 Task:  Click on Hockey In the Cross-Check Hockey League click on  Pick Sheet Your name Lucas Anderson Team name Charlotte Rush - X and  Email softage.5@softage.net Period 1 - 3 Point Game Carolina Hurricanes Period 1 - 2 Point Game Buffalo Sabres Period 1 - 1 Point Game Boston Bruins Period 2 - 3 Point Game Arizona Coyotes Period 2 - 2 Point Game Anaheim Ducks Period 2 - 1 Point Game New York Islanders Period 3 - 3 Point Game New Jersey Devils Period 3 - 2 Point Game Nashville Predators Period 3 - 1 Point Game Montreal Canadiens Submit pick sheet
Action: Mouse moved to (703, 269)
Screenshot: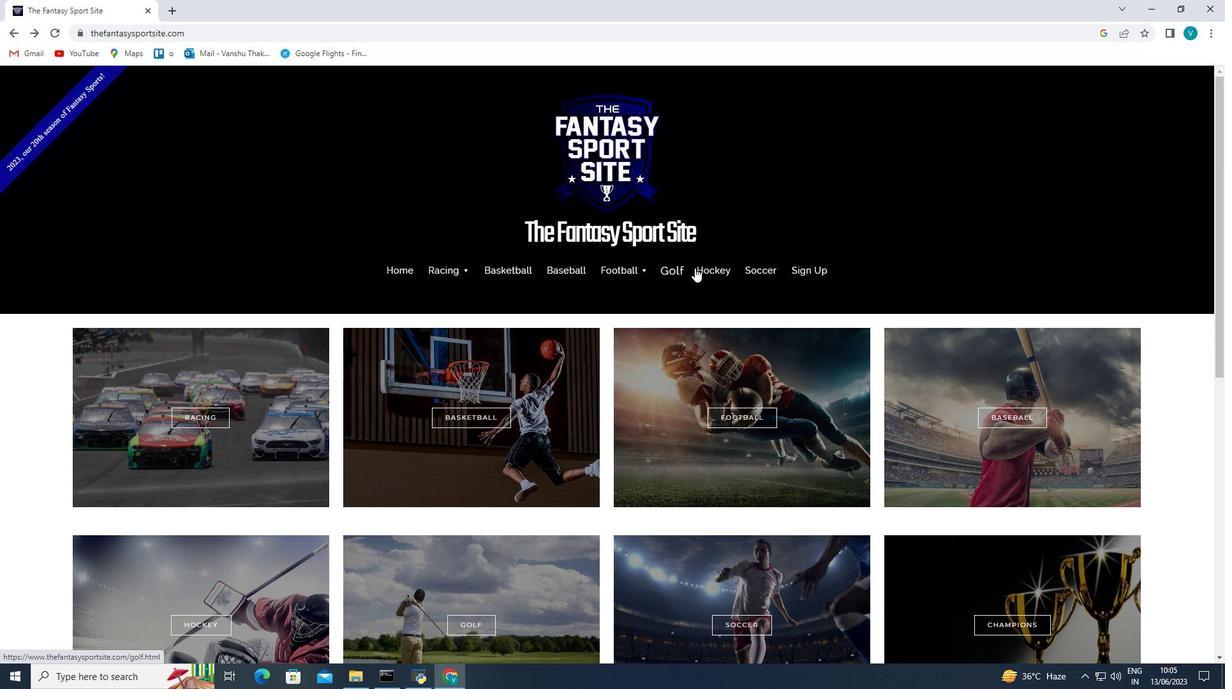
Action: Mouse pressed left at (703, 269)
Screenshot: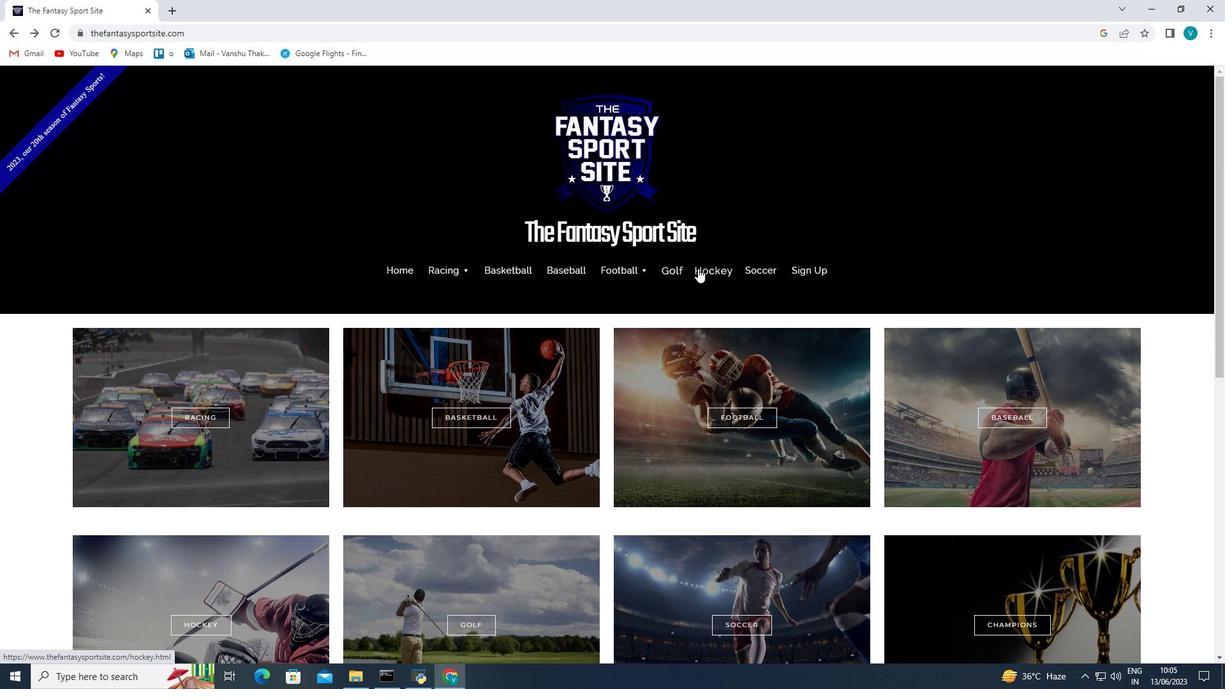 
Action: Mouse moved to (710, 269)
Screenshot: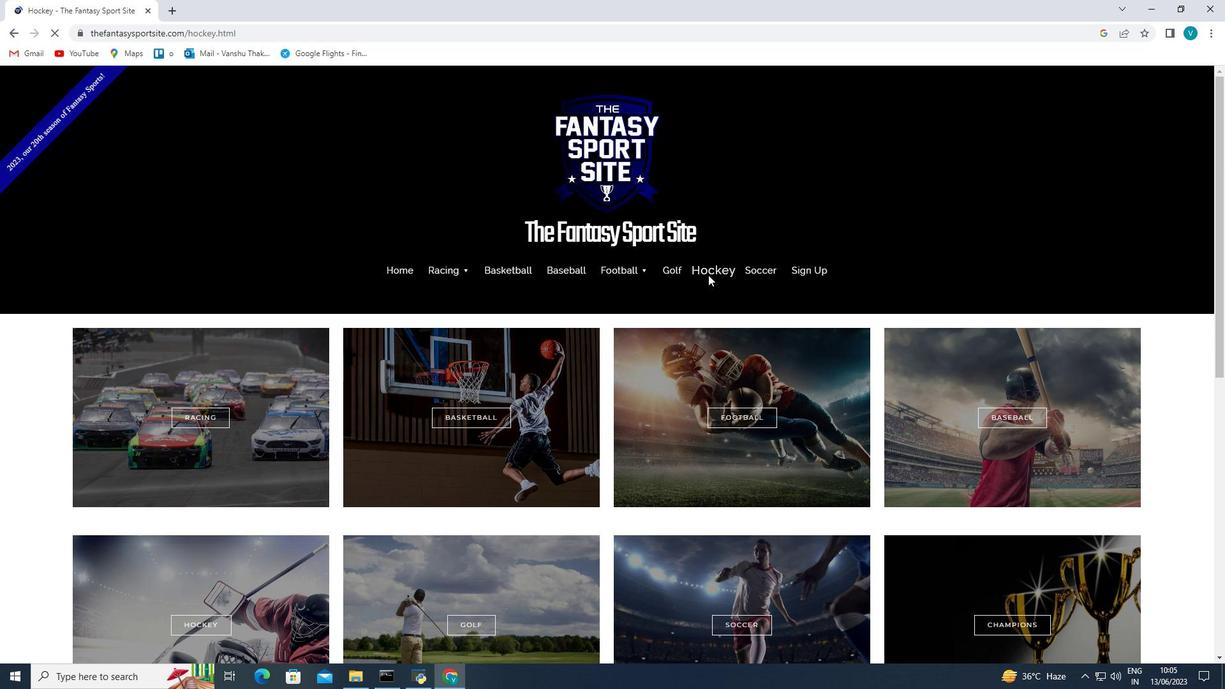 
Action: Mouse pressed left at (710, 269)
Screenshot: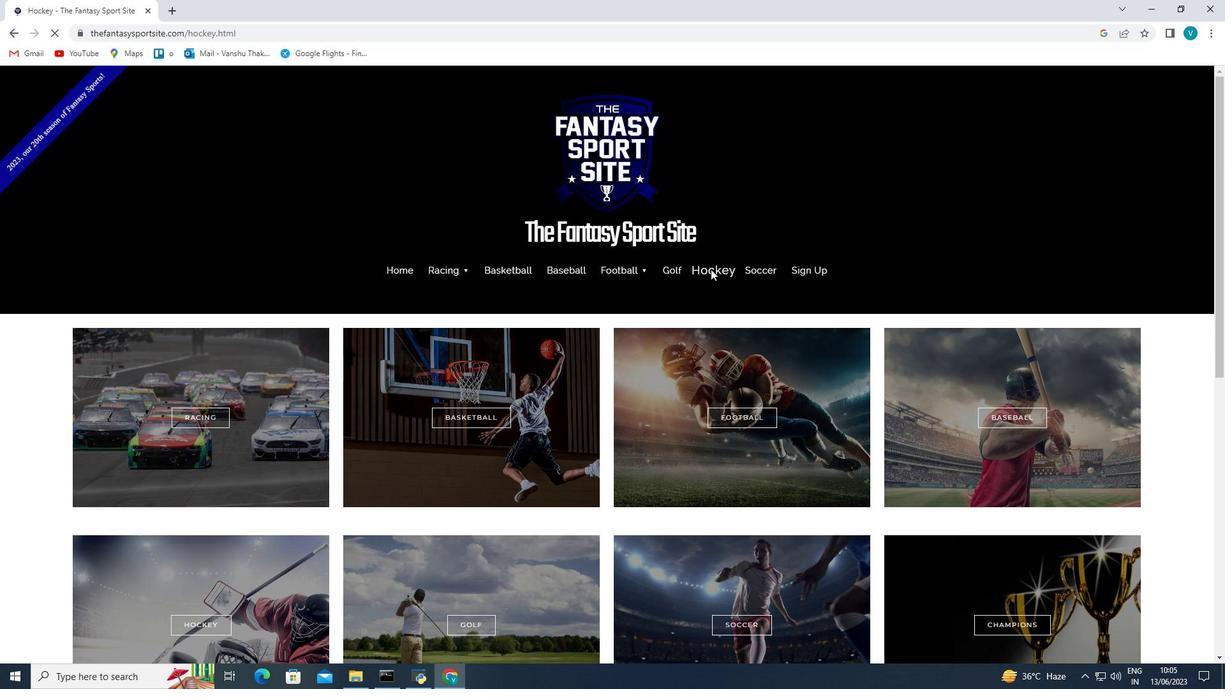 
Action: Mouse moved to (711, 266)
Screenshot: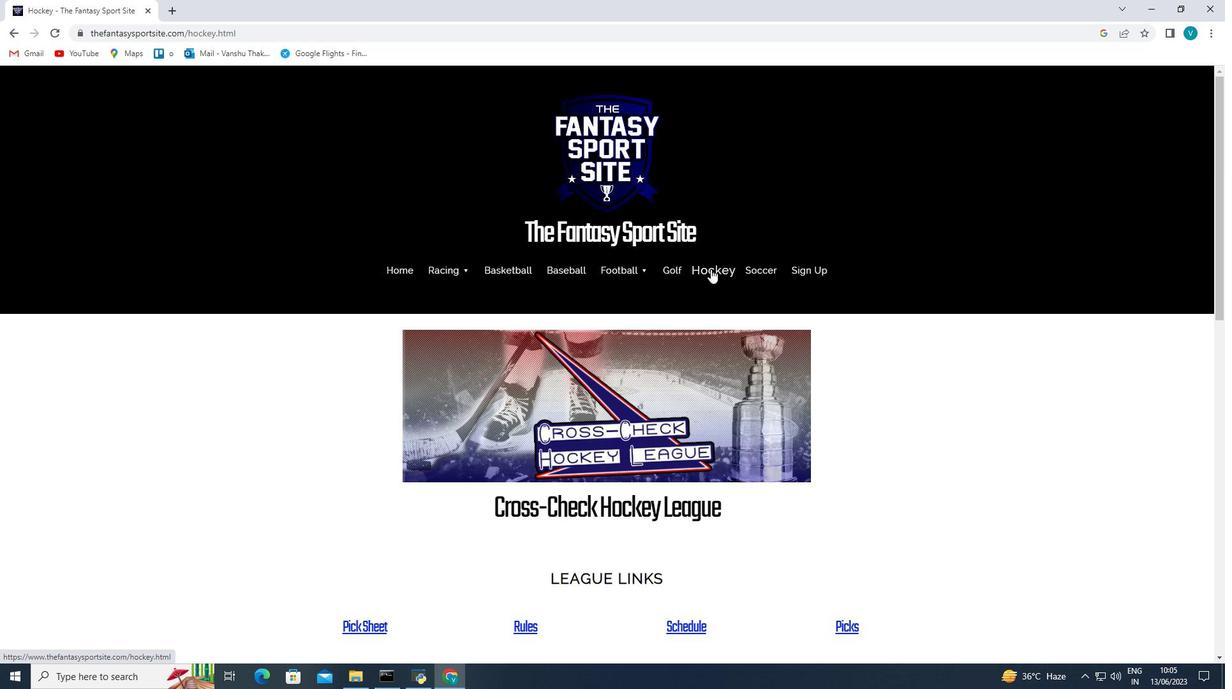 
Action: Mouse scrolled (711, 265) with delta (0, 0)
Screenshot: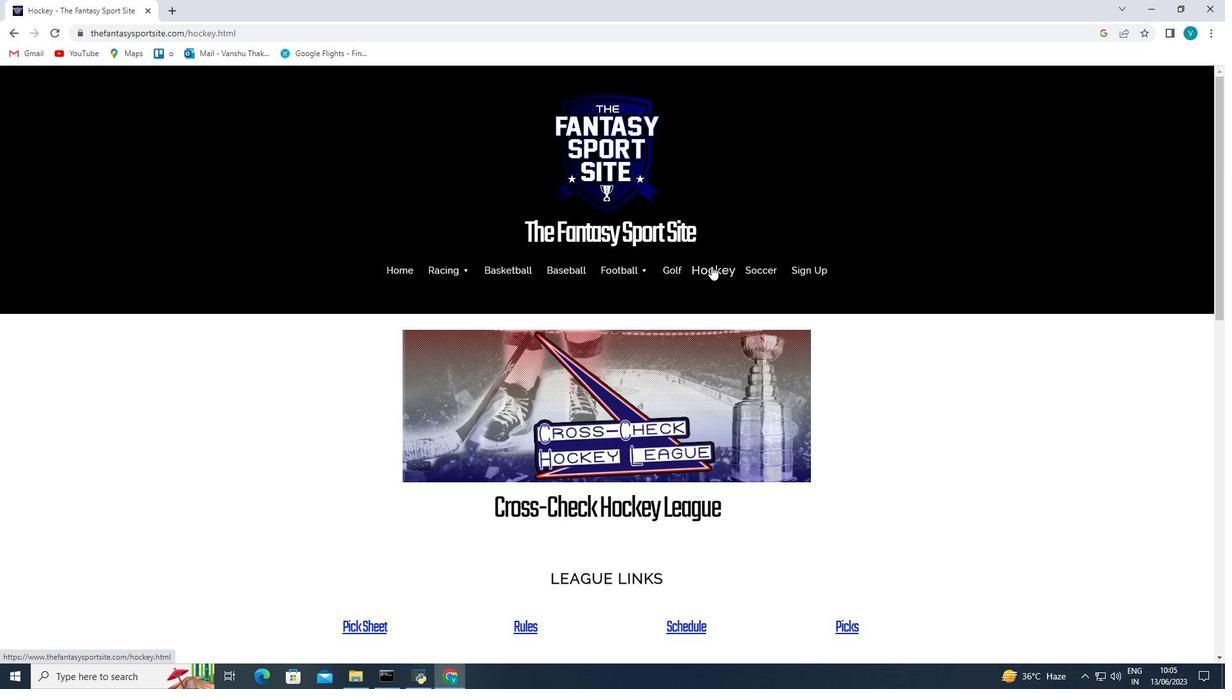 
Action: Mouse moved to (711, 267)
Screenshot: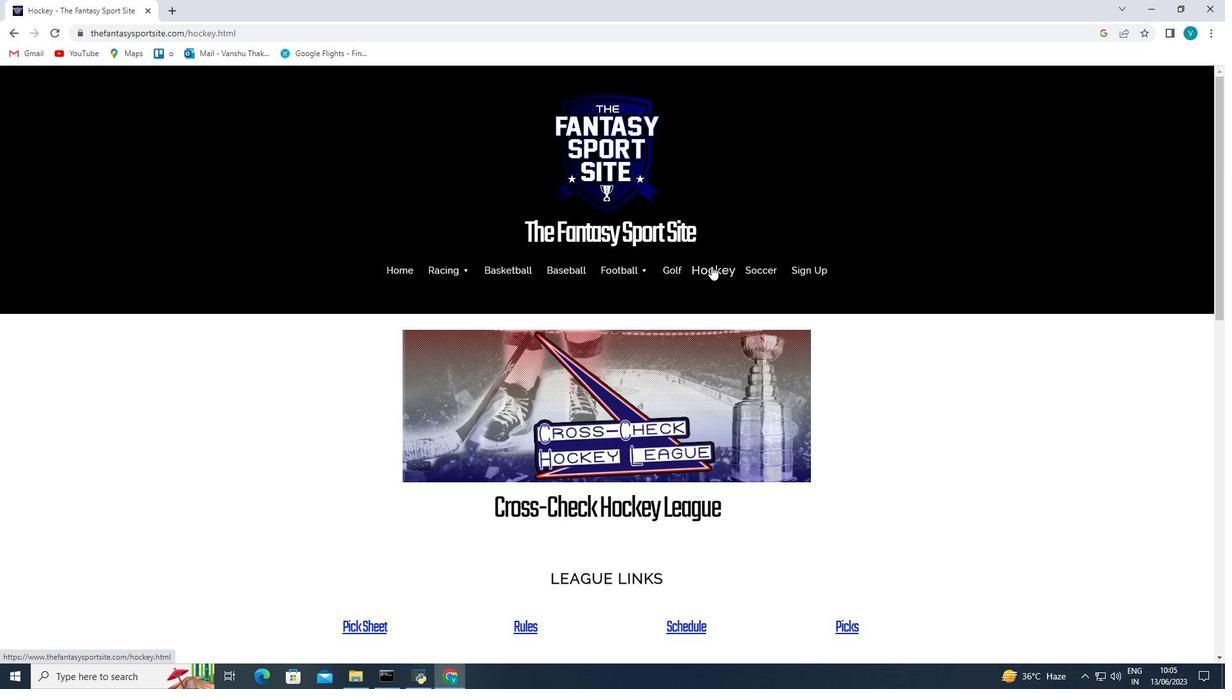 
Action: Mouse scrolled (711, 267) with delta (0, 0)
Screenshot: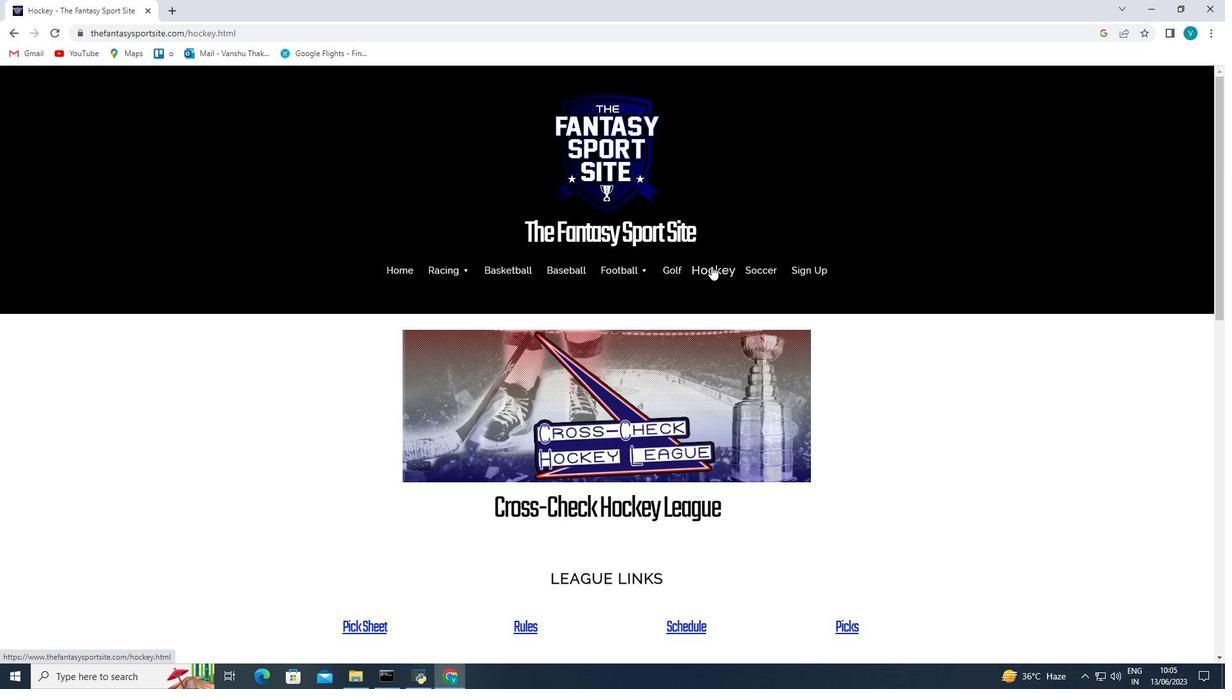 
Action: Mouse moved to (664, 302)
Screenshot: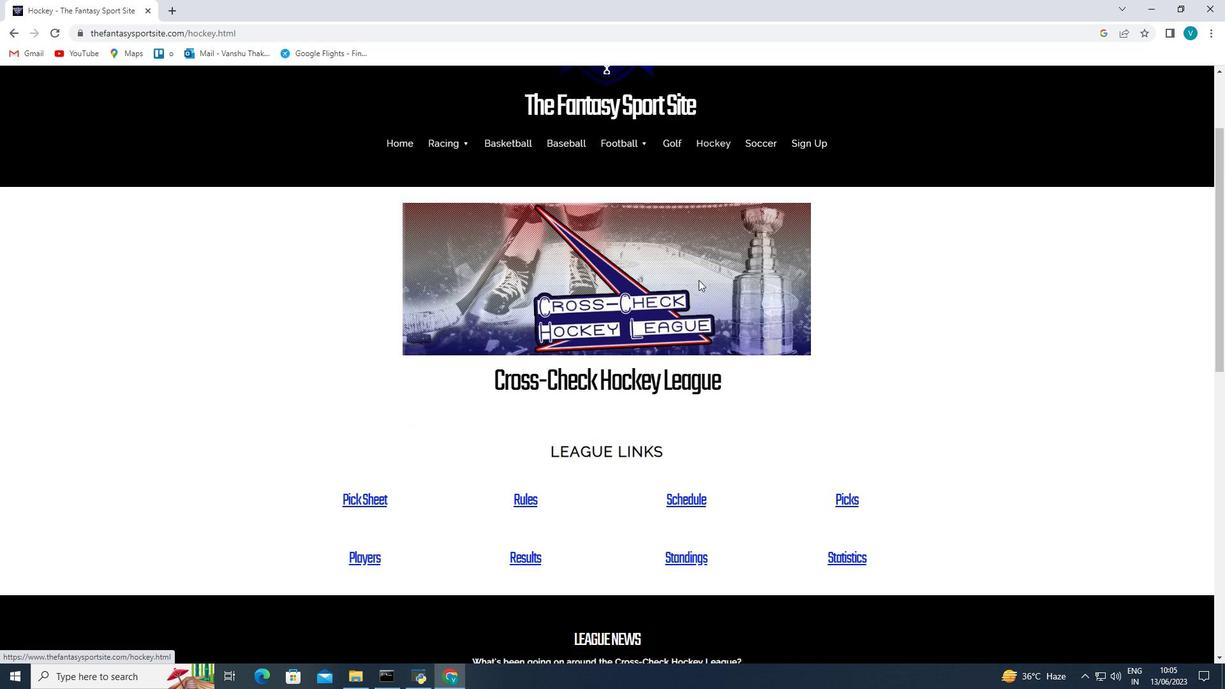 
Action: Mouse scrolled (688, 287) with delta (0, 0)
Screenshot: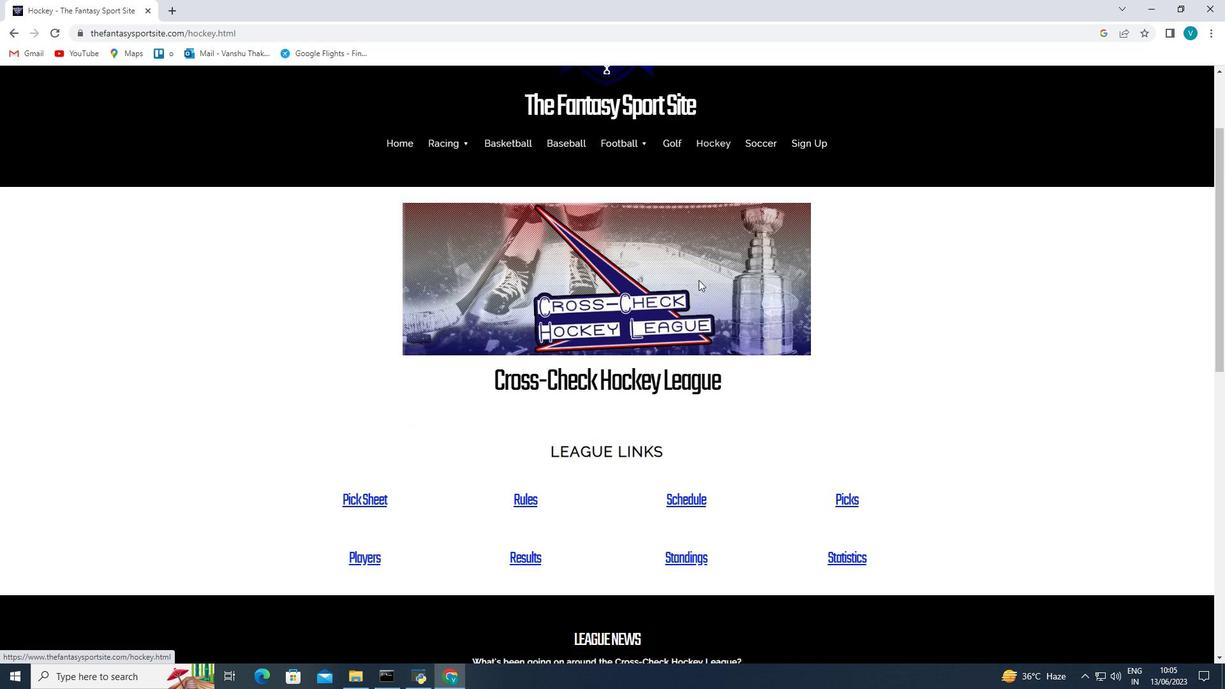 
Action: Mouse moved to (657, 307)
Screenshot: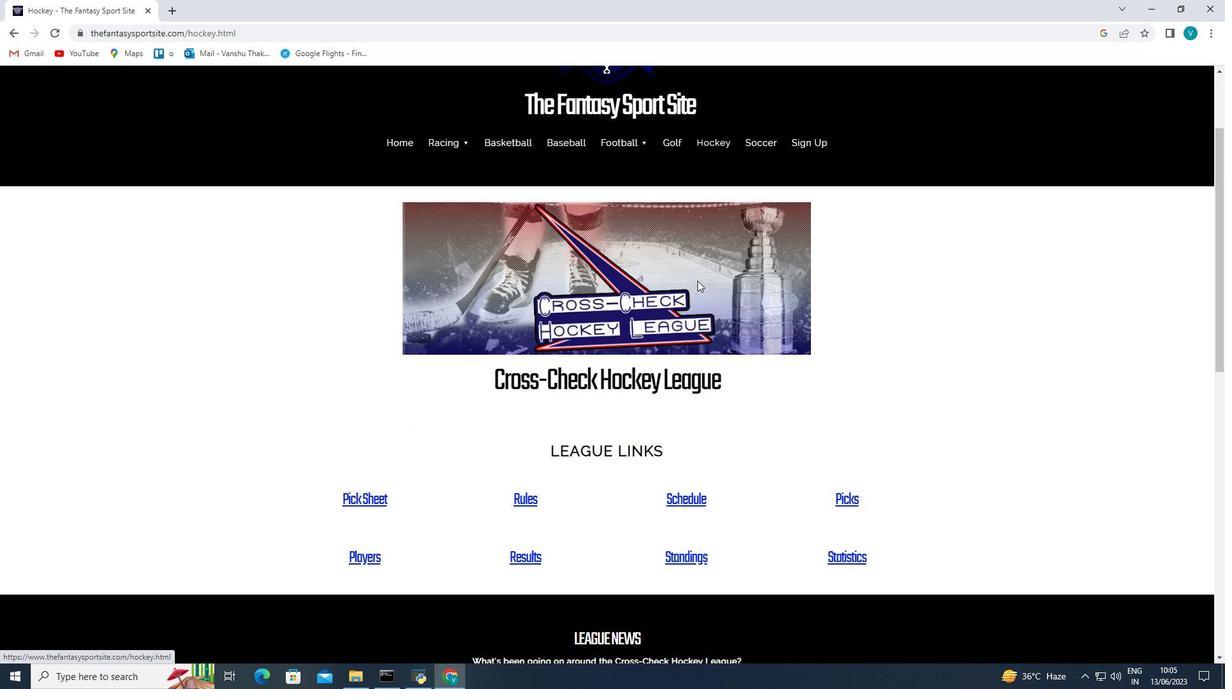 
Action: Mouse scrolled (657, 306) with delta (0, 0)
Screenshot: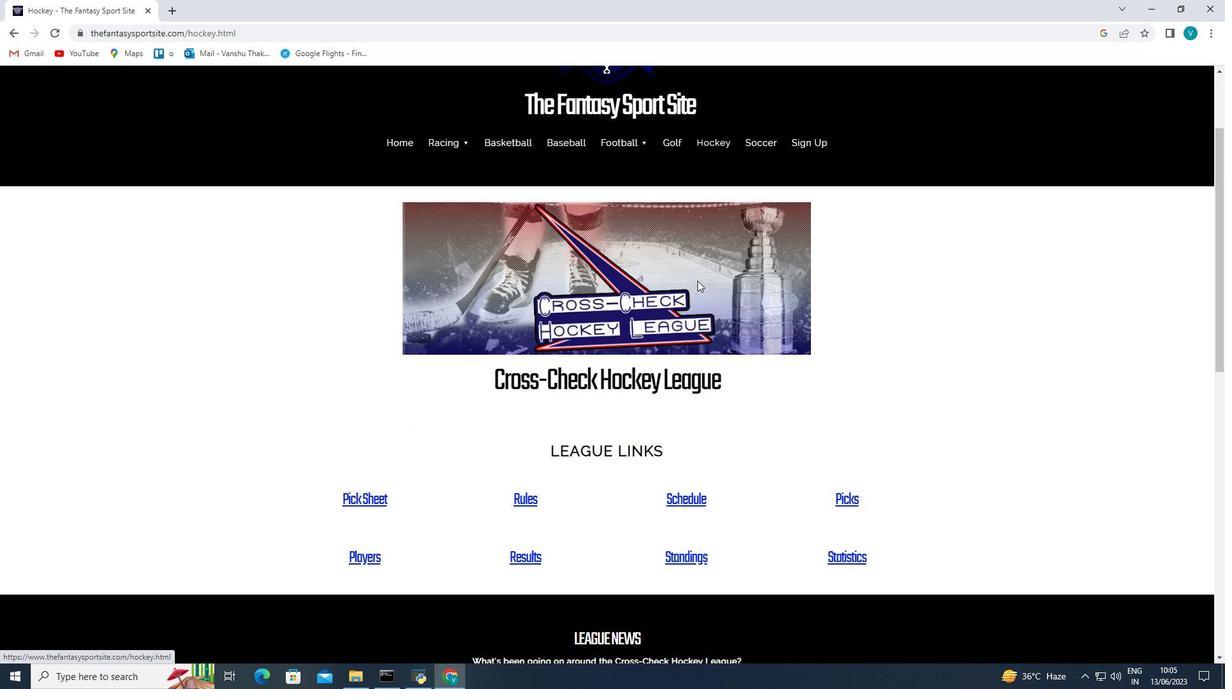 
Action: Mouse moved to (357, 372)
Screenshot: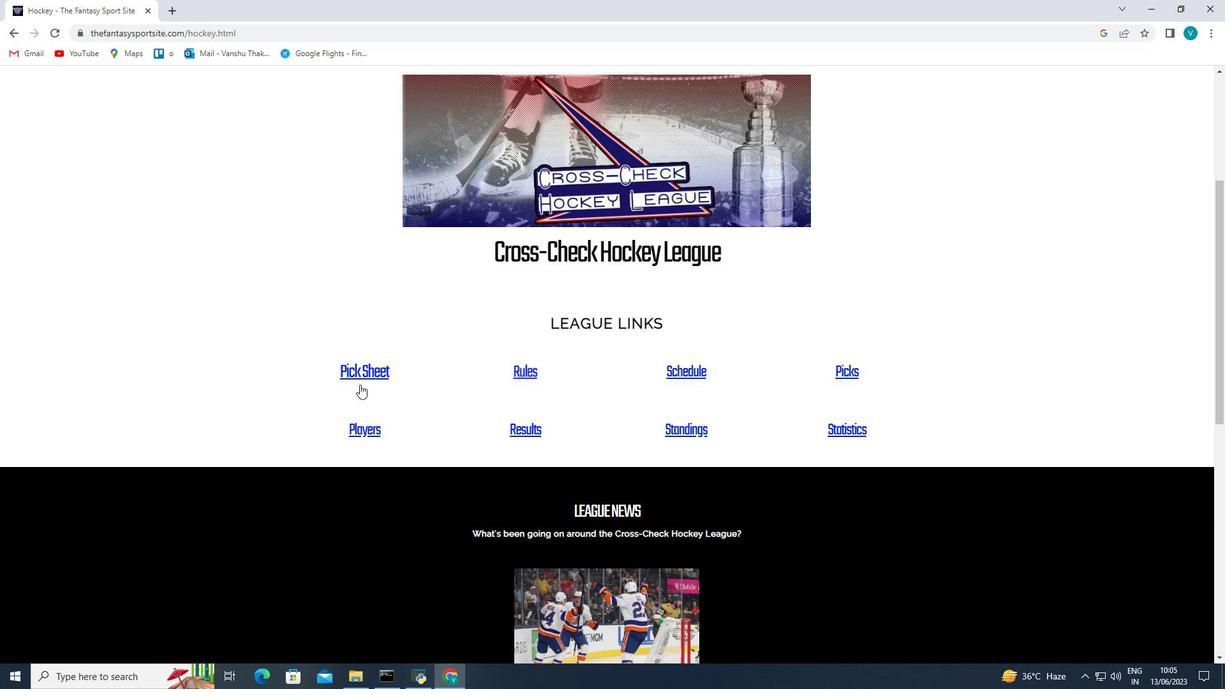 
Action: Mouse pressed left at (357, 372)
Screenshot: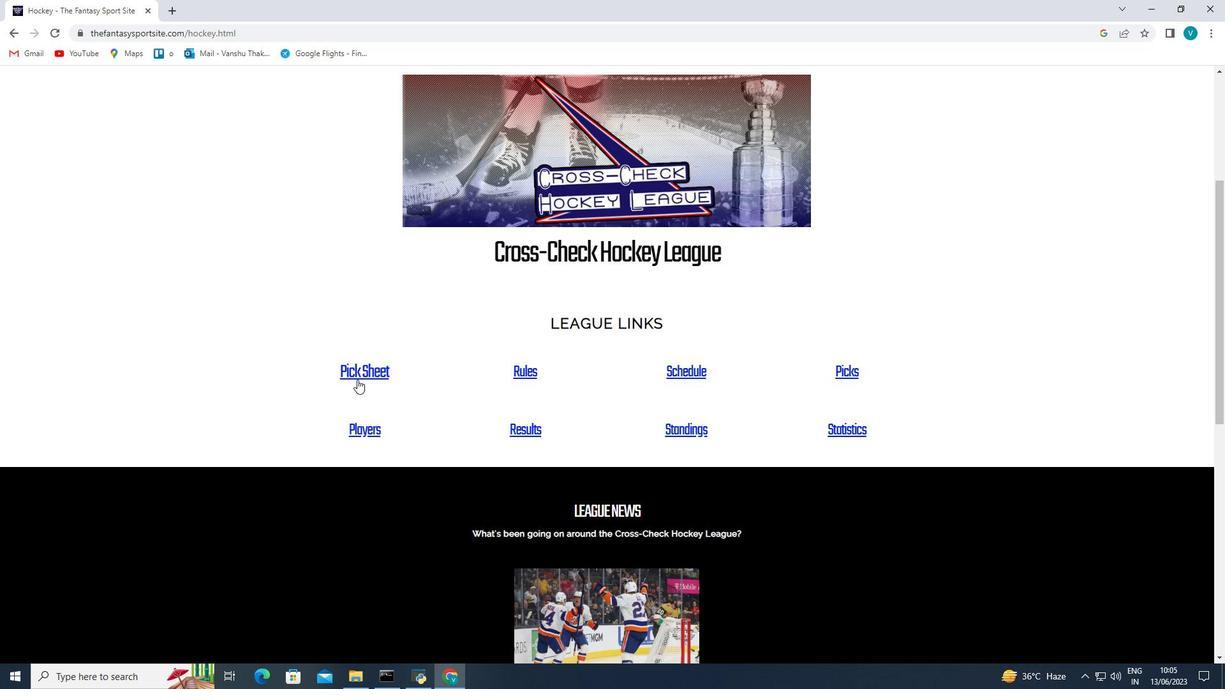 
Action: Mouse moved to (617, 421)
Screenshot: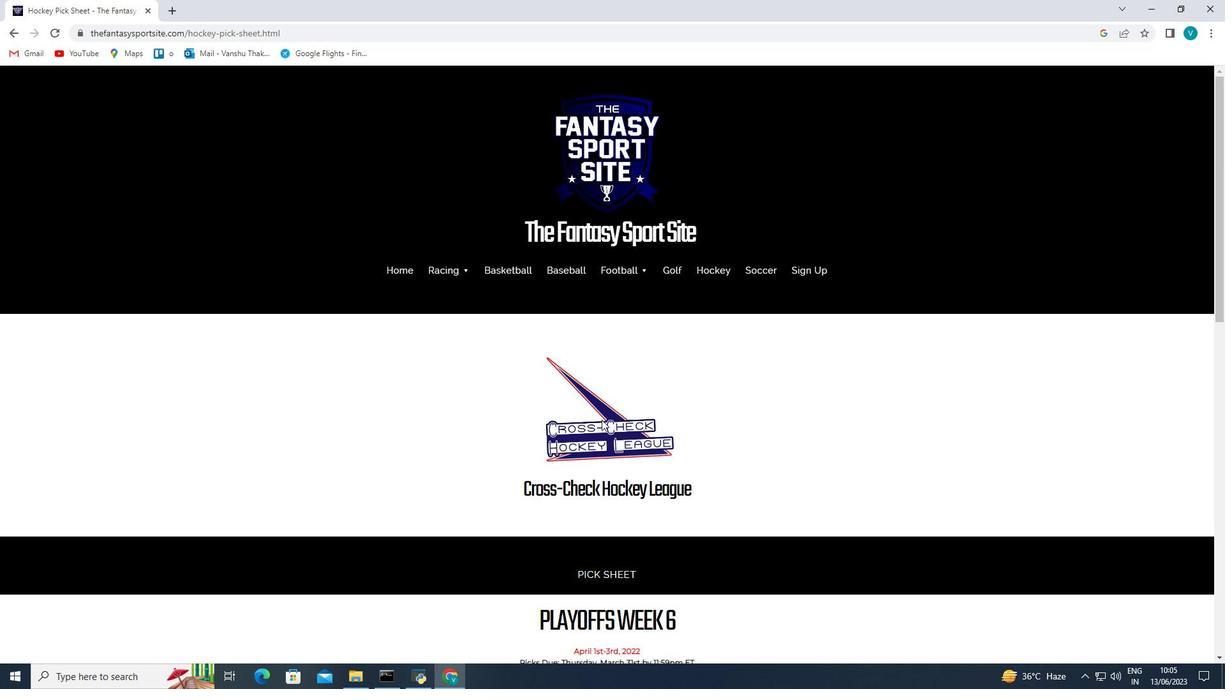 
Action: Mouse scrolled (617, 420) with delta (0, 0)
Screenshot: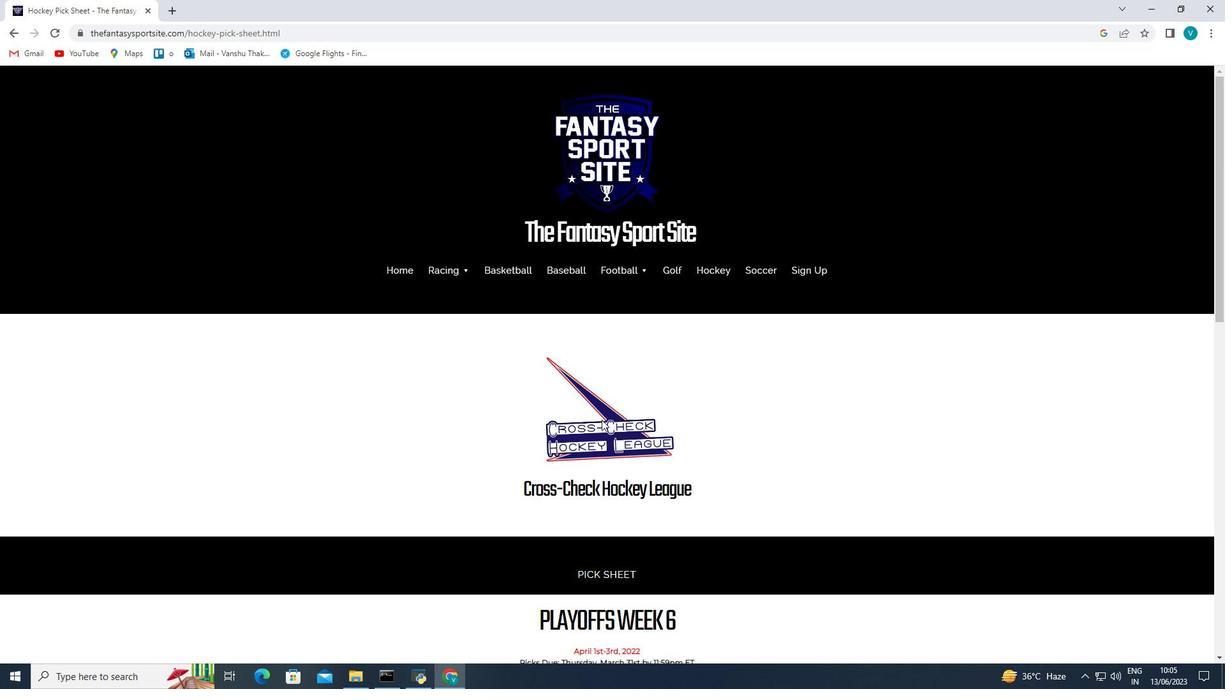 
Action: Mouse moved to (621, 421)
Screenshot: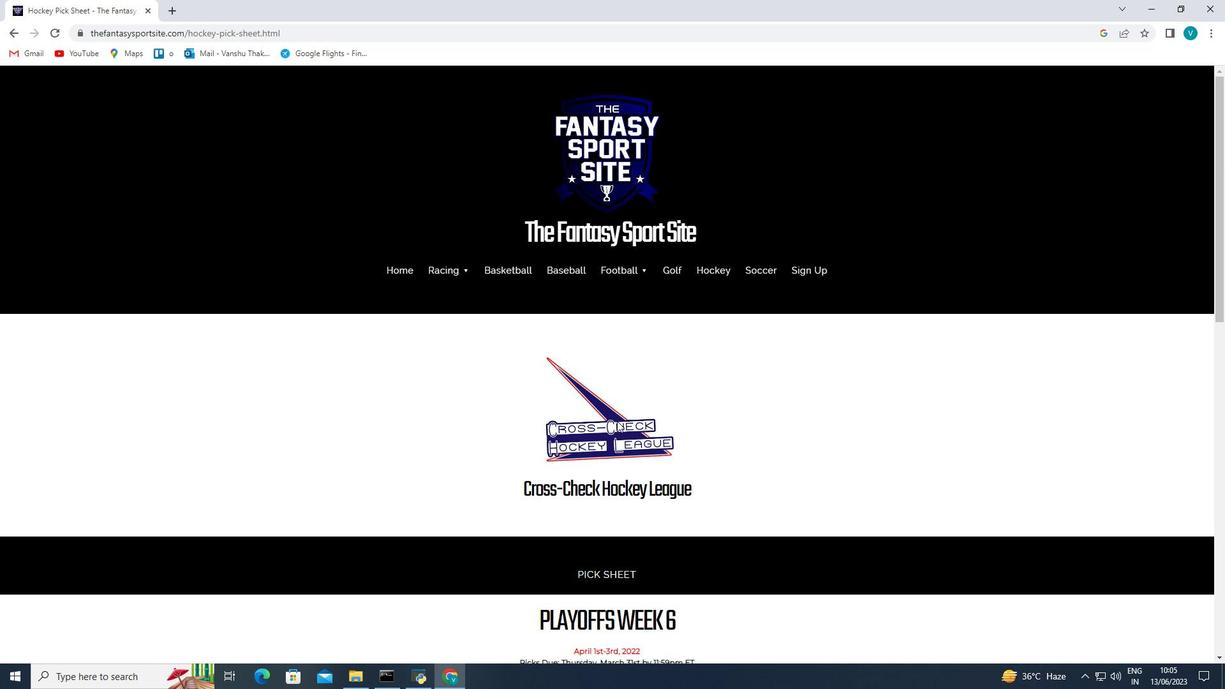 
Action: Mouse scrolled (621, 420) with delta (0, 0)
Screenshot: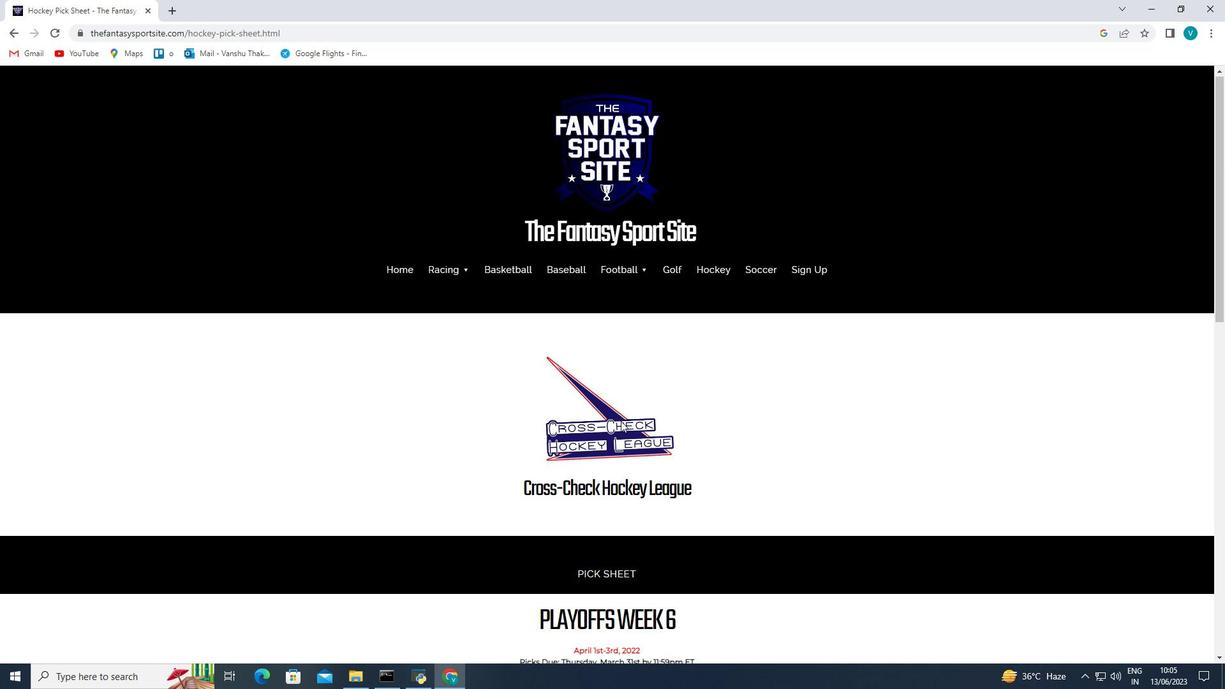 
Action: Mouse moved to (622, 420)
Screenshot: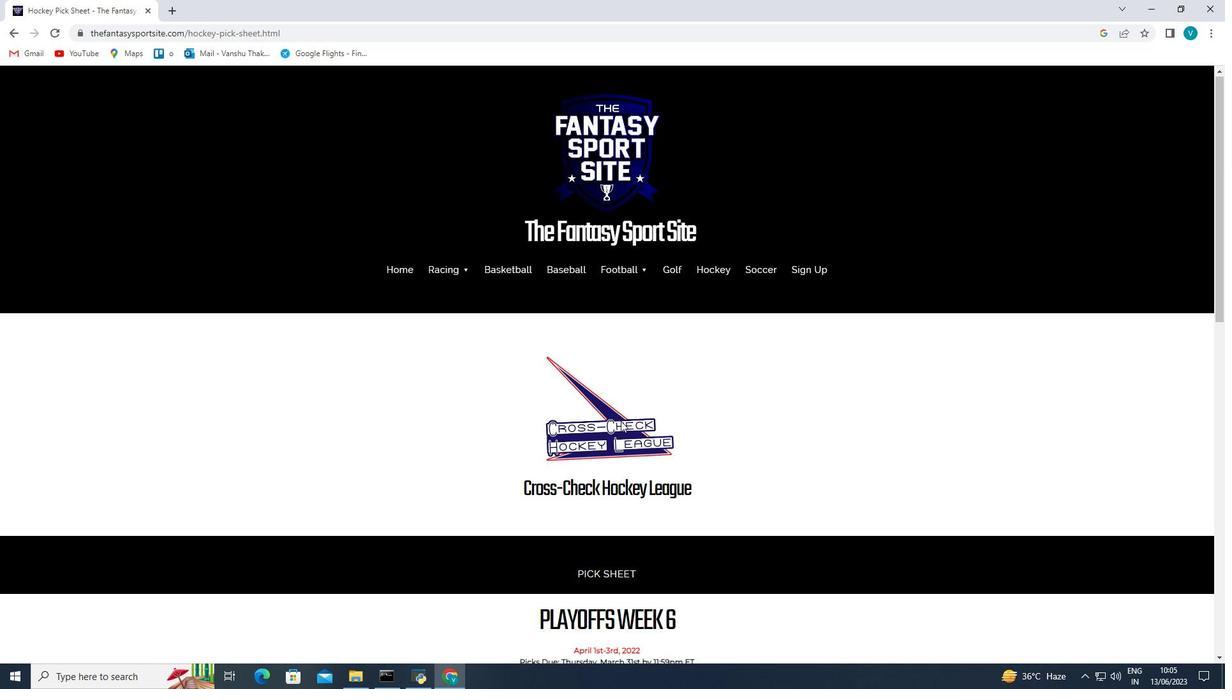 
Action: Mouse scrolled (622, 419) with delta (0, 0)
Screenshot: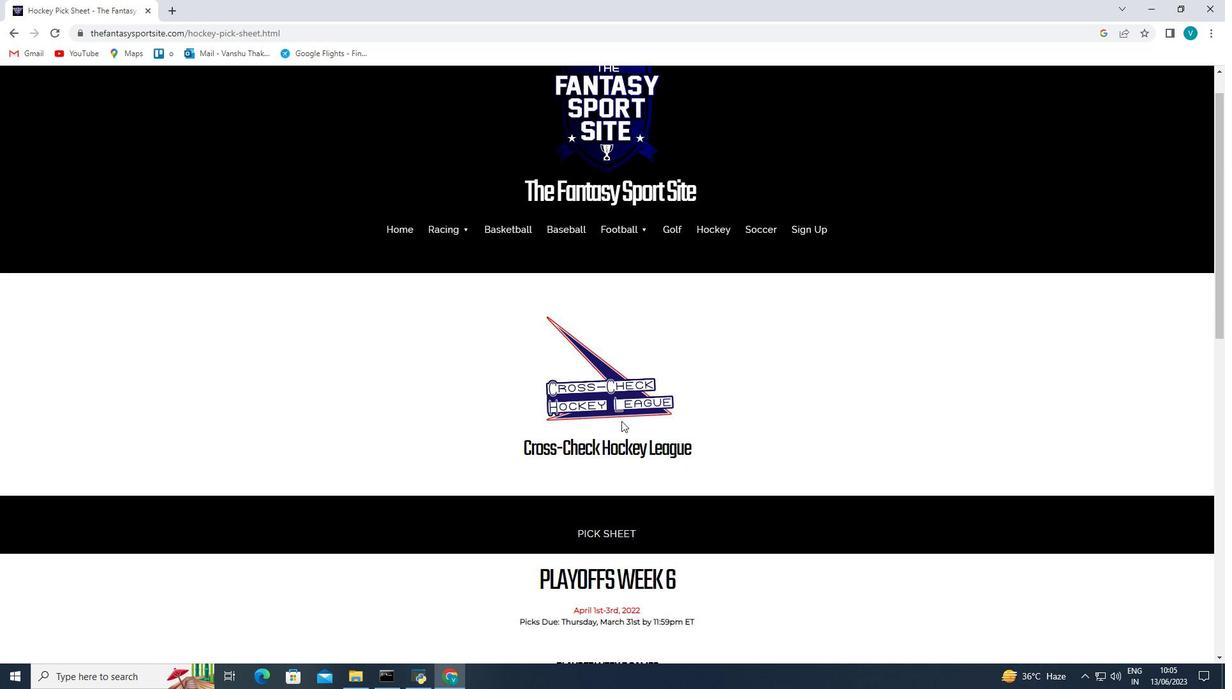 
Action: Mouse scrolled (622, 419) with delta (0, 0)
Screenshot: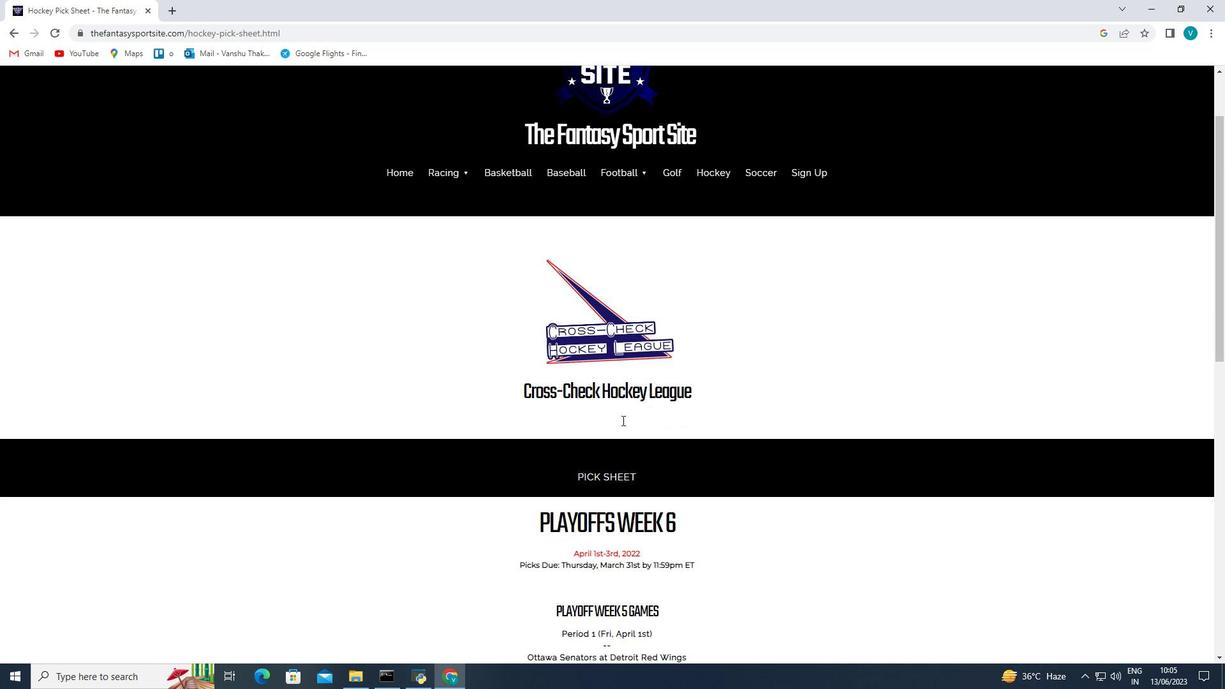 
Action: Mouse scrolled (622, 419) with delta (0, 0)
Screenshot: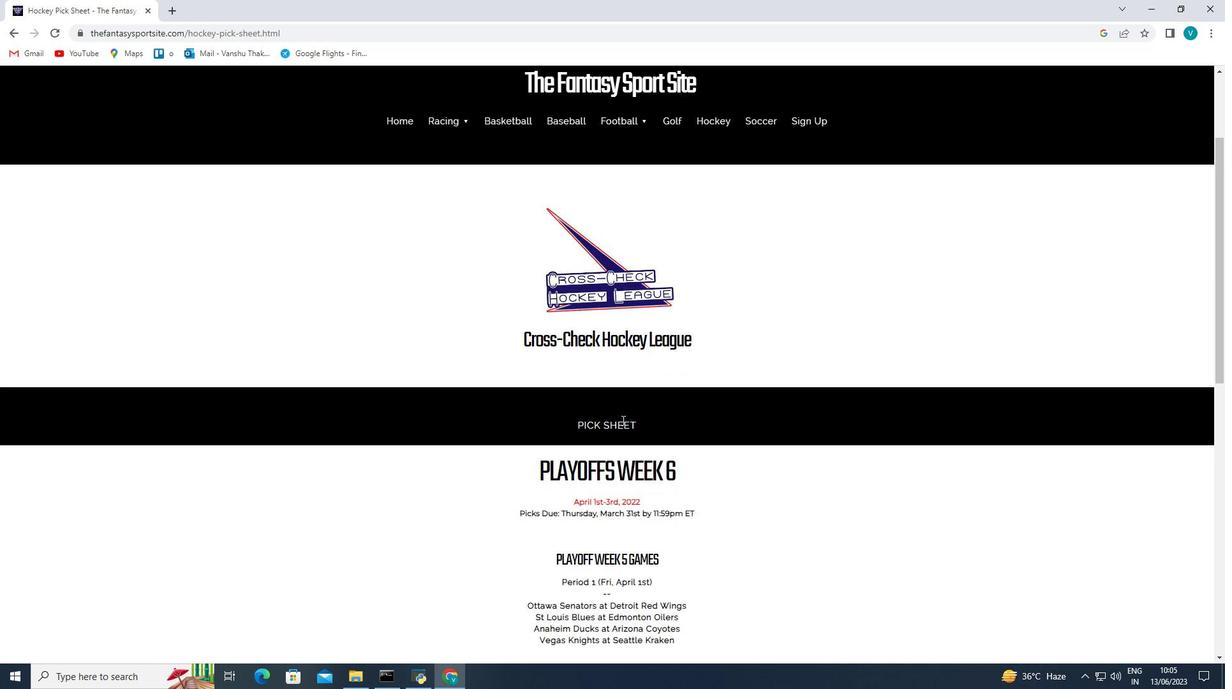 
Action: Mouse scrolled (622, 419) with delta (0, 0)
Screenshot: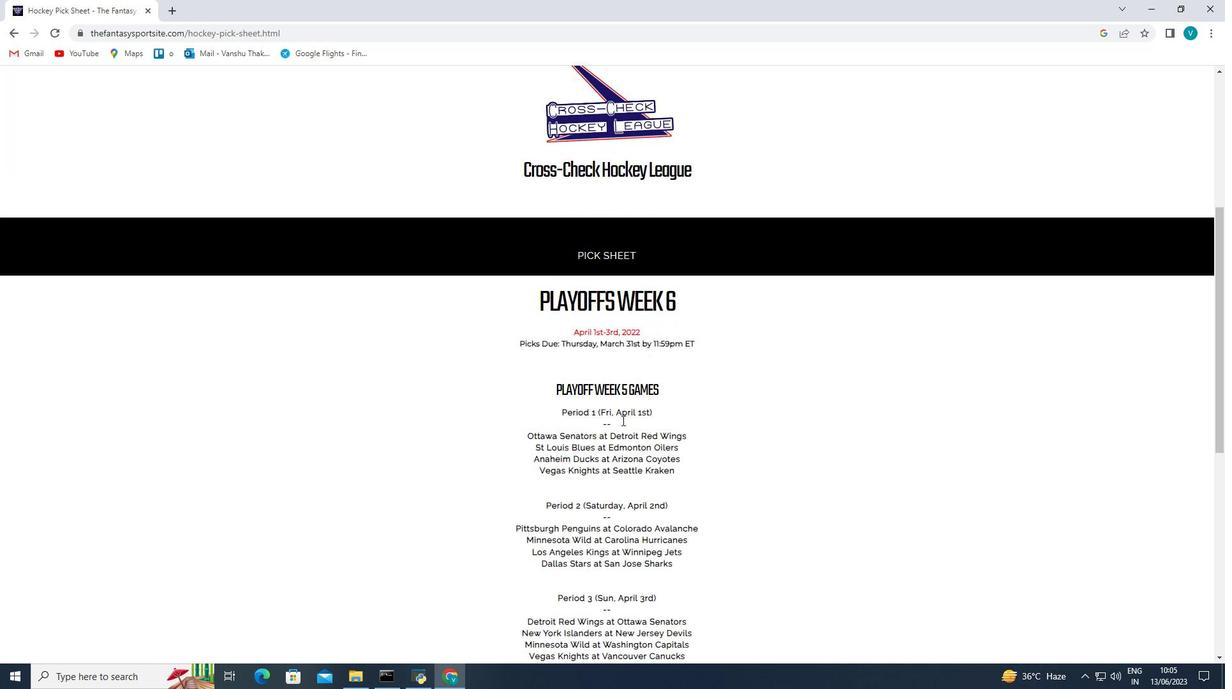 
Action: Mouse scrolled (622, 419) with delta (0, 0)
Screenshot: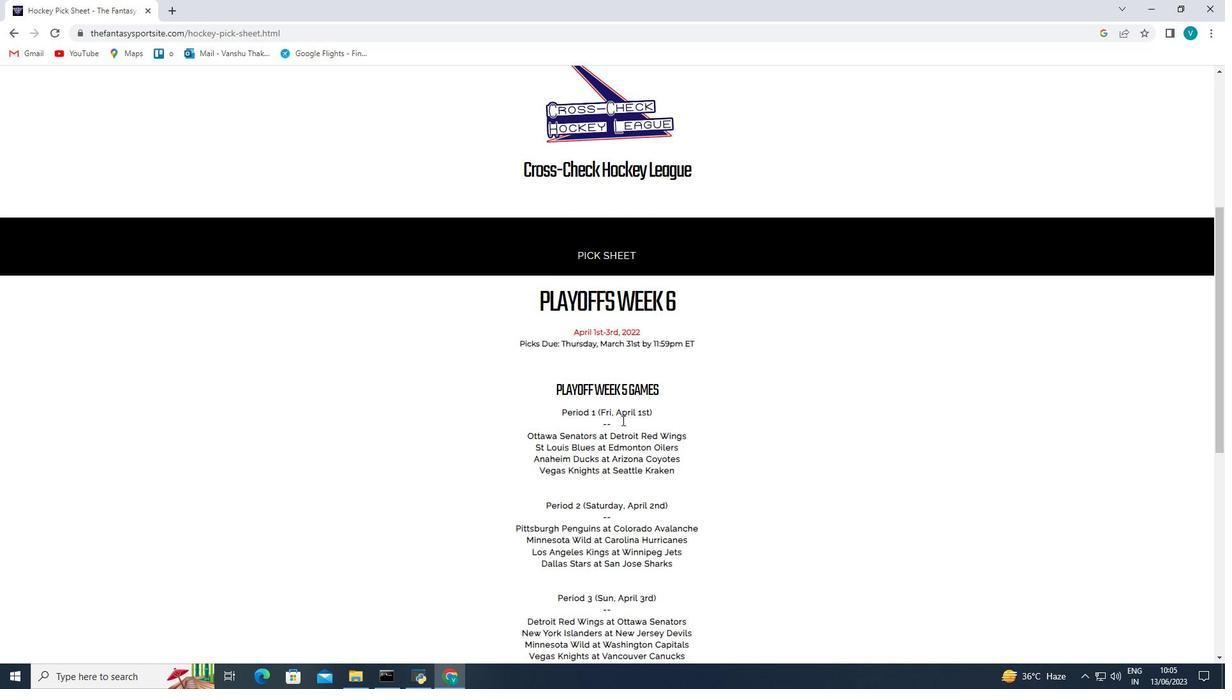 
Action: Mouse scrolled (622, 419) with delta (0, 0)
Screenshot: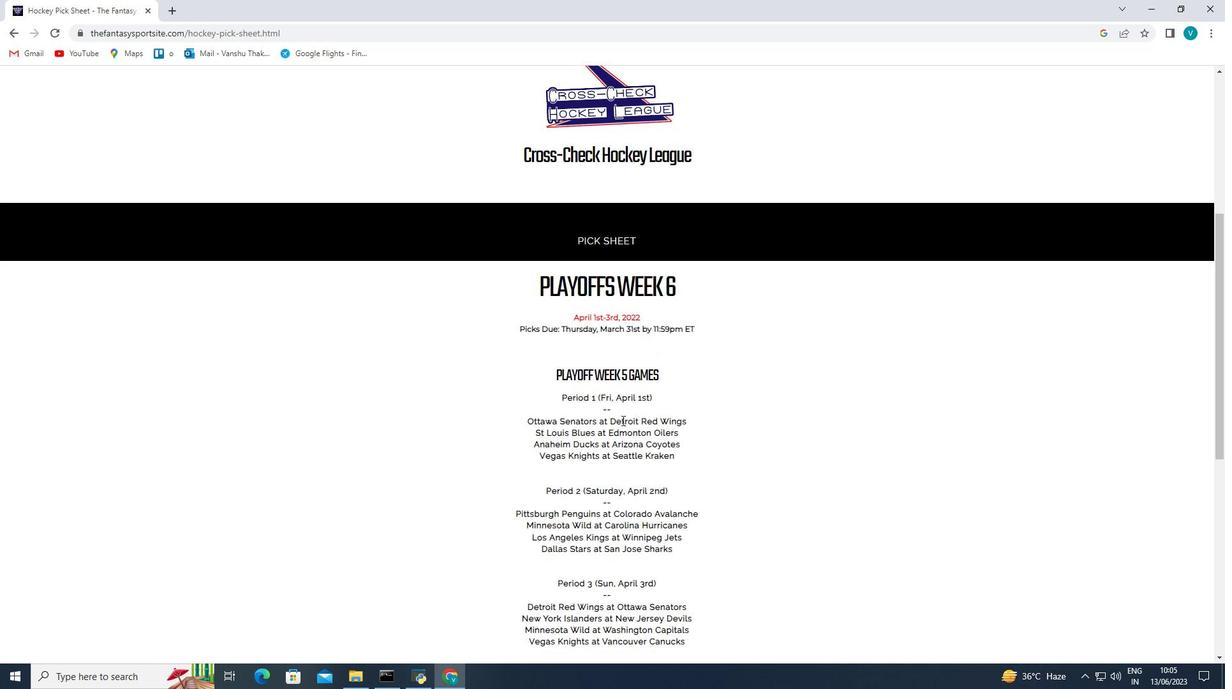 
Action: Mouse scrolled (622, 419) with delta (0, 0)
Screenshot: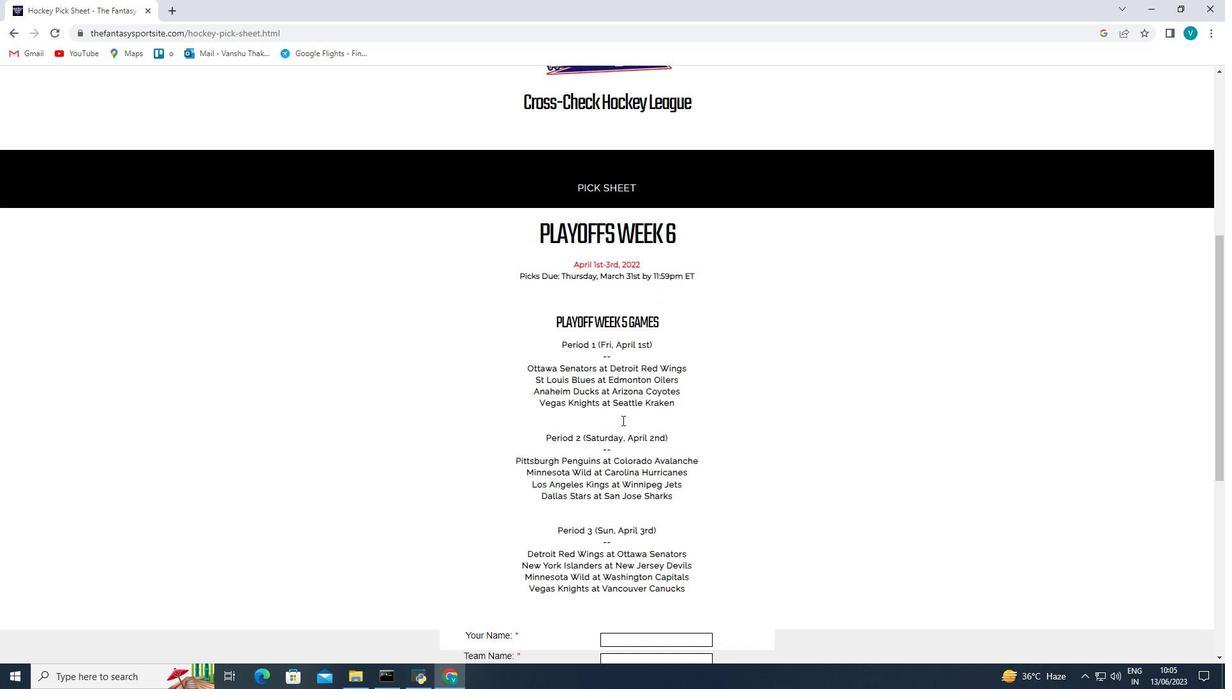 
Action: Mouse scrolled (622, 419) with delta (0, 0)
Screenshot: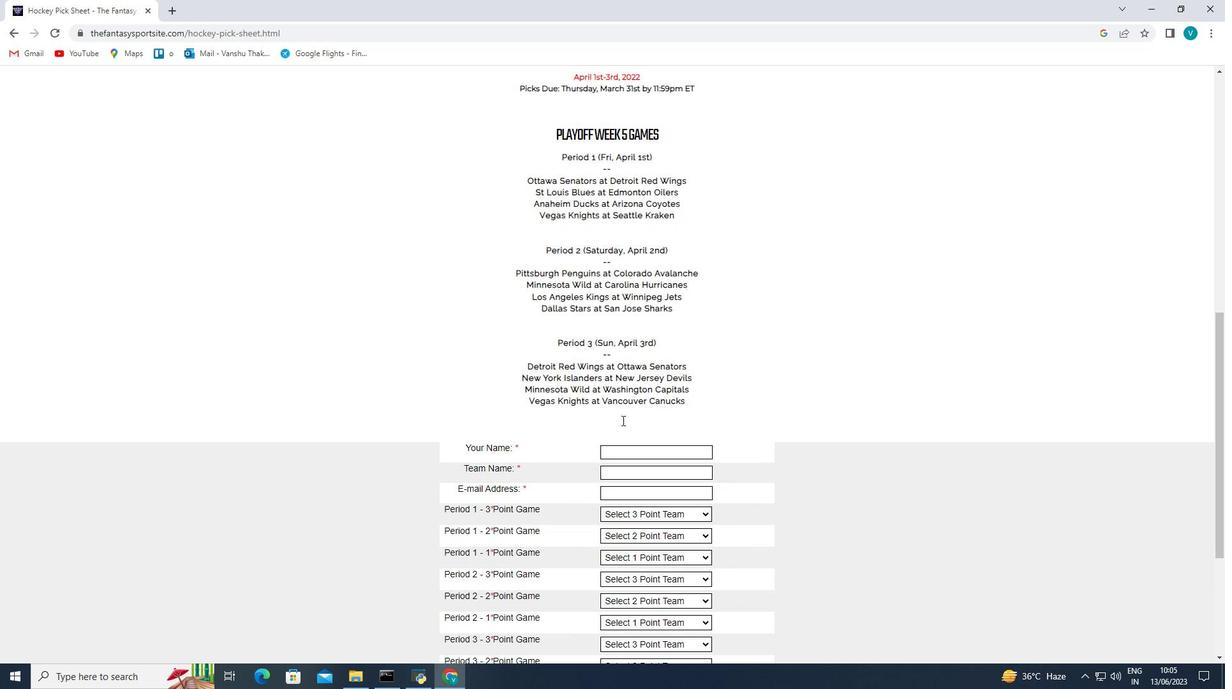 
Action: Mouse scrolled (622, 419) with delta (0, 0)
Screenshot: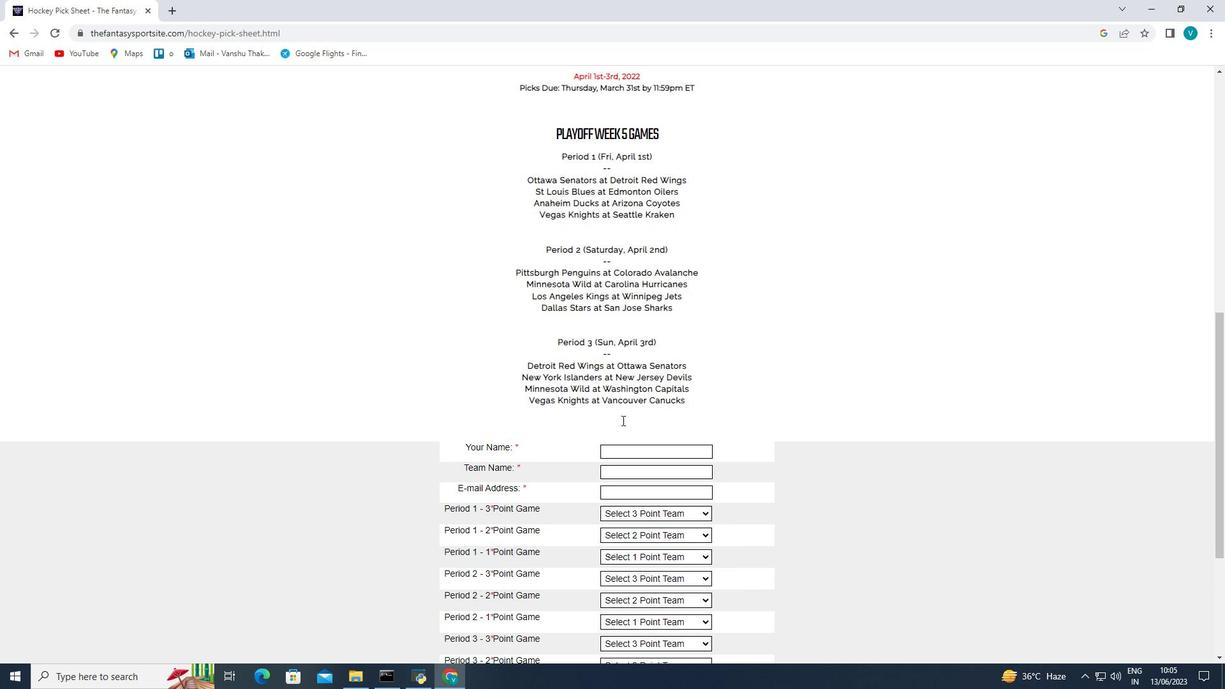 
Action: Mouse scrolled (622, 419) with delta (0, 0)
Screenshot: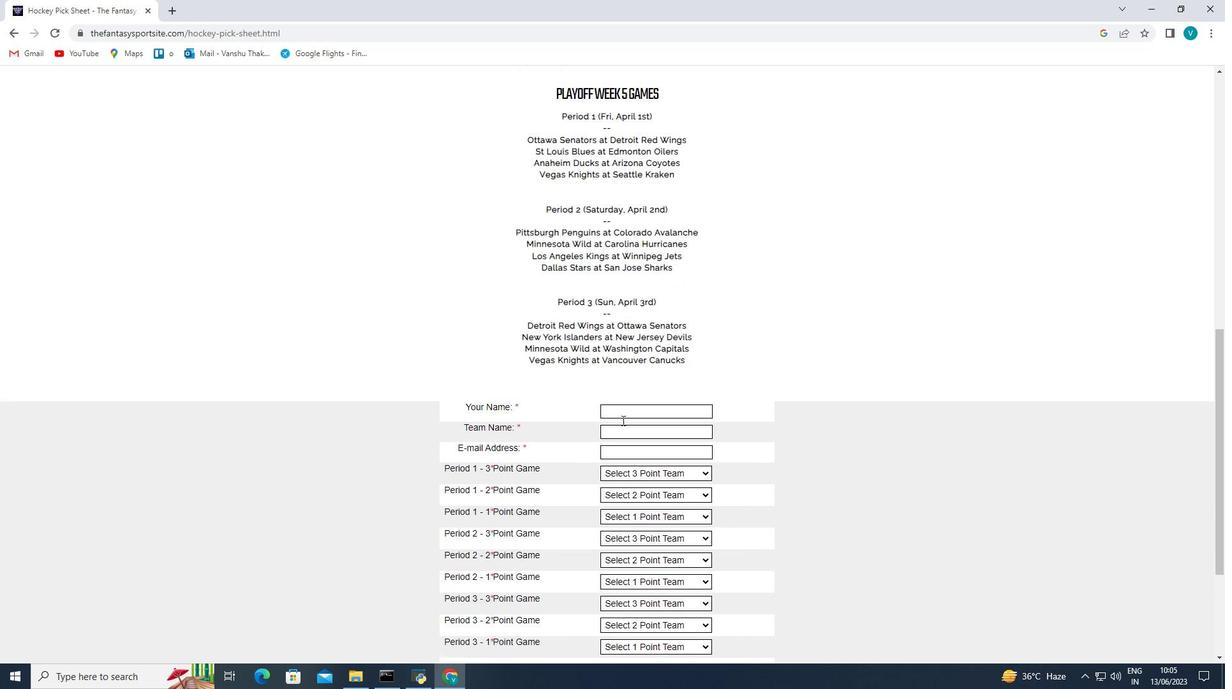 
Action: Mouse moved to (652, 259)
Screenshot: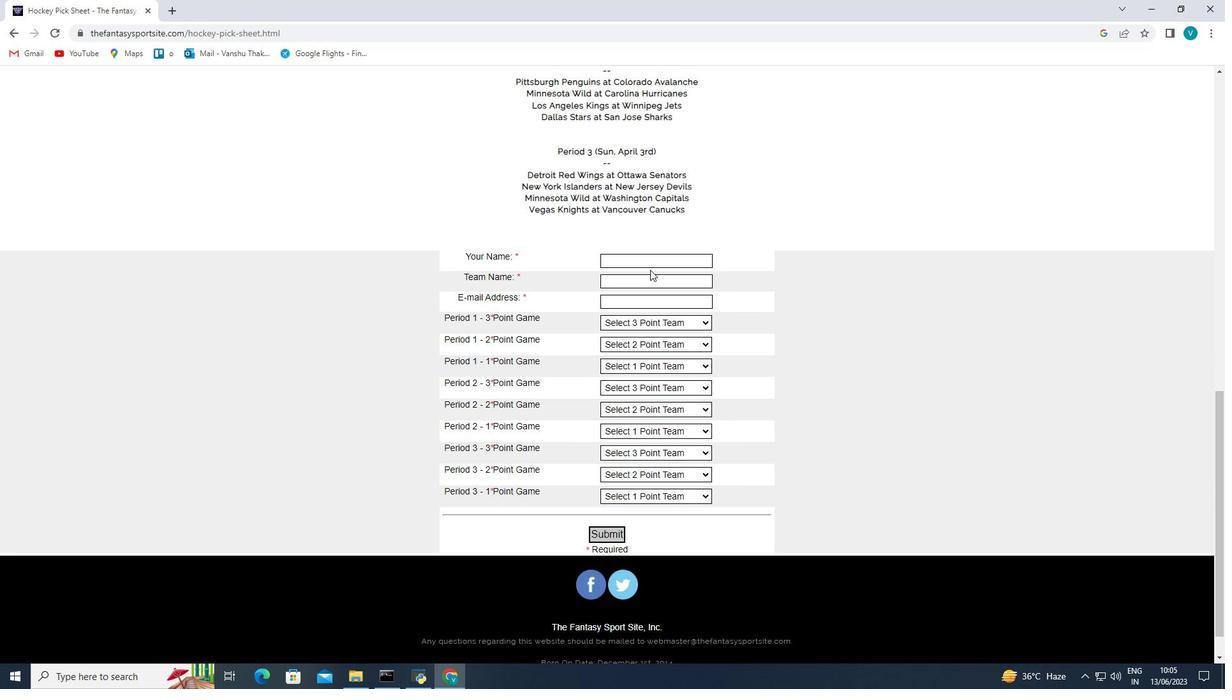 
Action: Mouse pressed left at (652, 259)
Screenshot: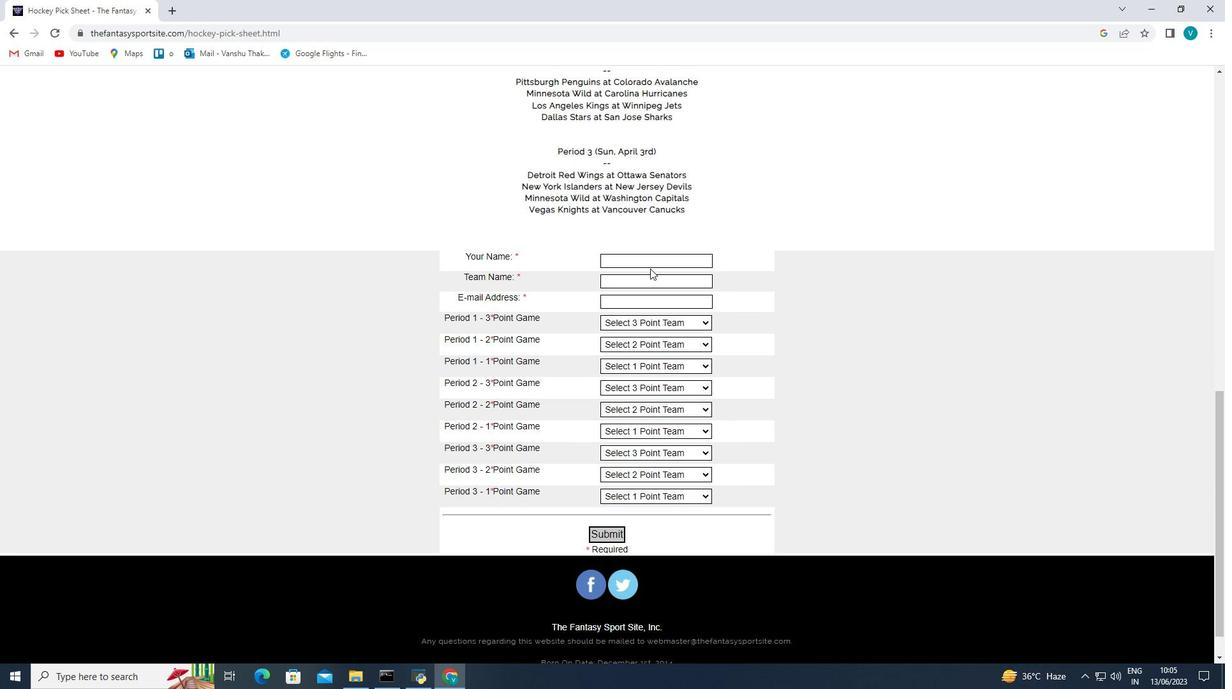 
Action: Key pressed <Key.shift>Luca
Screenshot: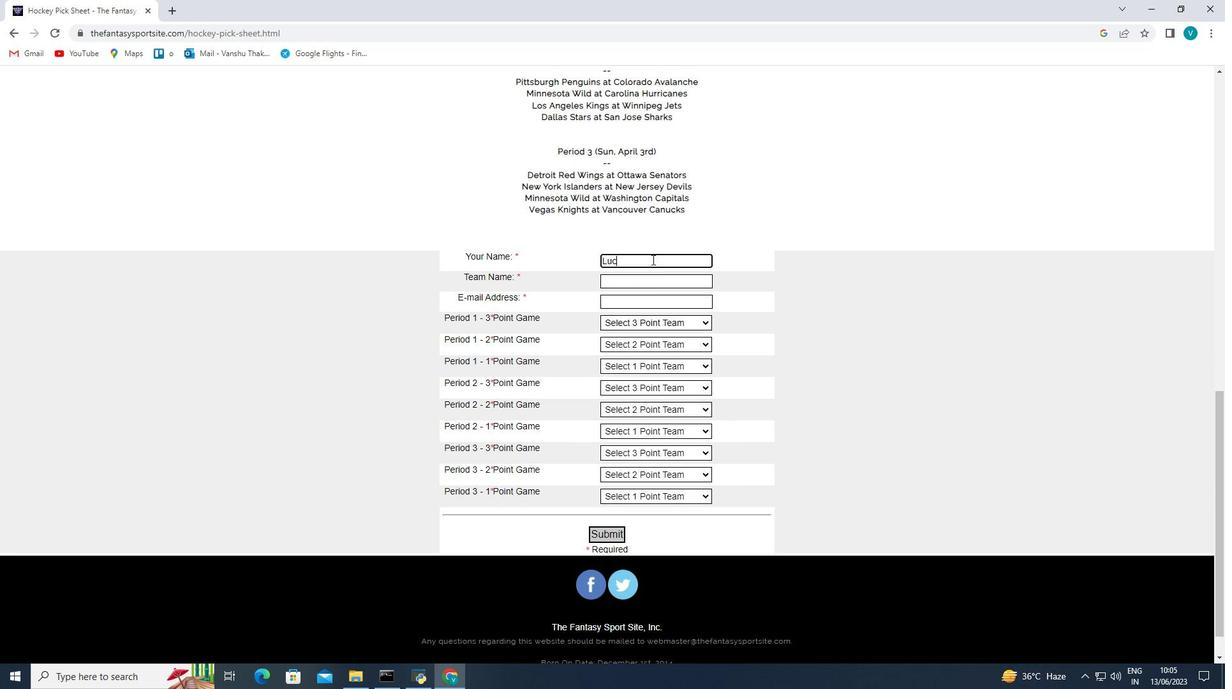 
Action: Mouse moved to (652, 259)
Screenshot: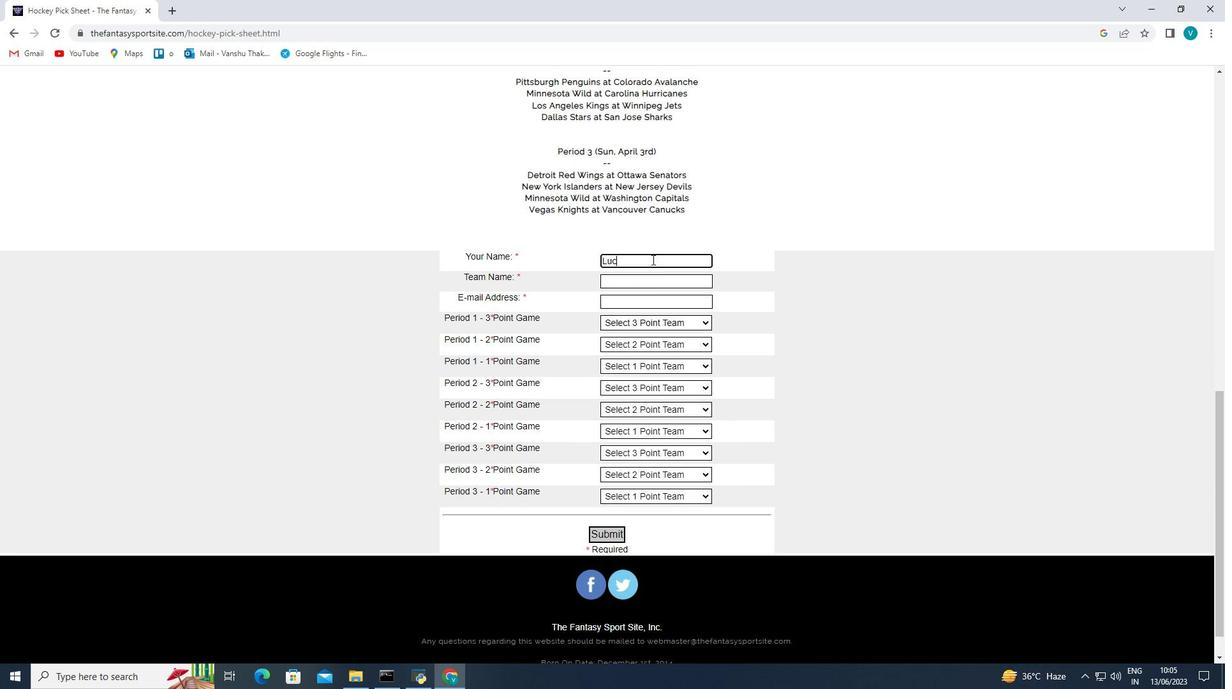 
Action: Key pressed s<Key.space><Key.shift>Anderson
Screenshot: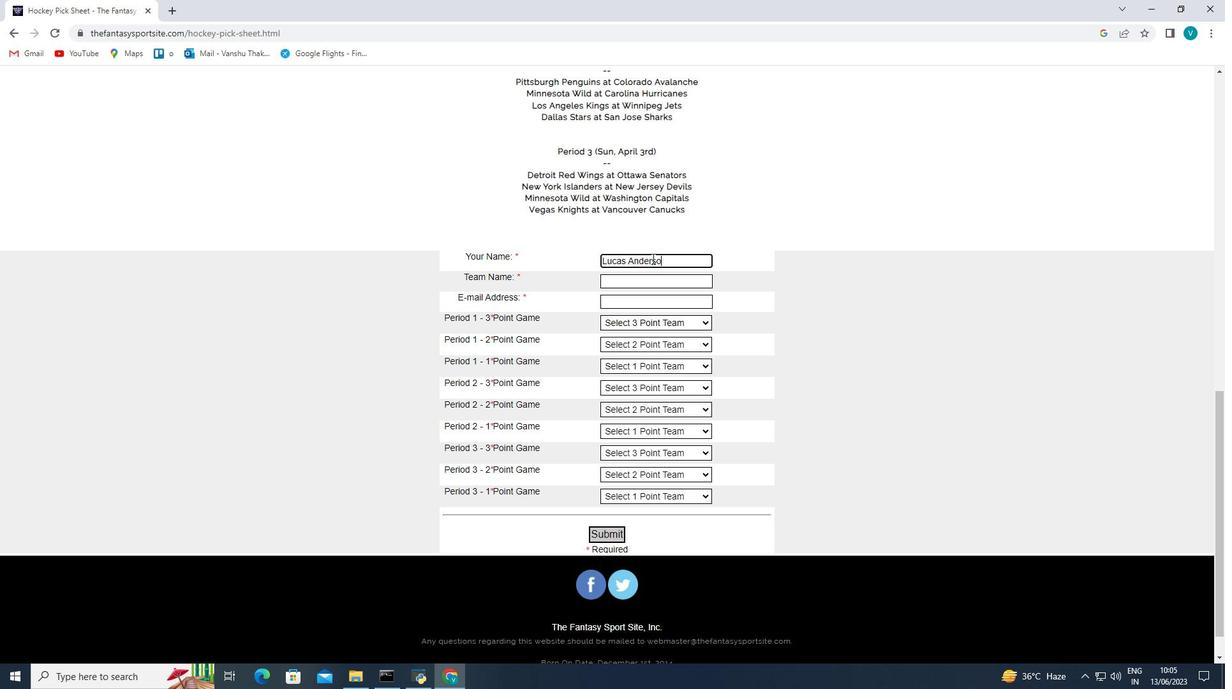 
Action: Mouse moved to (654, 278)
Screenshot: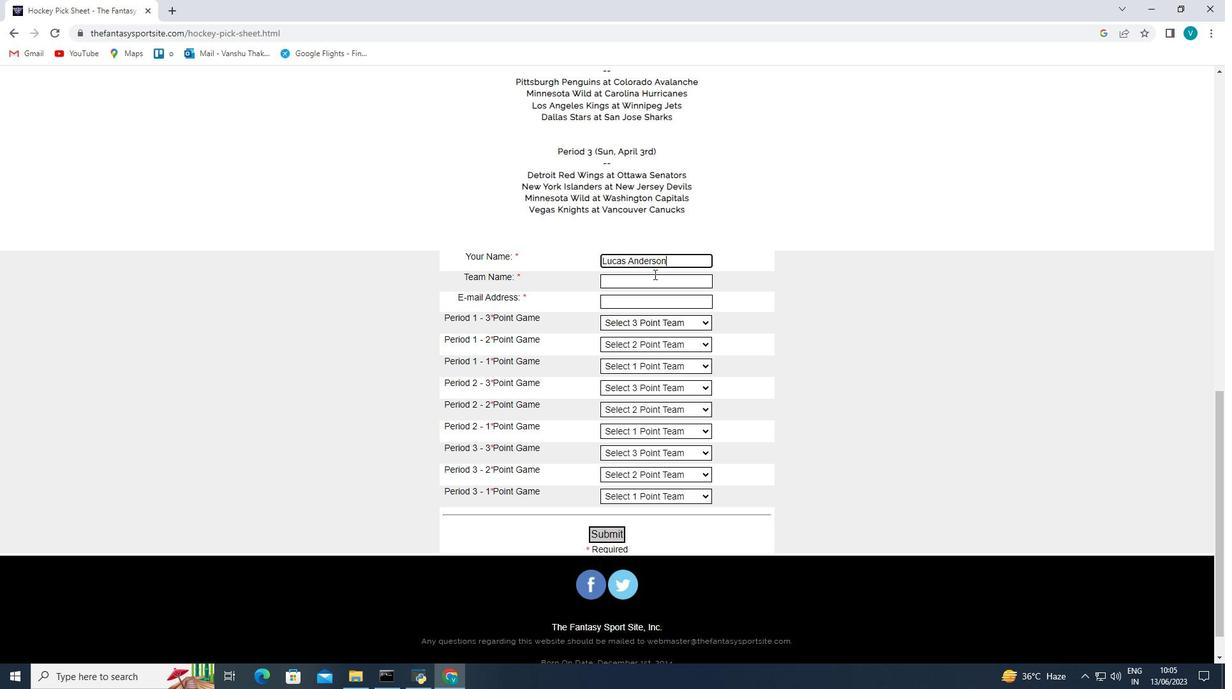 
Action: Mouse pressed left at (654, 278)
Screenshot: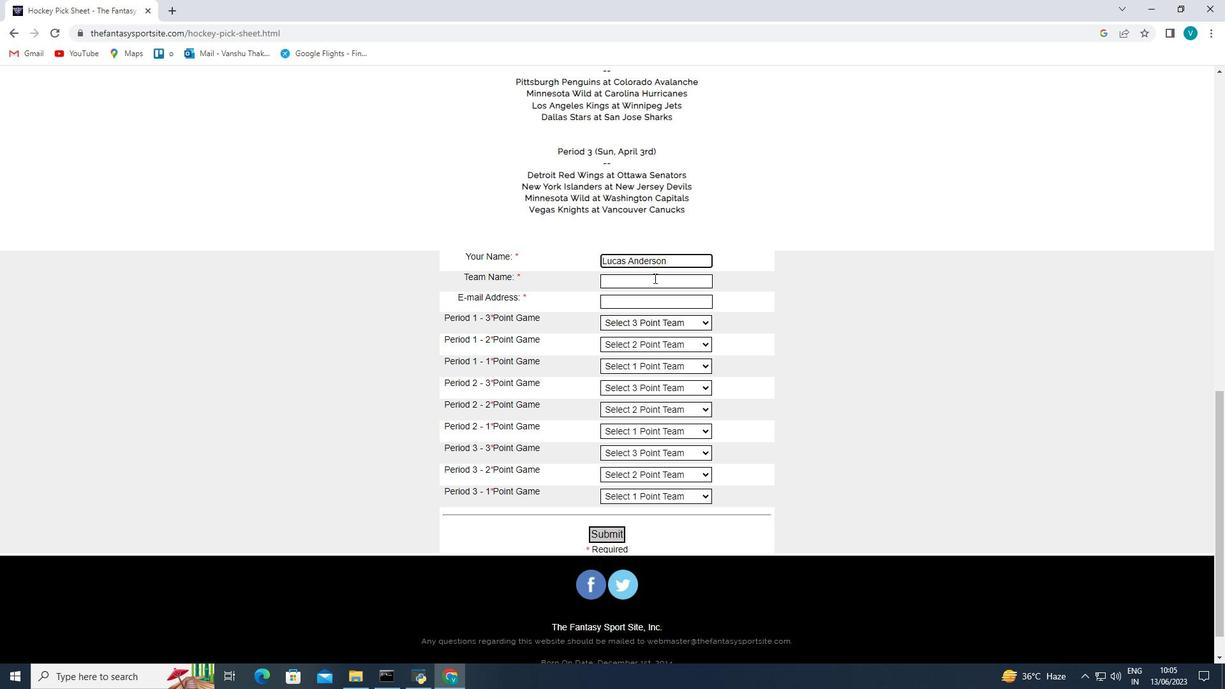 
Action: Key pressed <Key.shift><Key.shift><Key.shift><Key.shift><Key.shift>Charlotte<Key.space><Key.shift>Ruch
Screenshot: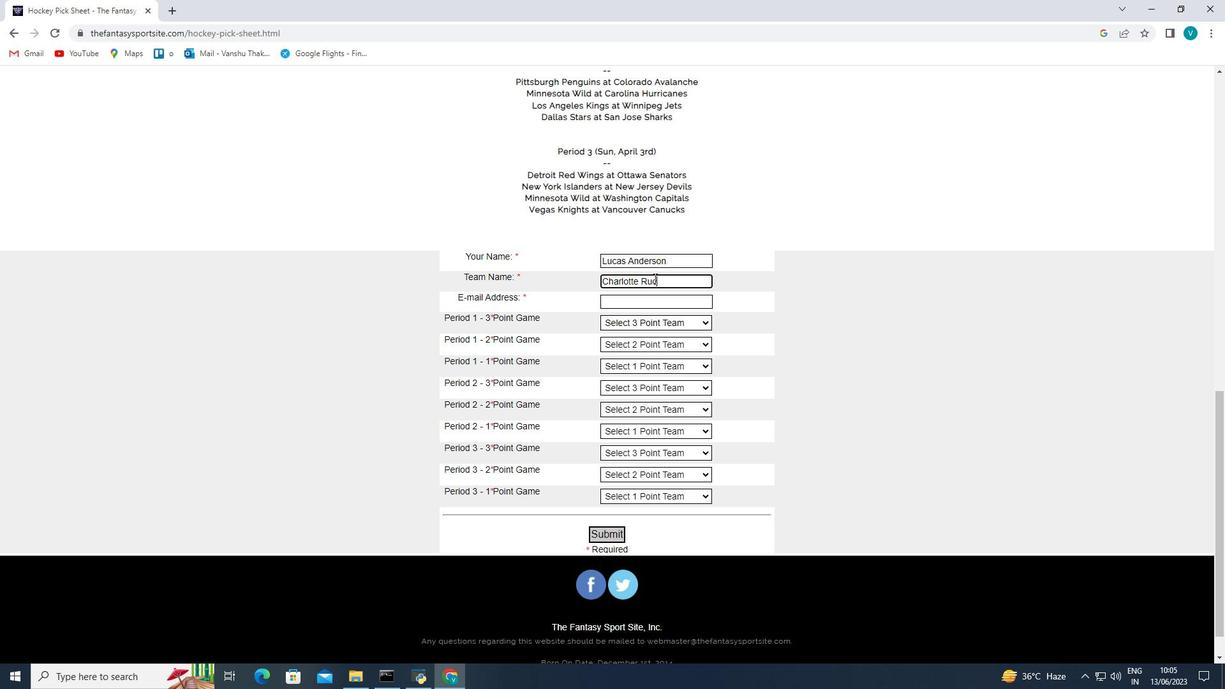 
Action: Mouse moved to (640, 289)
Screenshot: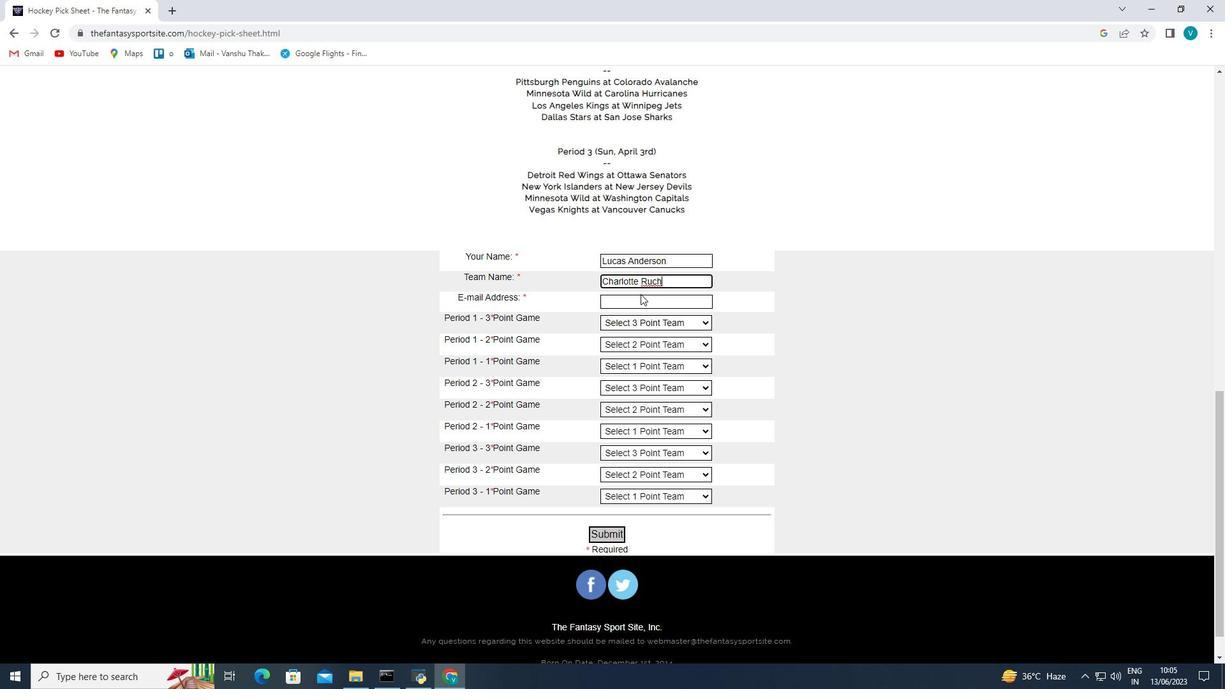 
Action: Key pressed <Key.backspace><Key.backspace>sh-<Key.shift><Key.shift><Key.shift>X
Screenshot: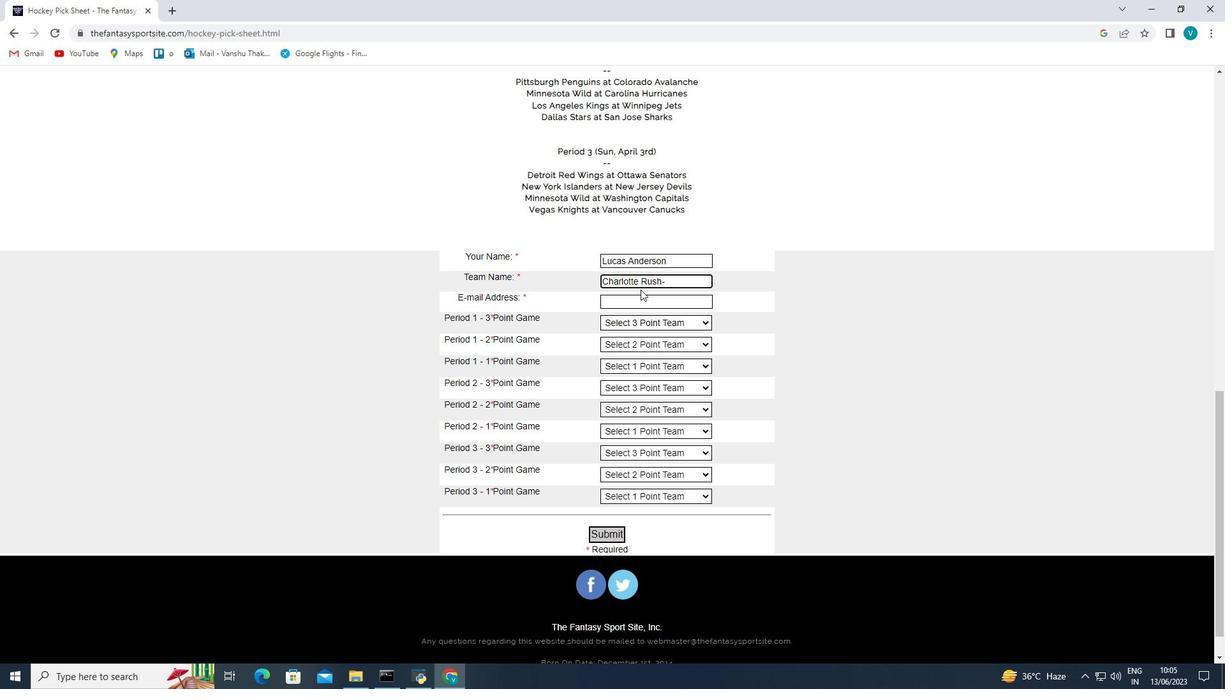 
Action: Mouse moved to (637, 297)
Screenshot: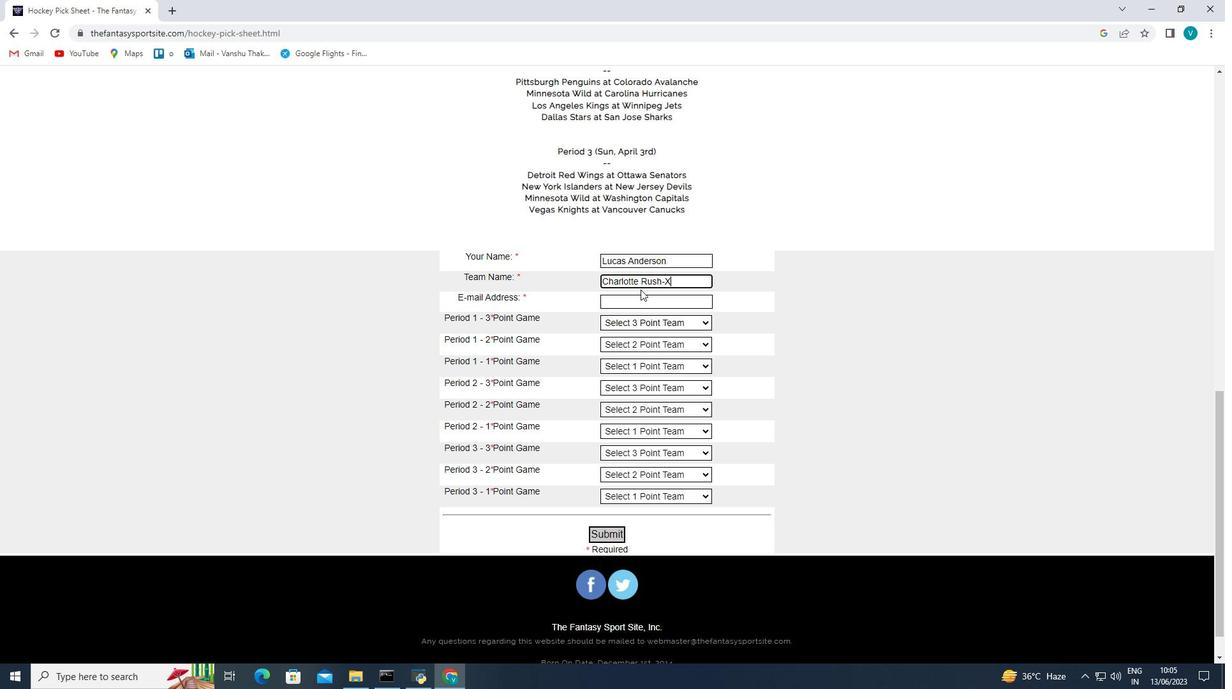 
Action: Mouse pressed left at (637, 297)
Screenshot: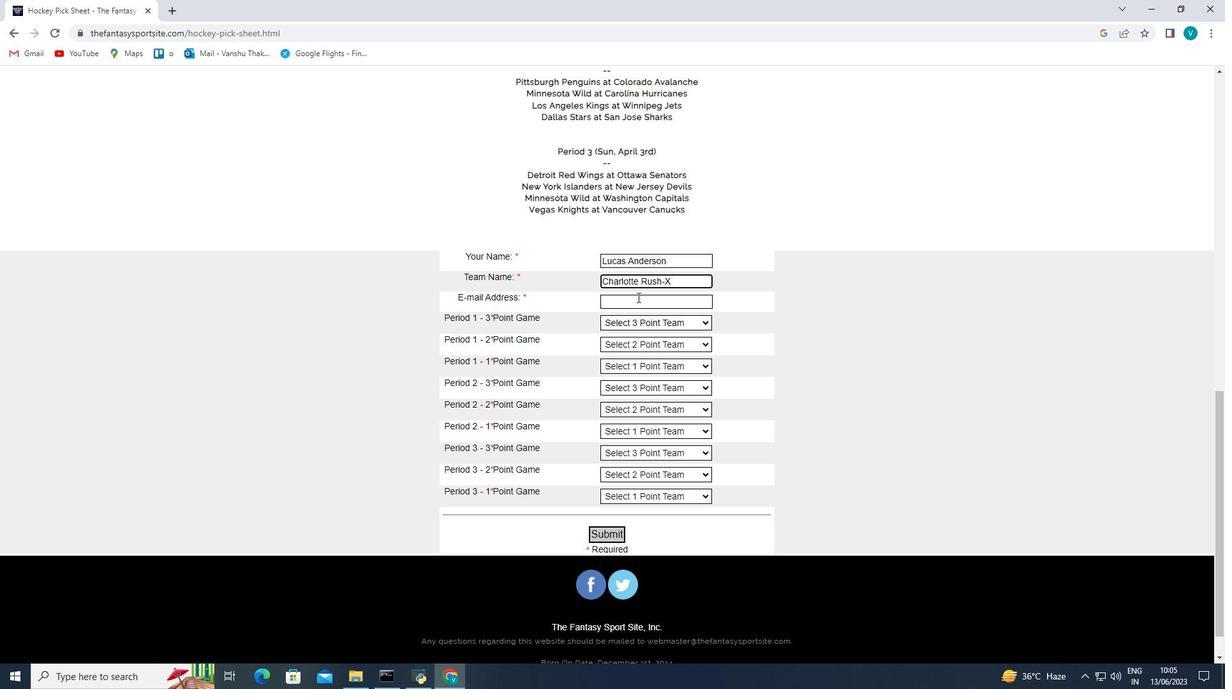 
Action: Key pressed softage.5<Key.shift><Key.shift>@softage.net
Screenshot: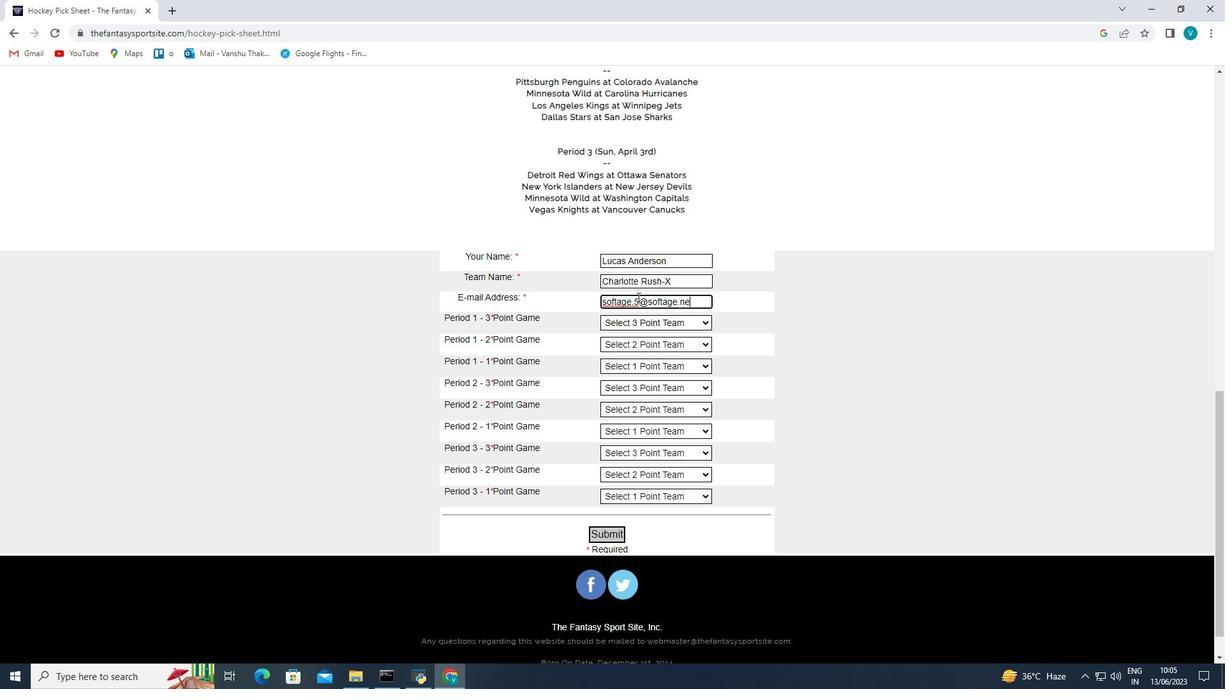 
Action: Mouse moved to (642, 320)
Screenshot: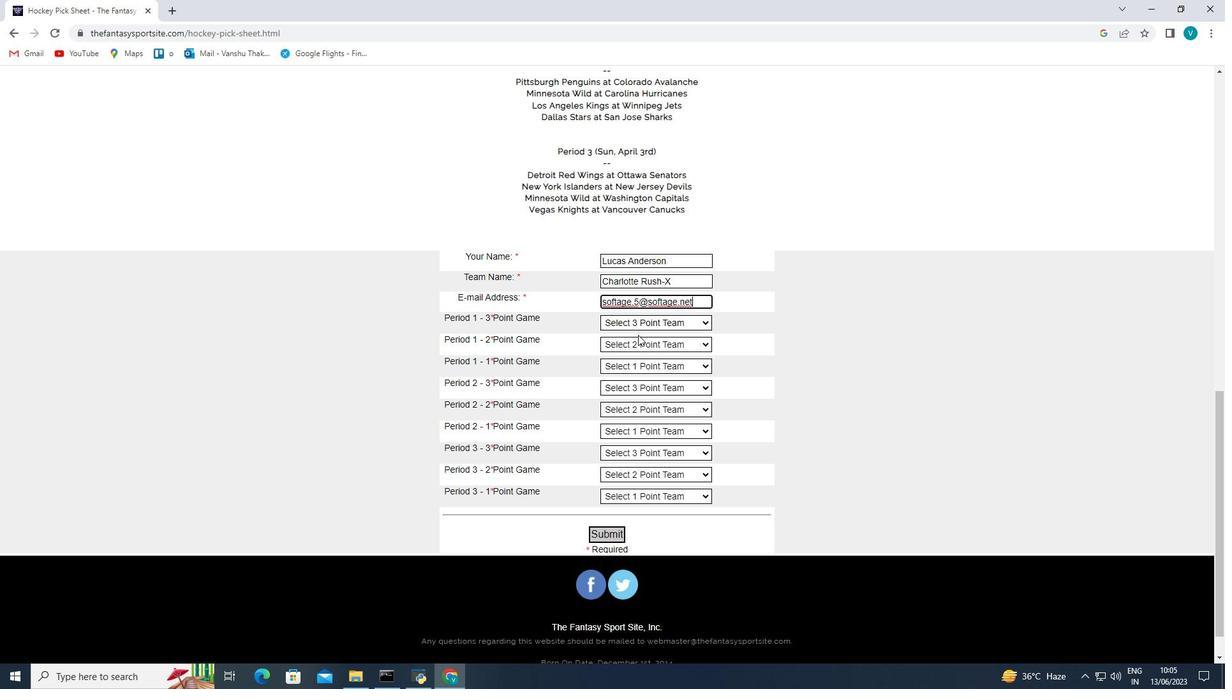 
Action: Mouse pressed left at (642, 320)
Screenshot: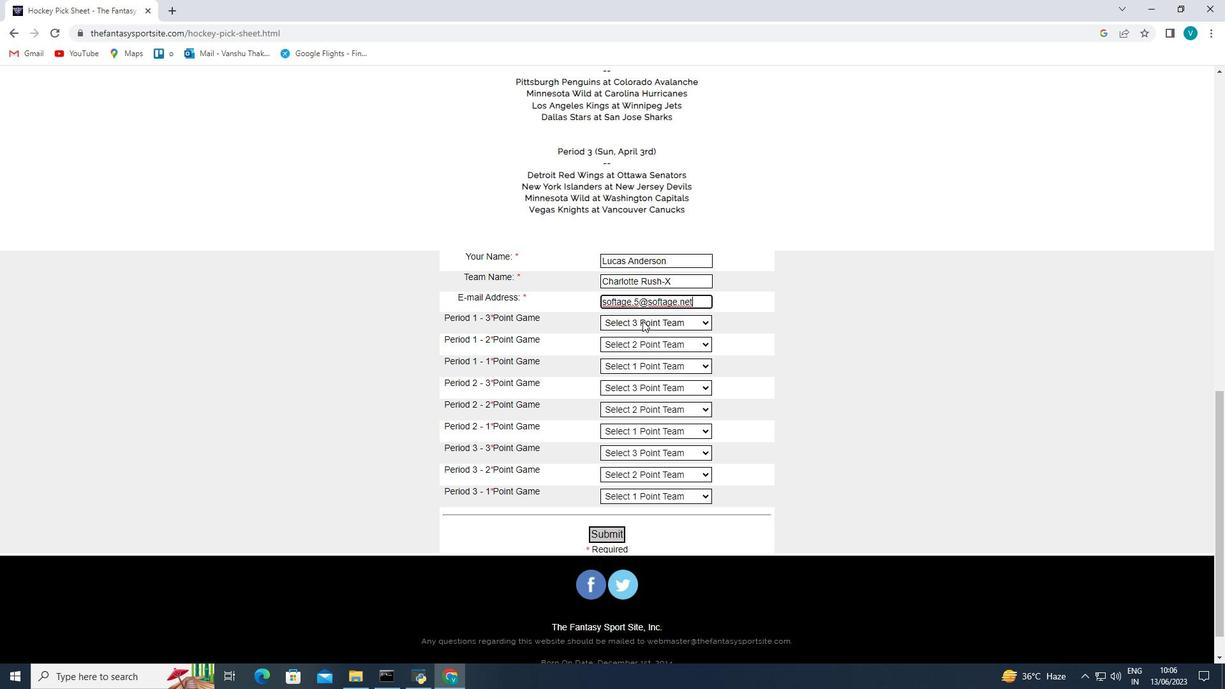 
Action: Mouse moved to (649, 399)
Screenshot: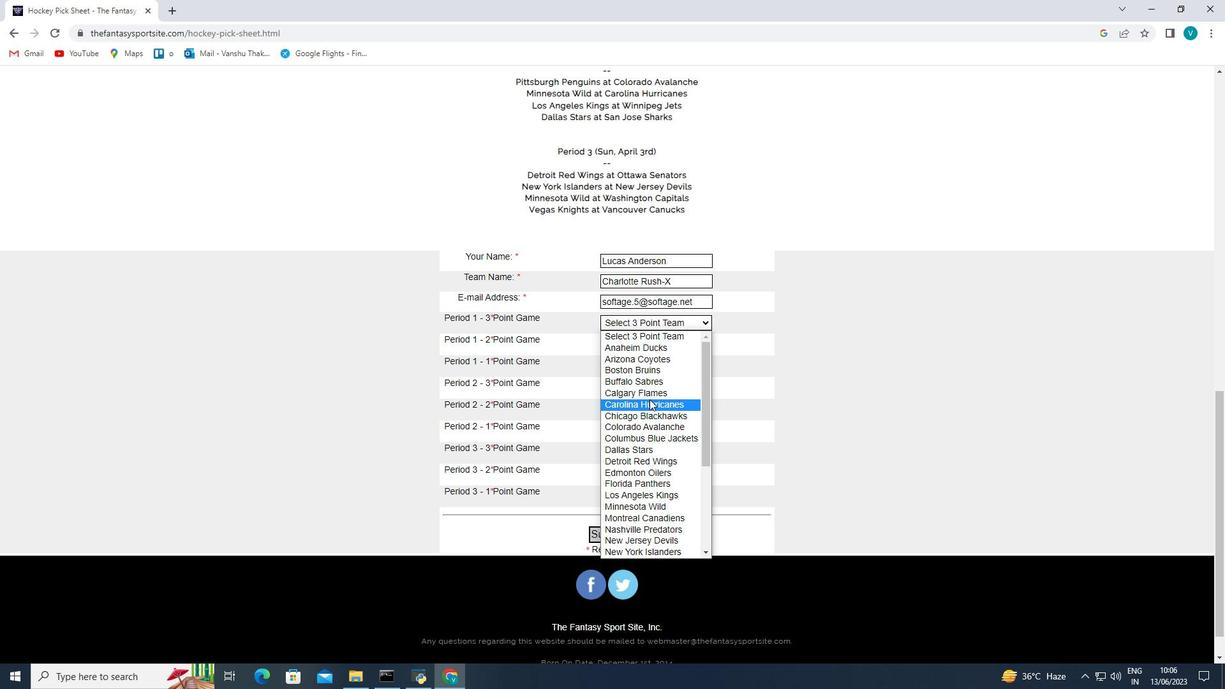 
Action: Mouse pressed left at (649, 399)
Screenshot: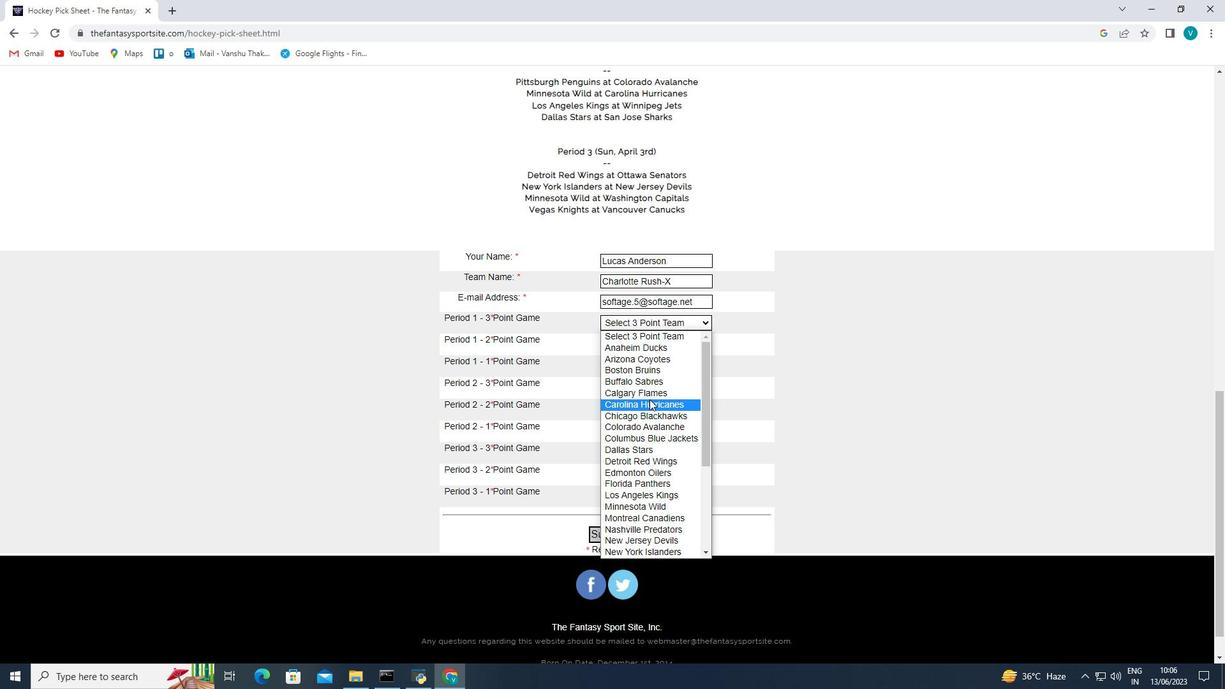 
Action: Mouse moved to (658, 342)
Screenshot: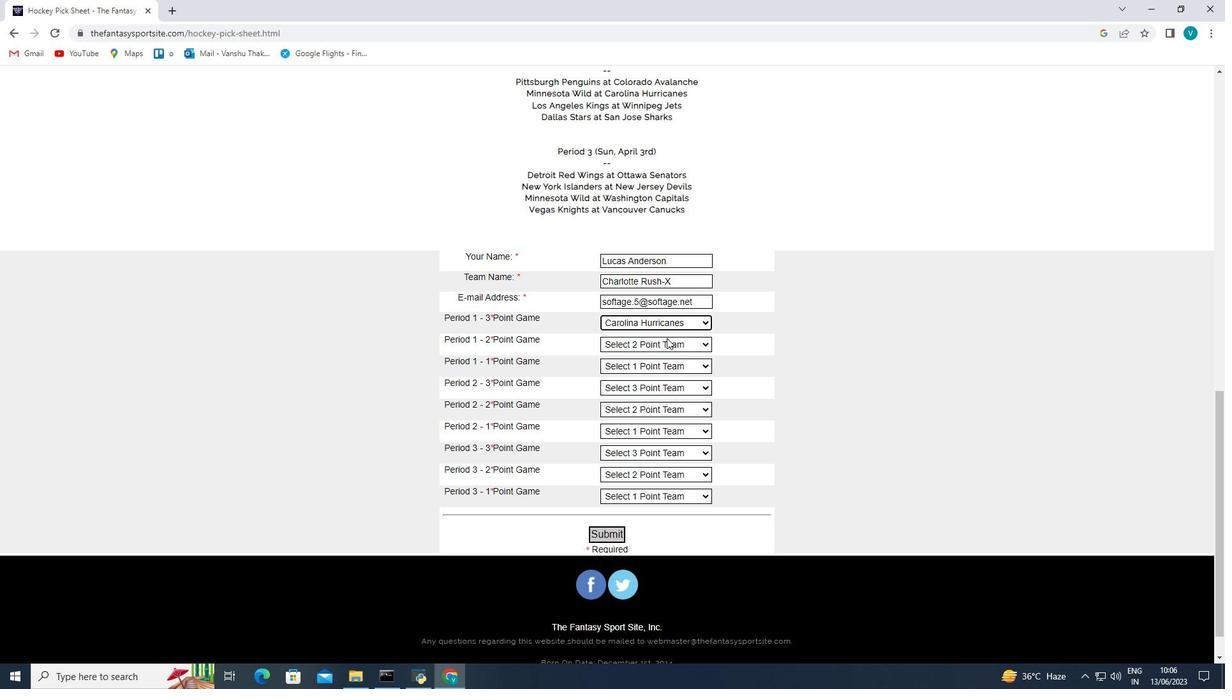 
Action: Mouse pressed left at (658, 342)
Screenshot: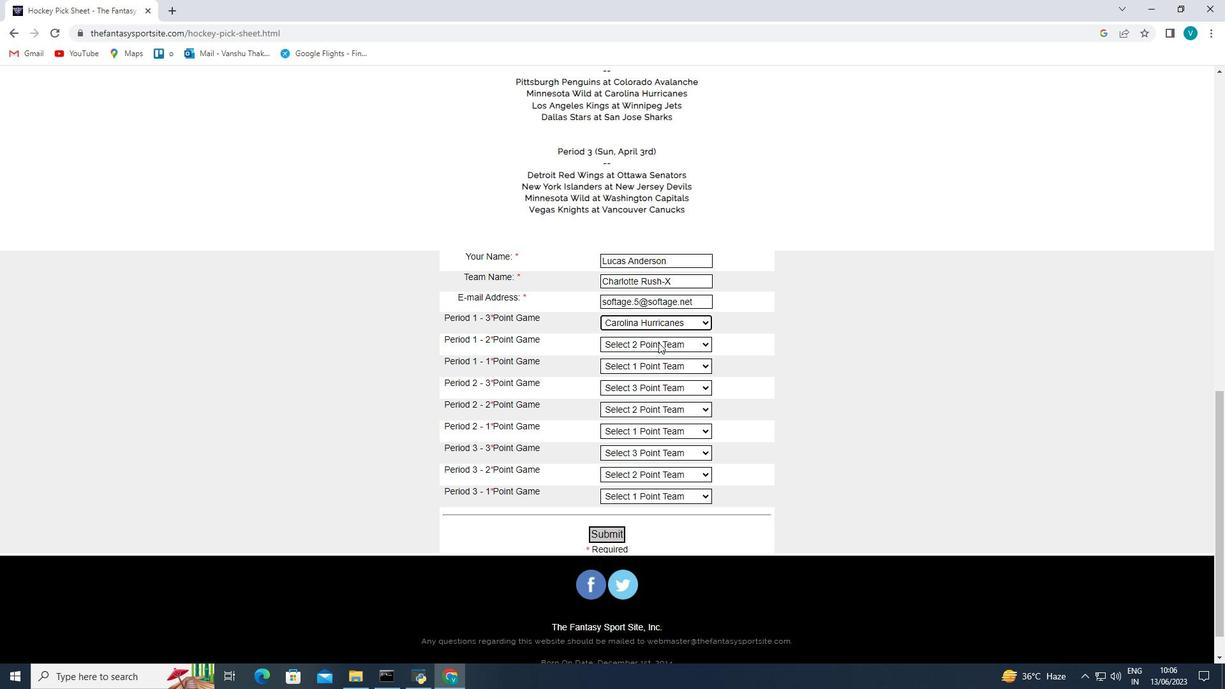 
Action: Mouse moved to (659, 400)
Screenshot: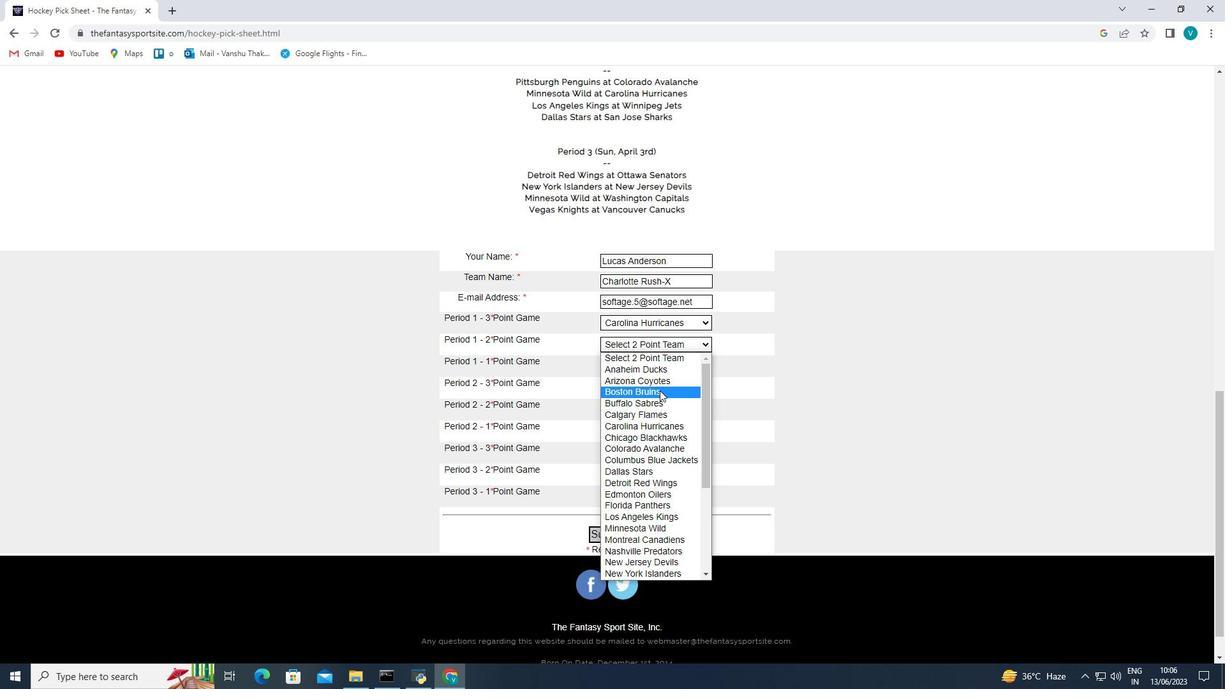 
Action: Mouse pressed left at (659, 400)
Screenshot: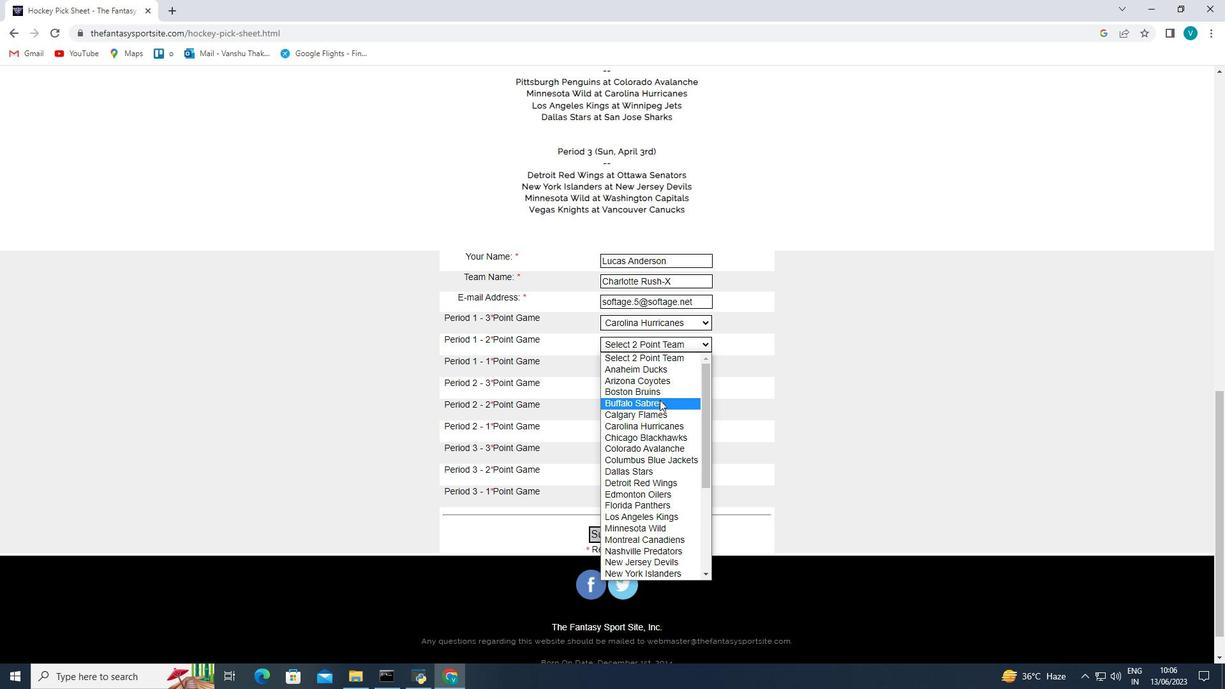 
Action: Mouse moved to (672, 363)
Screenshot: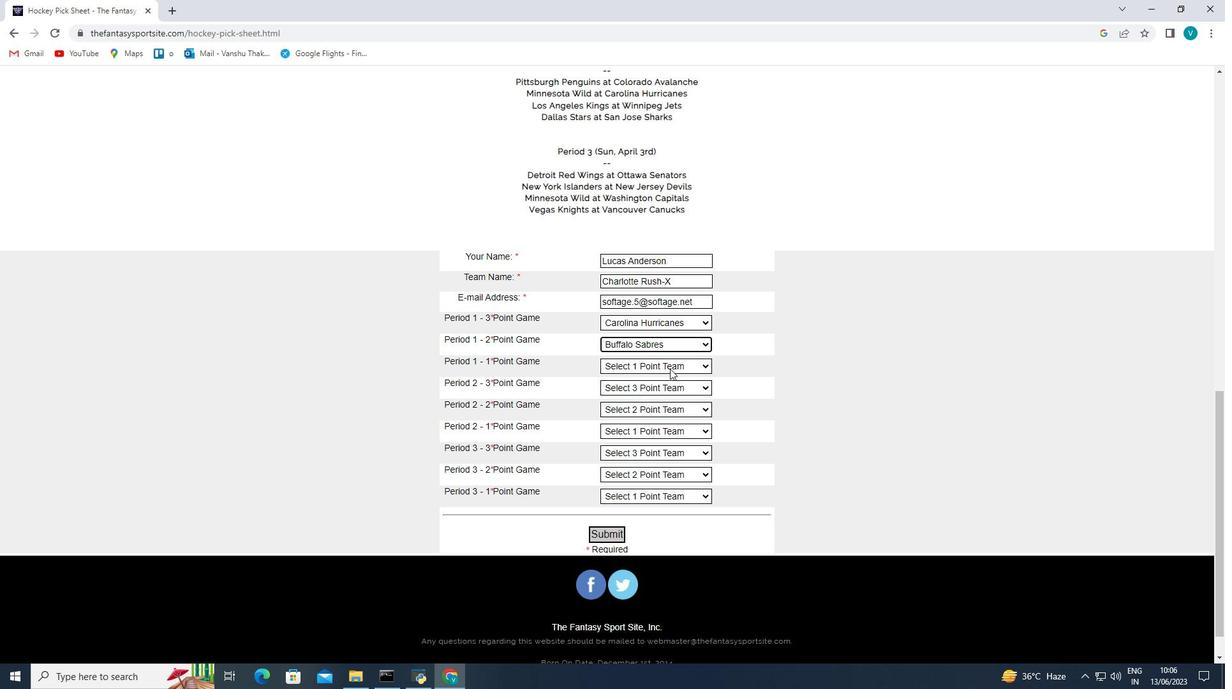 
Action: Mouse pressed left at (672, 363)
Screenshot: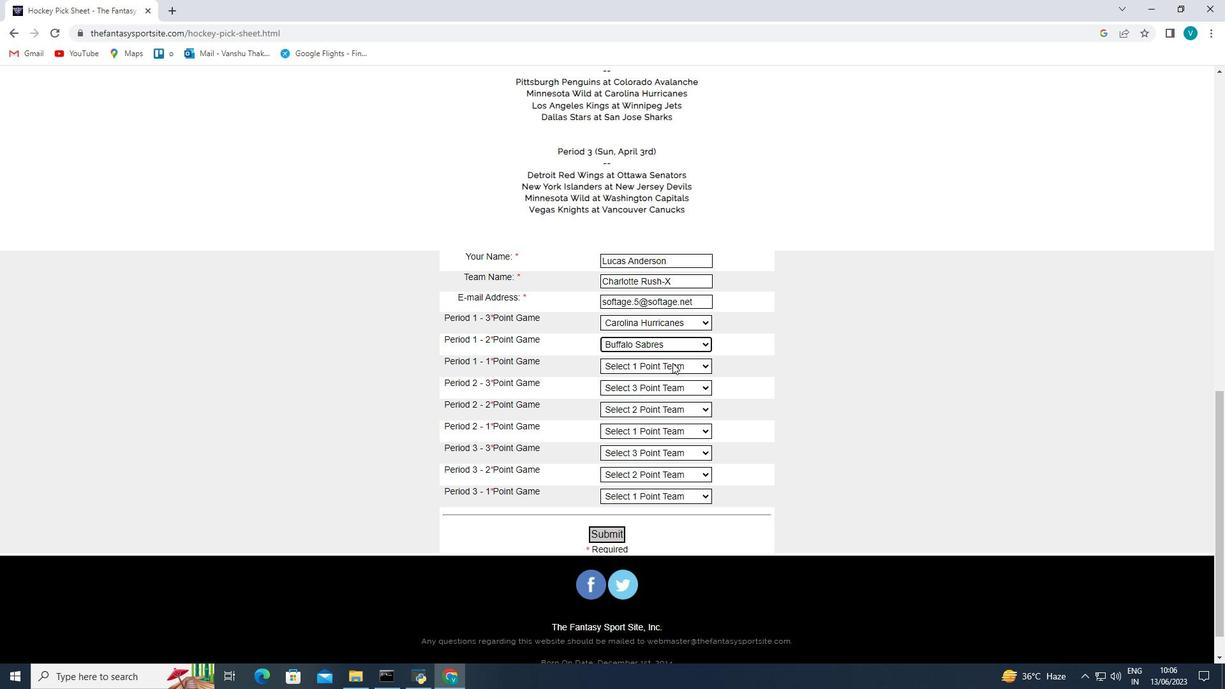 
Action: Mouse moved to (659, 415)
Screenshot: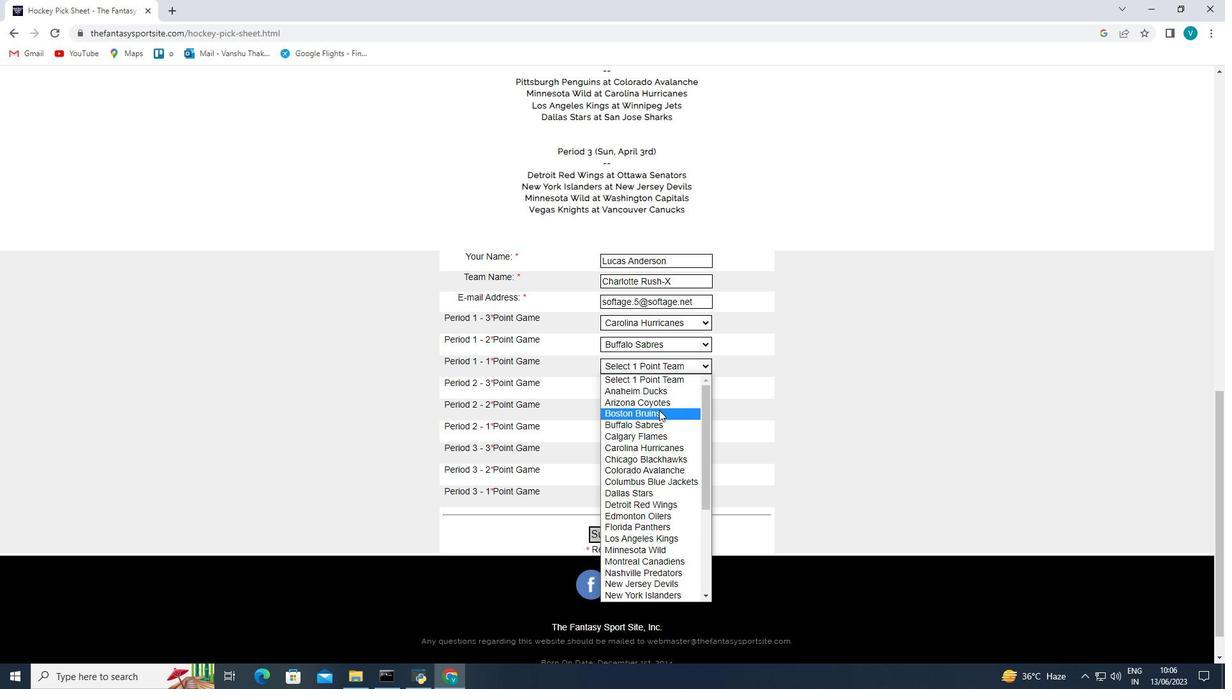
Action: Mouse pressed left at (659, 415)
Screenshot: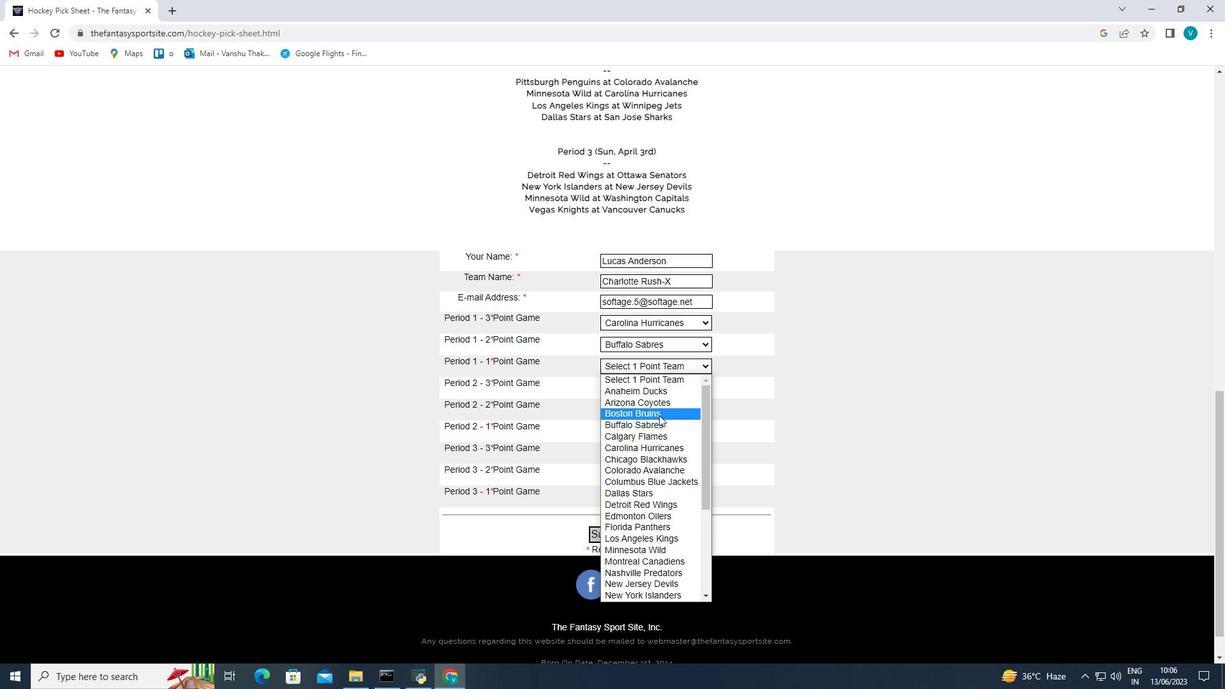 
Action: Mouse moved to (668, 389)
Screenshot: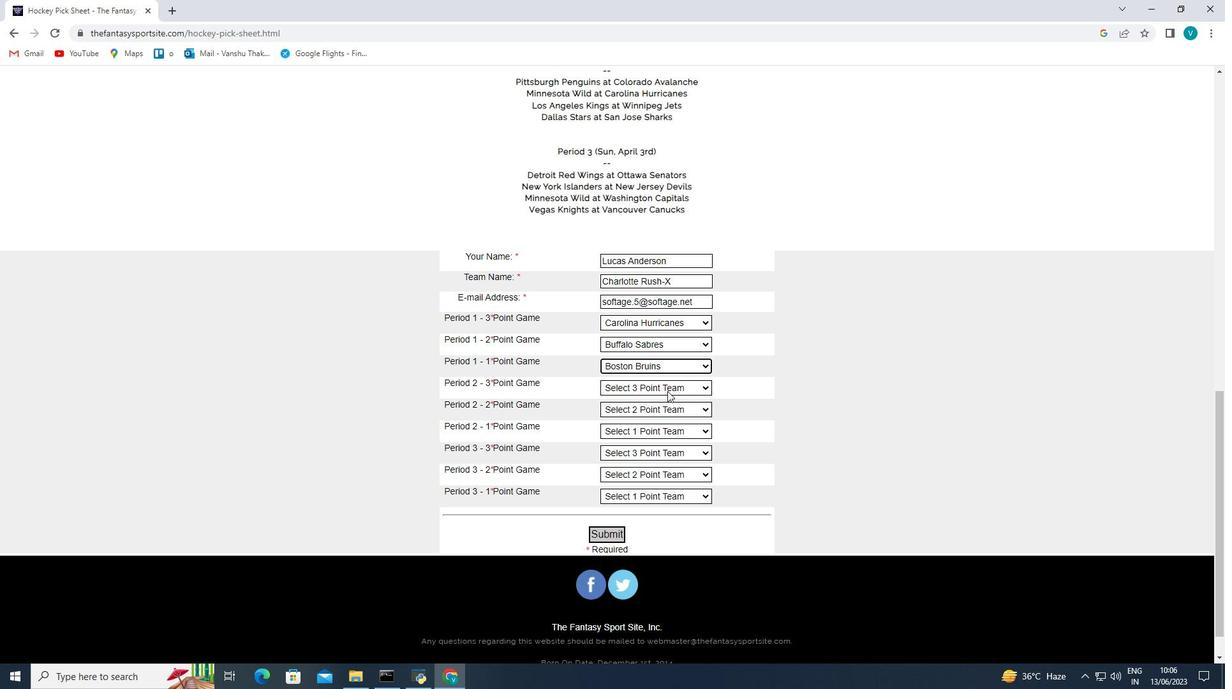 
Action: Mouse pressed left at (668, 389)
Screenshot: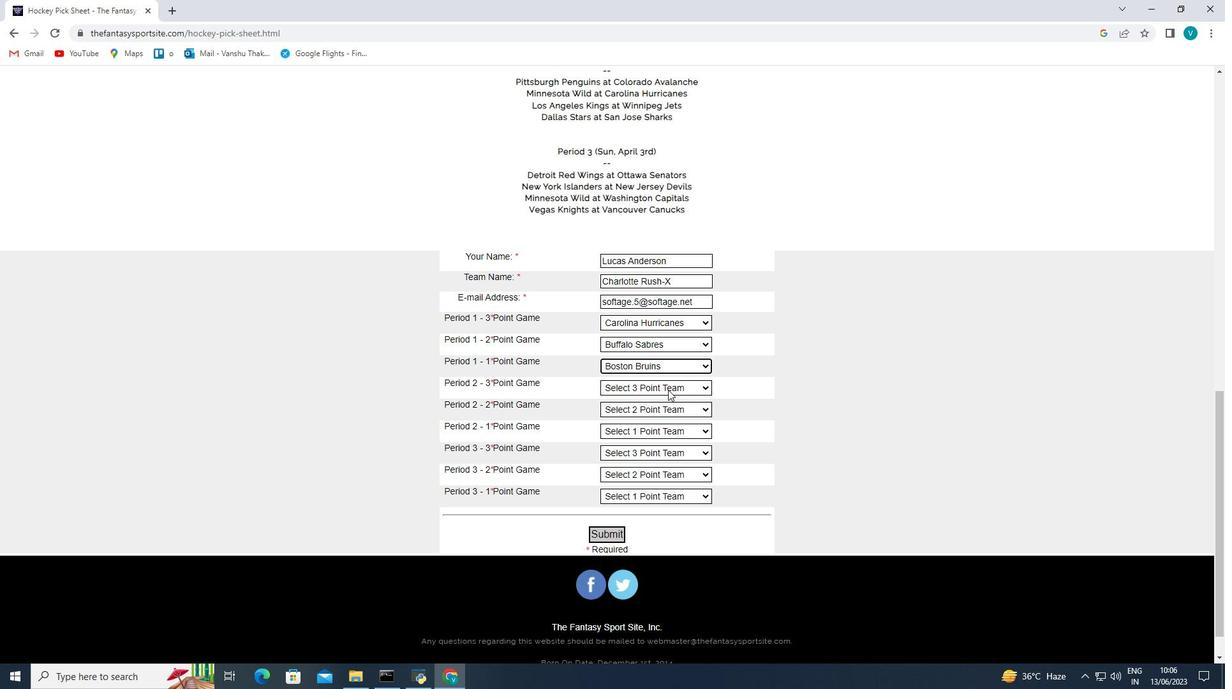 
Action: Mouse moved to (657, 423)
Screenshot: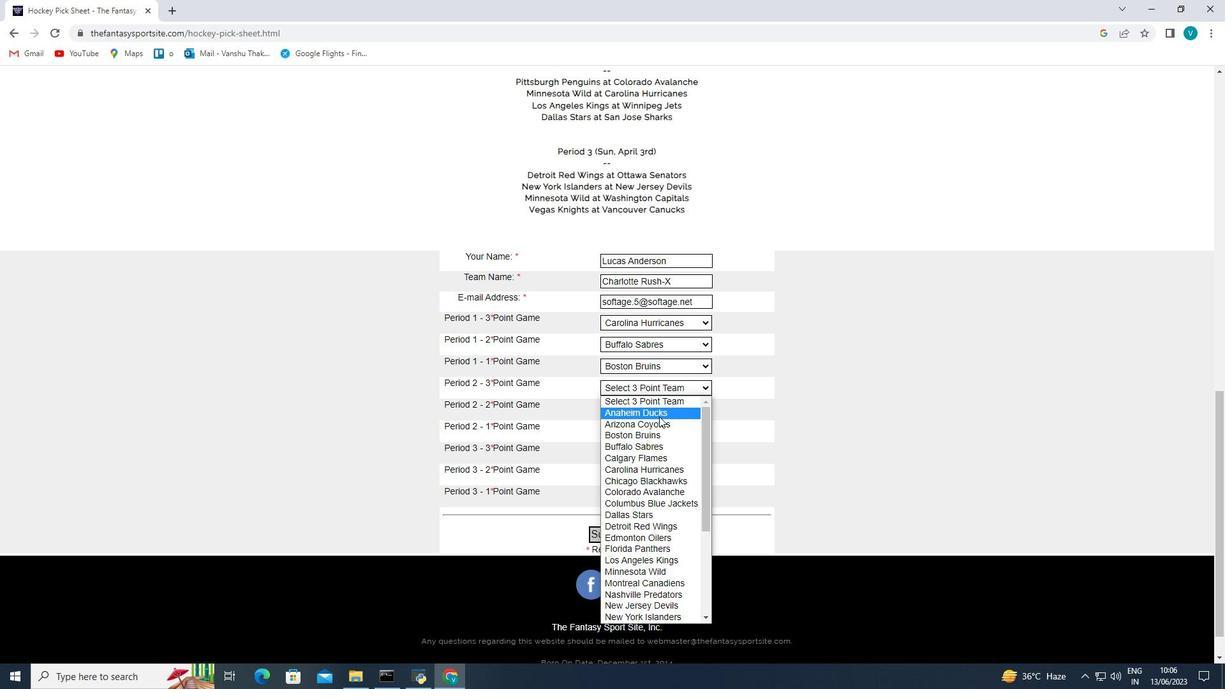 
Action: Mouse pressed left at (657, 423)
Screenshot: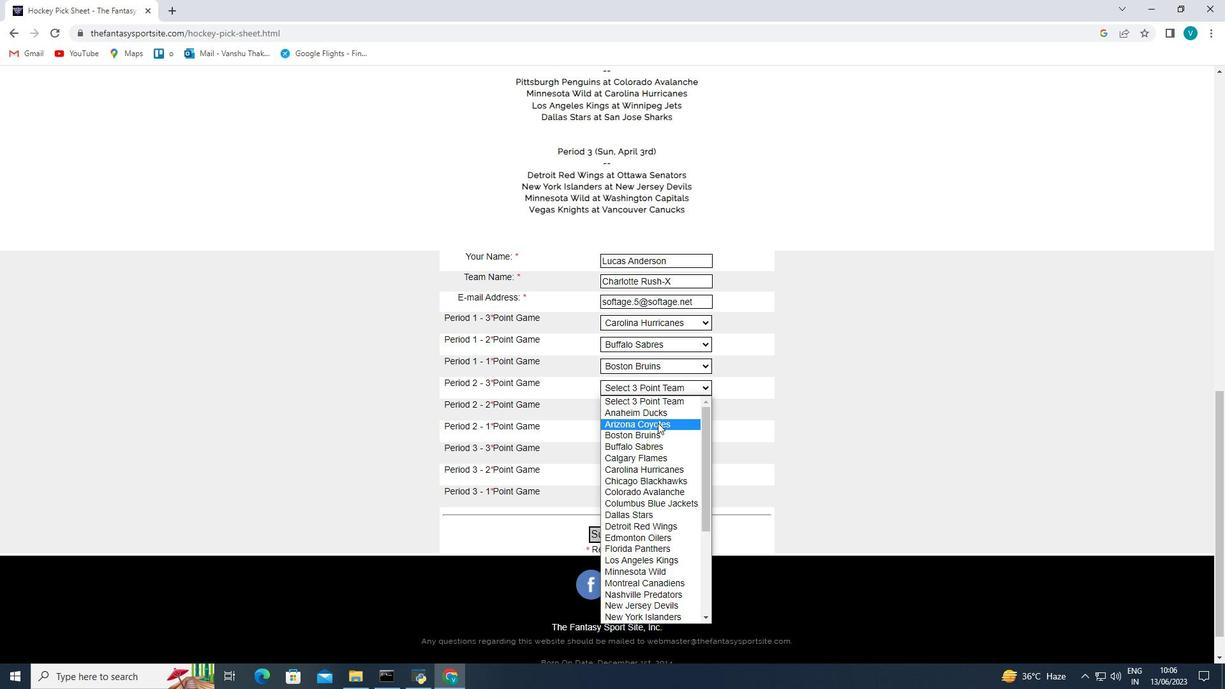 
Action: Mouse moved to (662, 408)
Screenshot: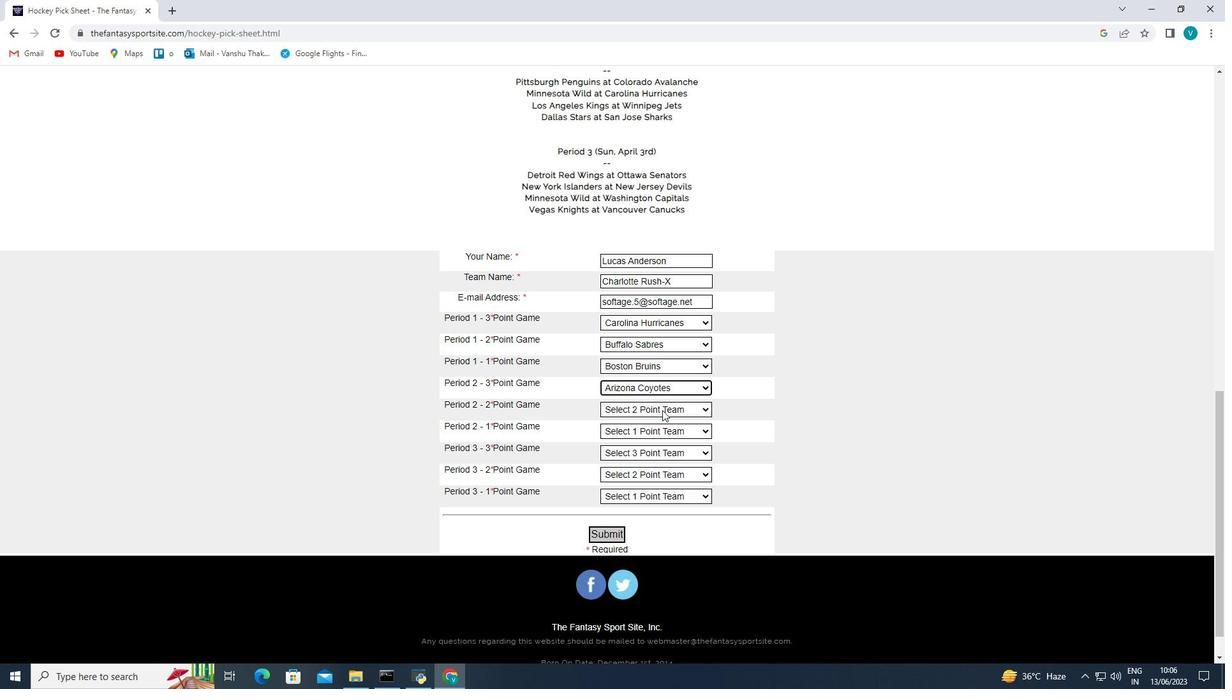
Action: Mouse pressed left at (662, 408)
Screenshot: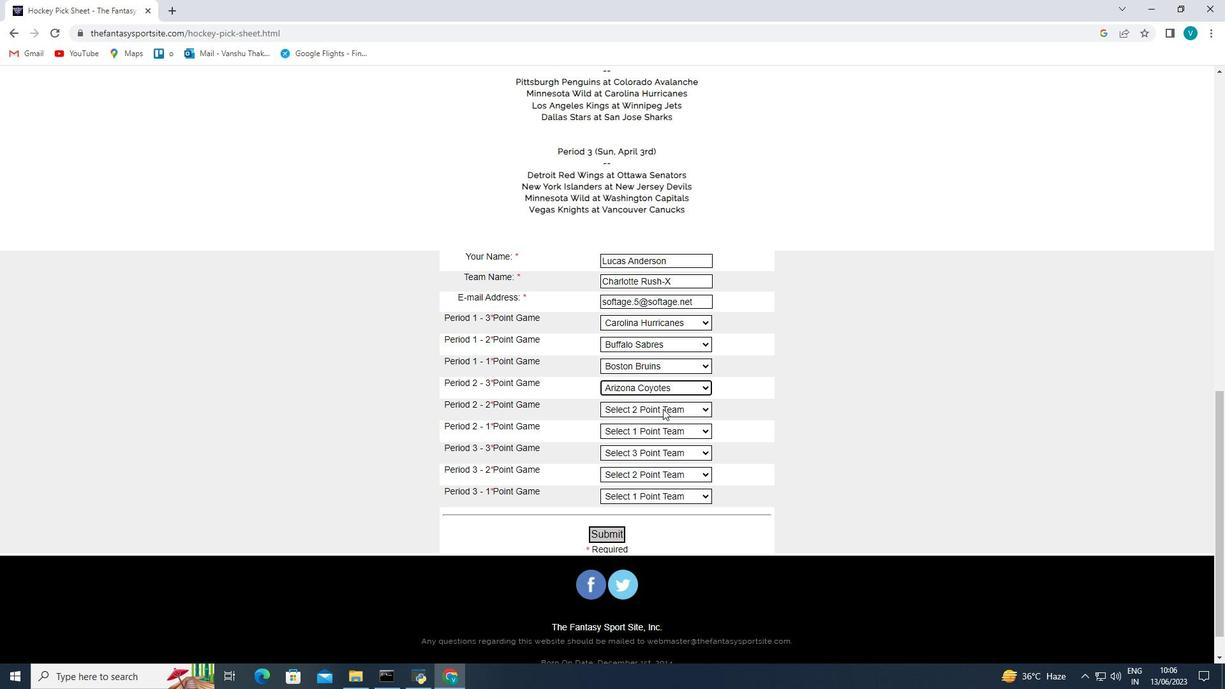 
Action: Mouse moved to (661, 428)
Screenshot: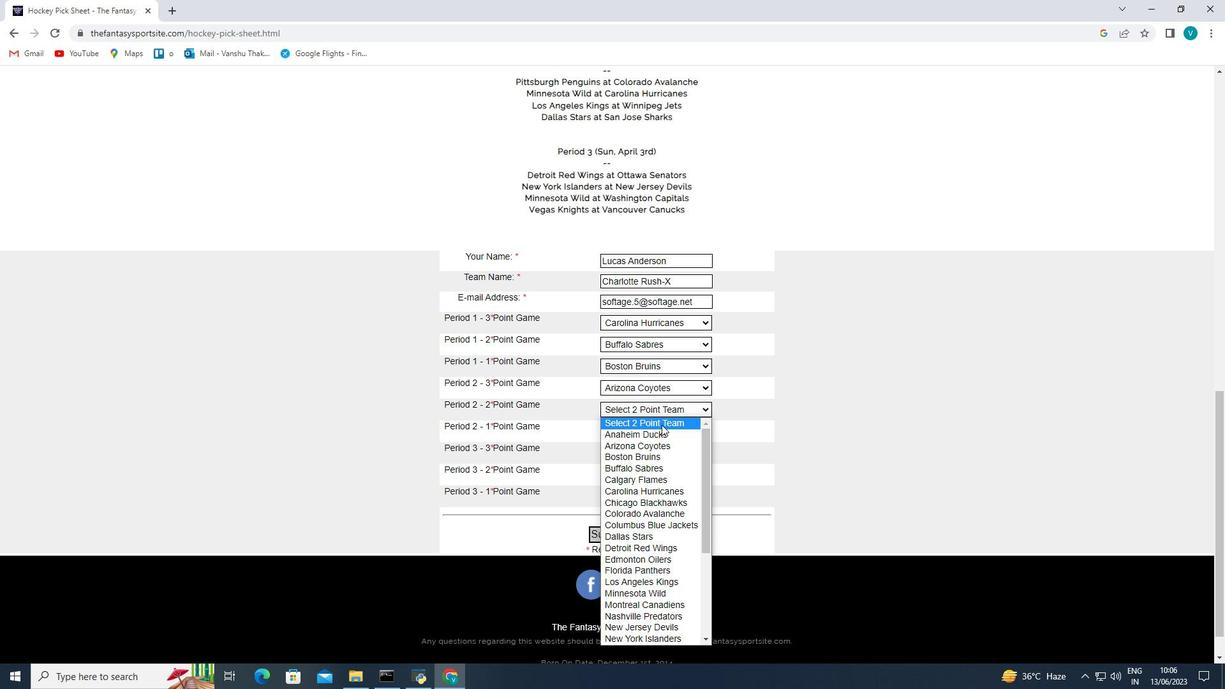 
Action: Mouse pressed left at (661, 428)
Screenshot: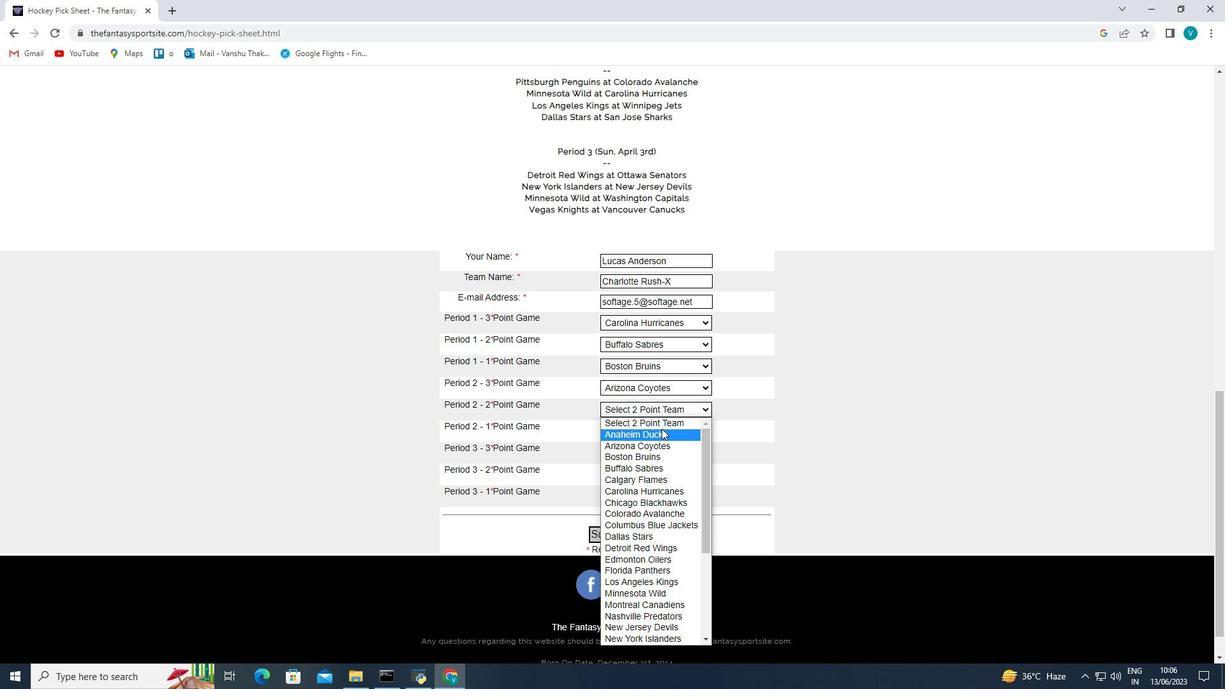 
Action: Mouse pressed left at (661, 428)
Screenshot: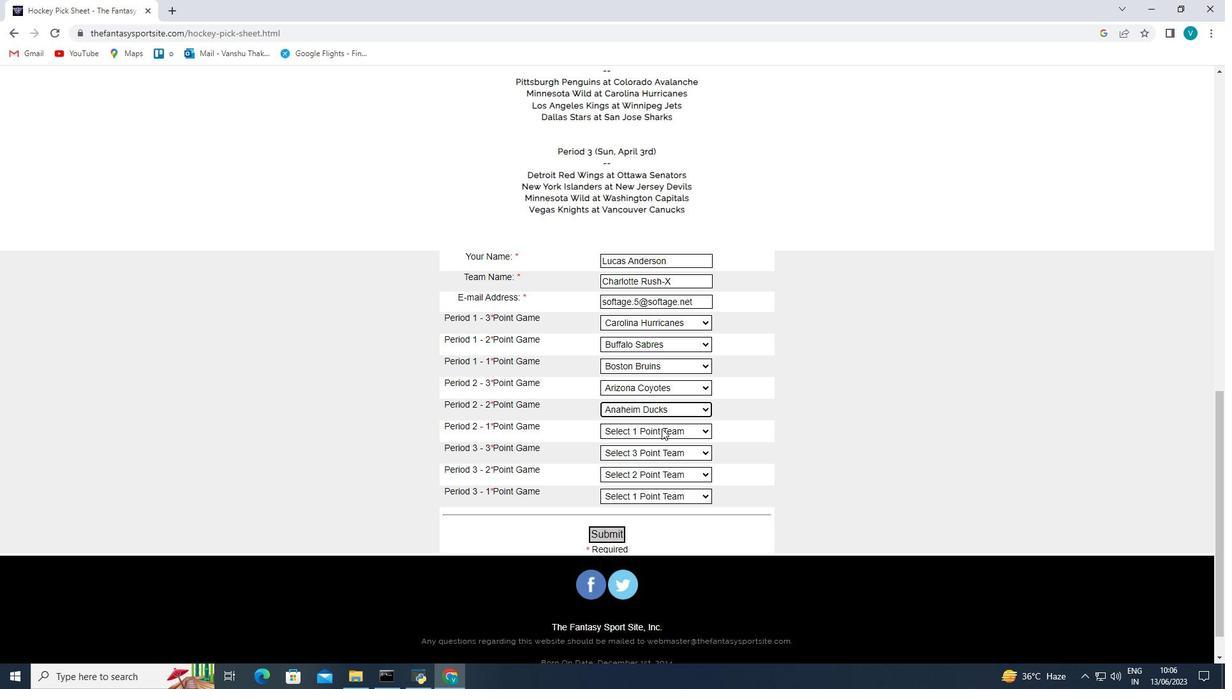 
Action: Mouse moved to (675, 396)
Screenshot: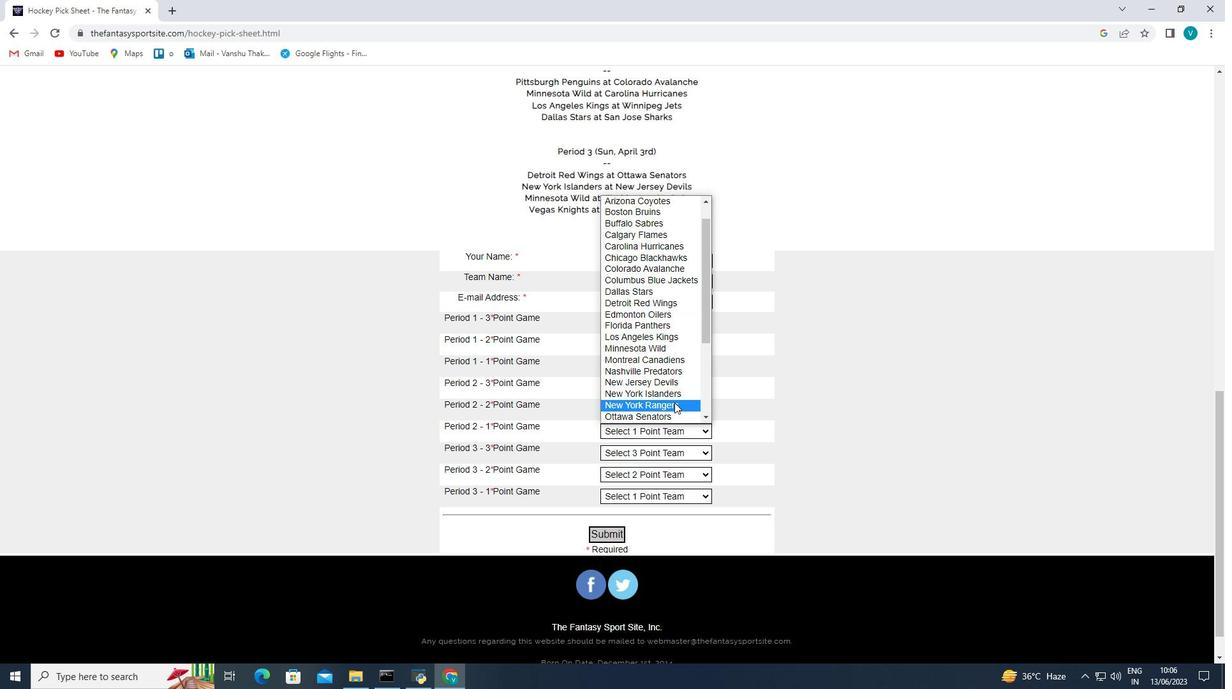 
Action: Mouse pressed left at (675, 396)
Screenshot: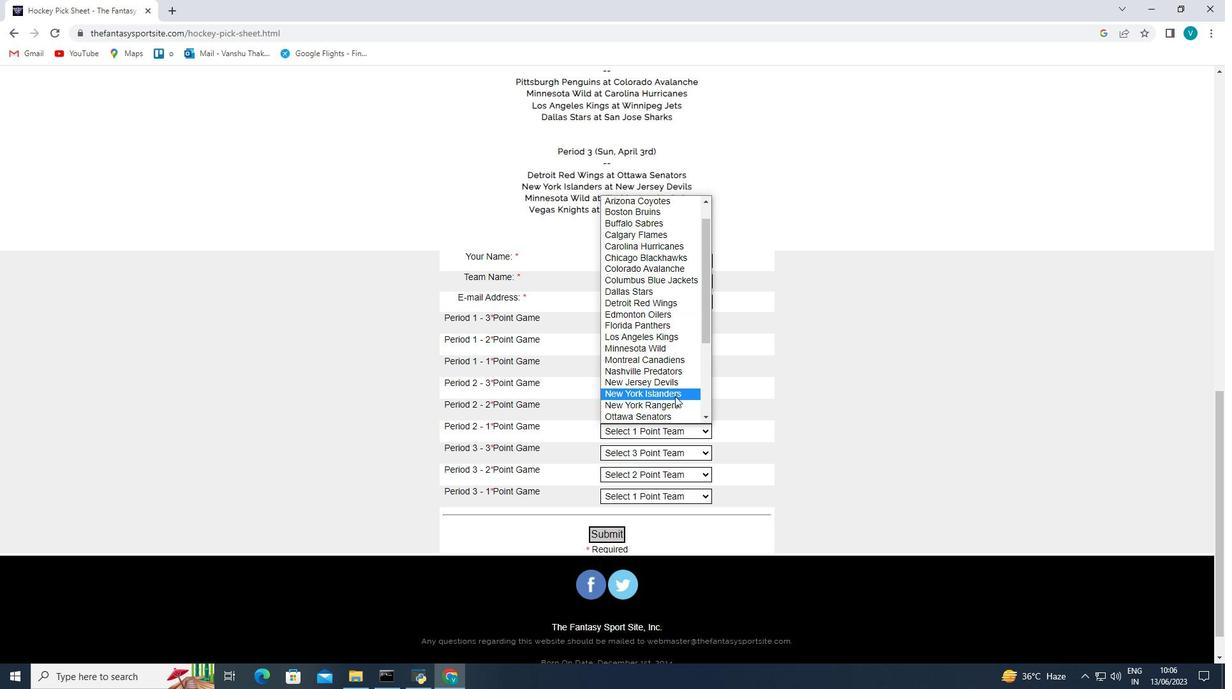 
Action: Mouse moved to (664, 449)
Screenshot: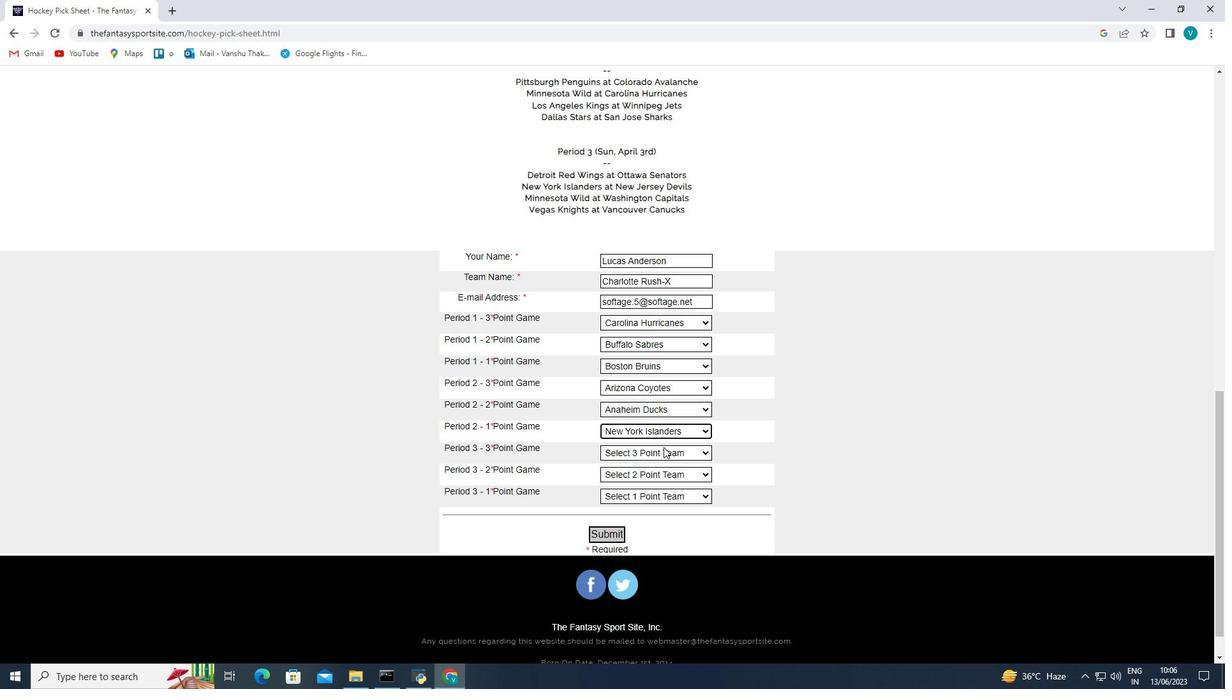 
Action: Mouse pressed left at (664, 449)
Screenshot: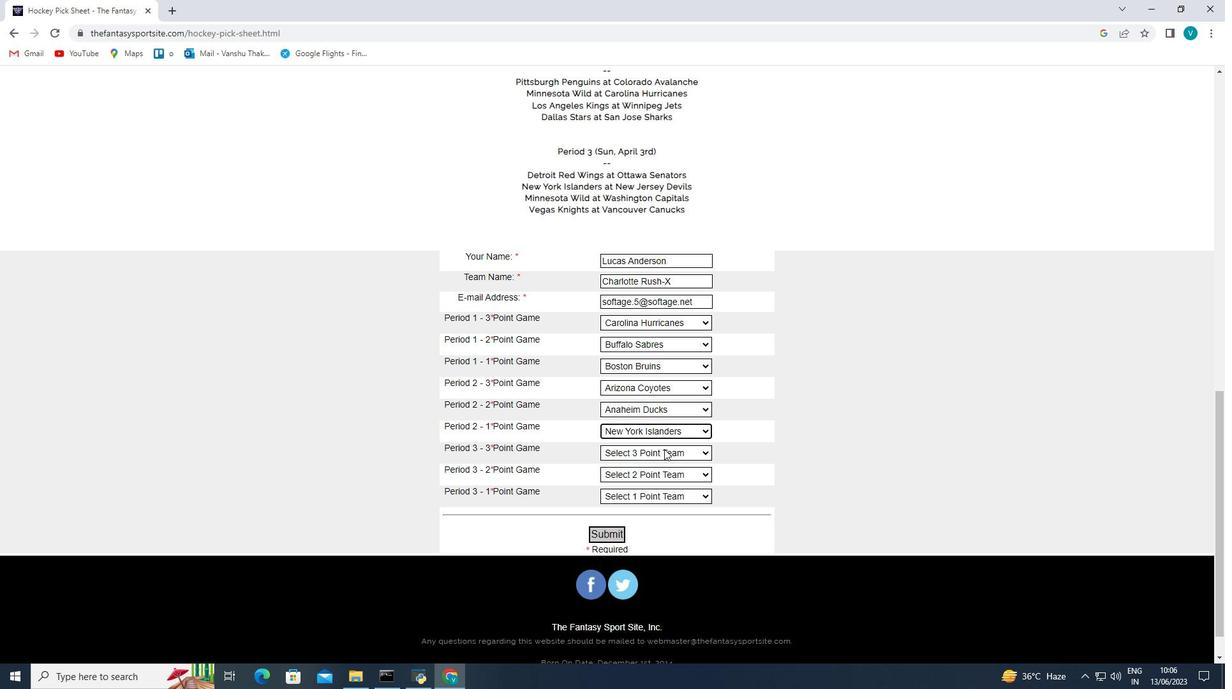 
Action: Mouse moved to (675, 412)
Screenshot: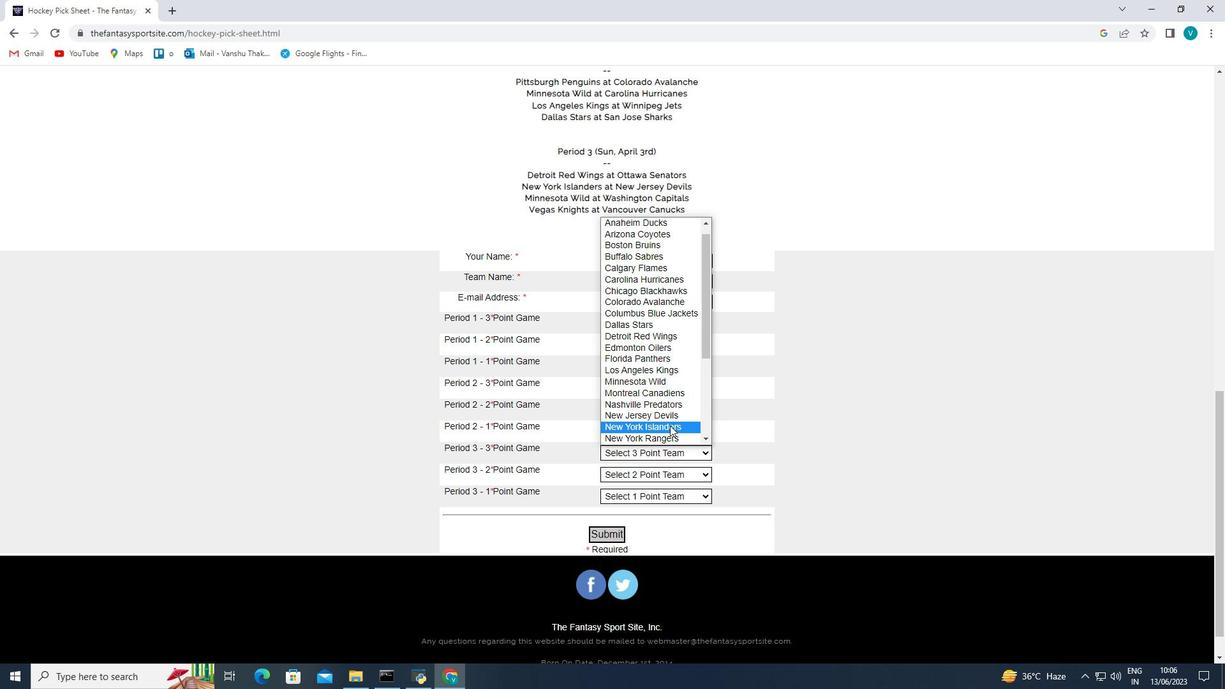 
Action: Mouse pressed left at (675, 412)
Screenshot: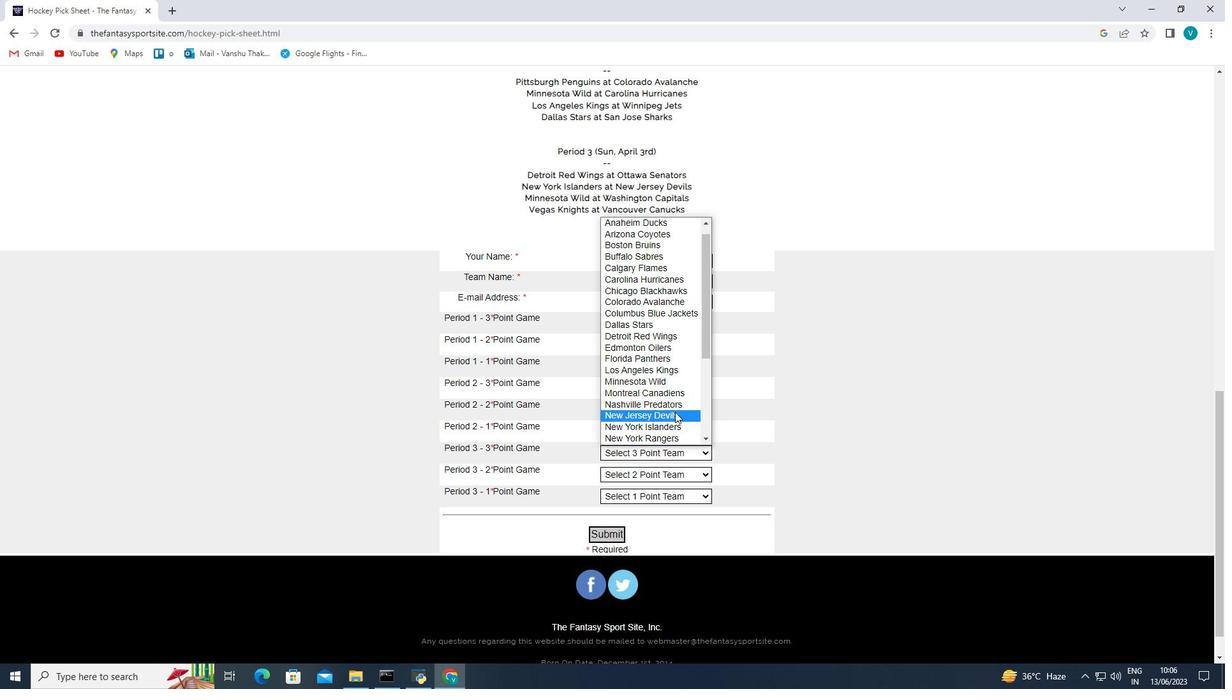 
Action: Mouse moved to (659, 466)
Screenshot: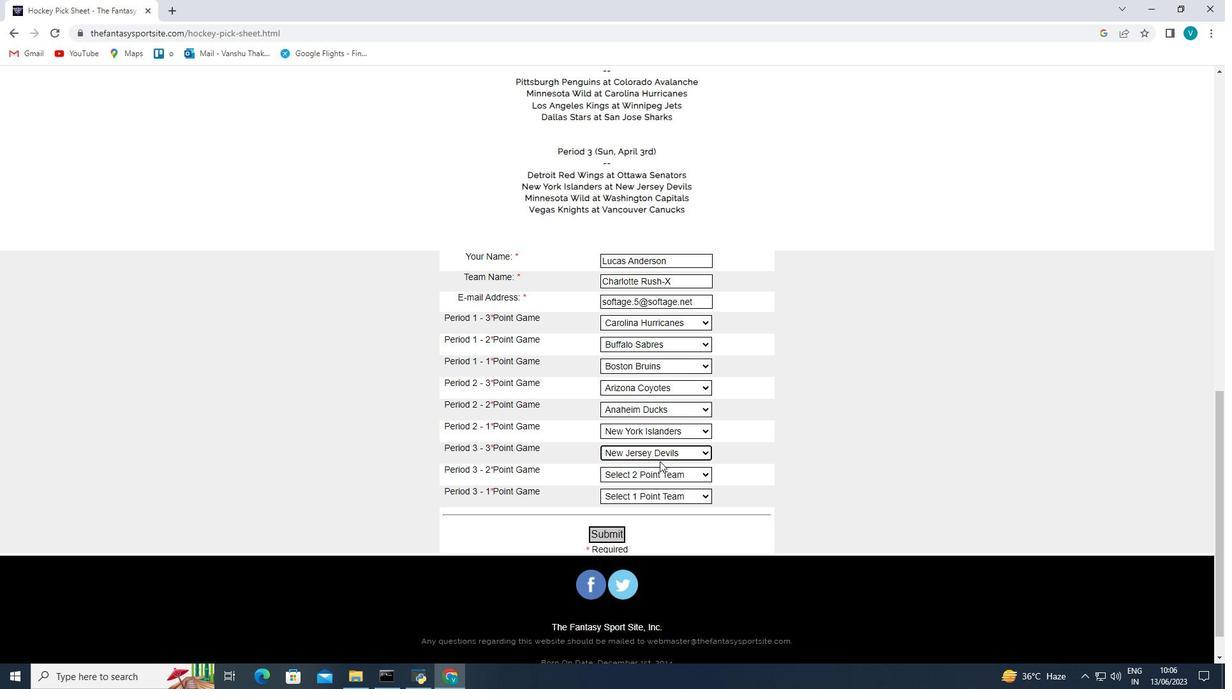 
Action: Mouse pressed left at (659, 466)
Screenshot: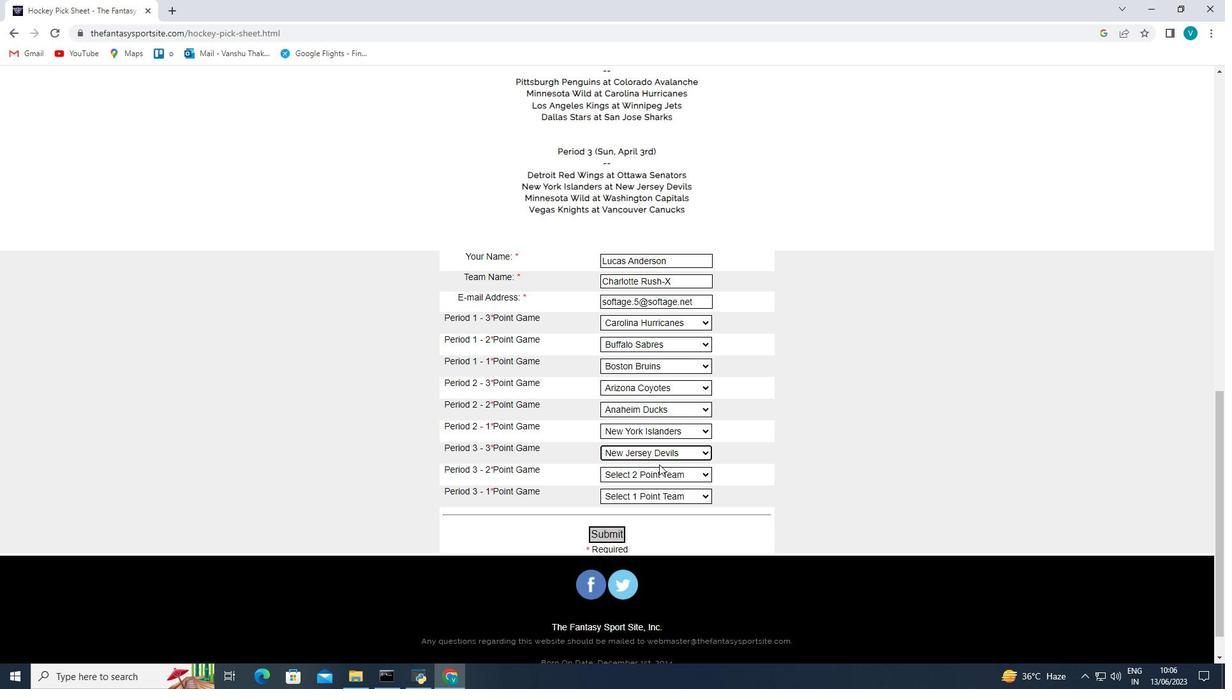 
Action: Mouse moved to (659, 470)
Screenshot: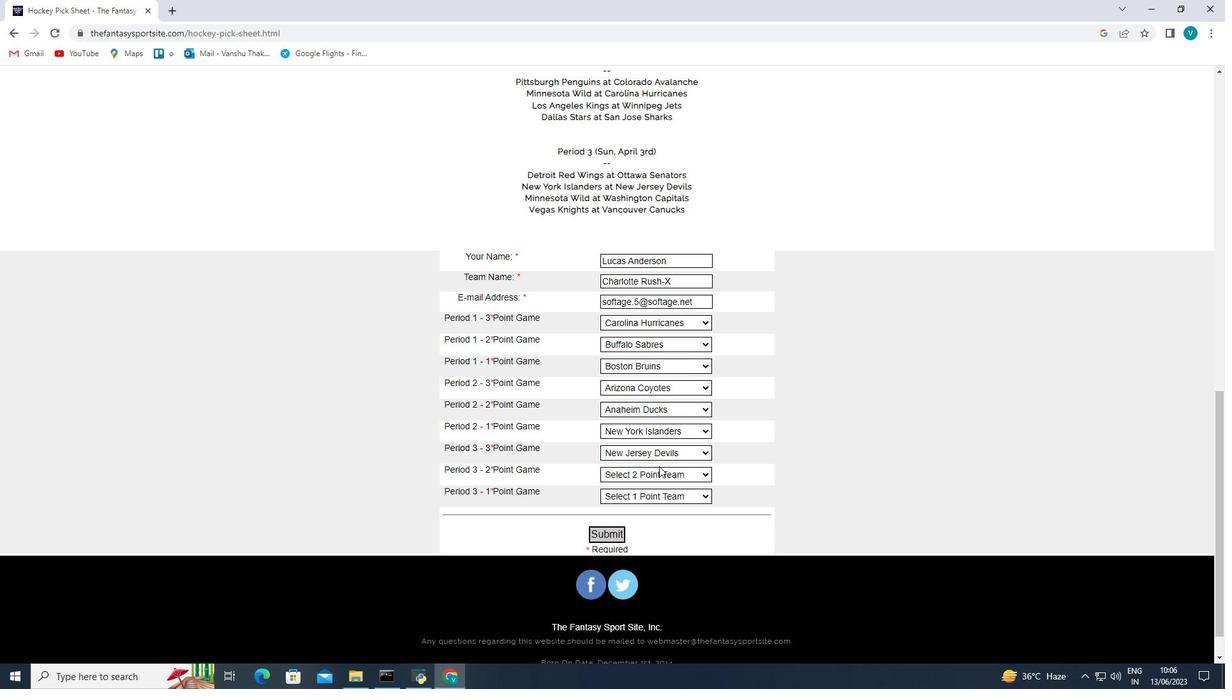 
Action: Mouse pressed left at (659, 467)
Screenshot: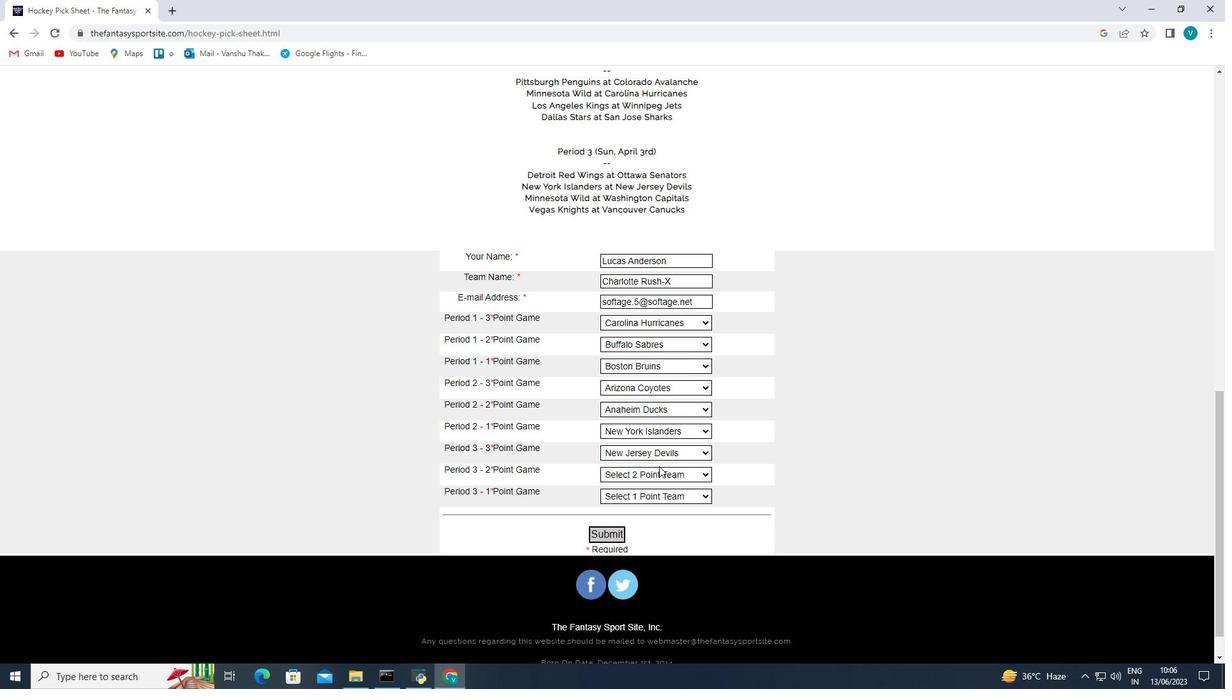 
Action: Mouse pressed left at (659, 470)
Screenshot: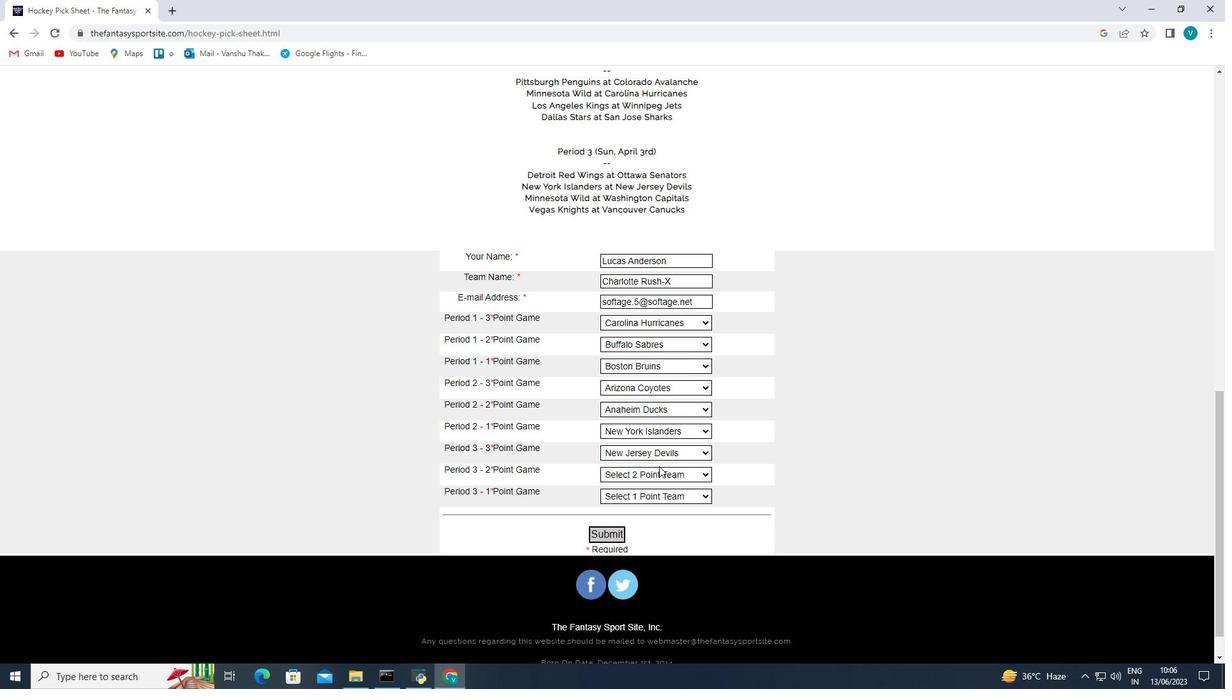 
Action: Mouse moved to (659, 470)
Screenshot: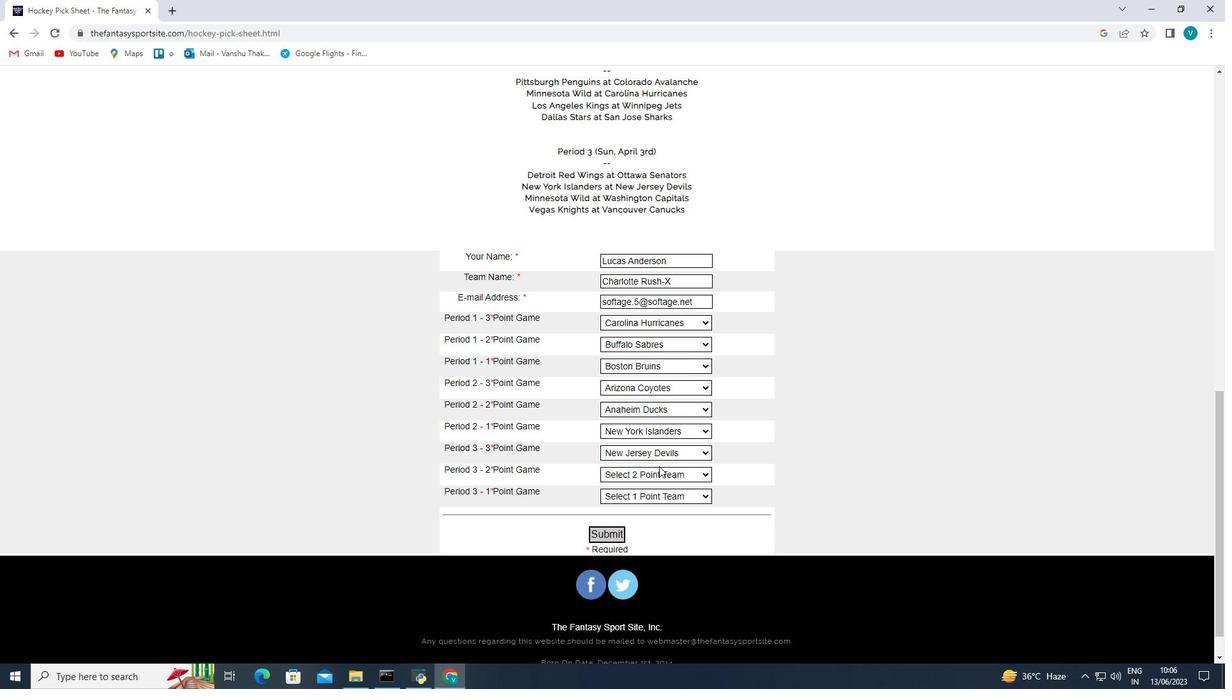 
Action: Mouse pressed left at (659, 470)
Screenshot: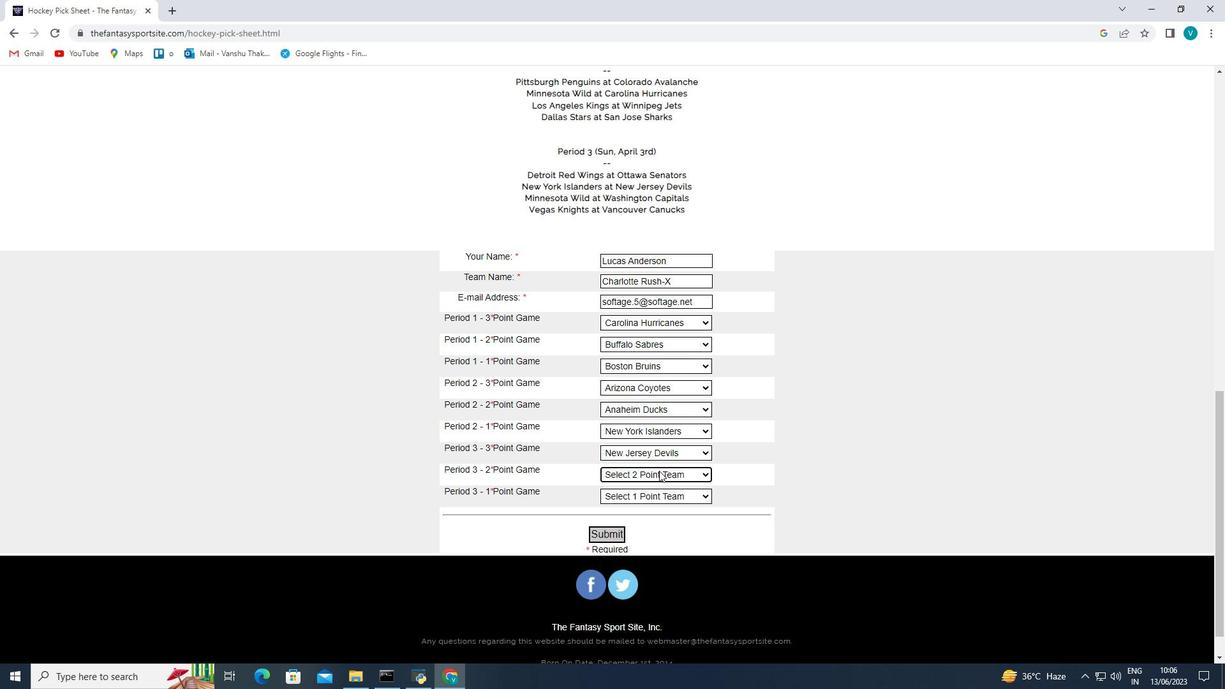 
Action: Mouse moved to (669, 422)
Screenshot: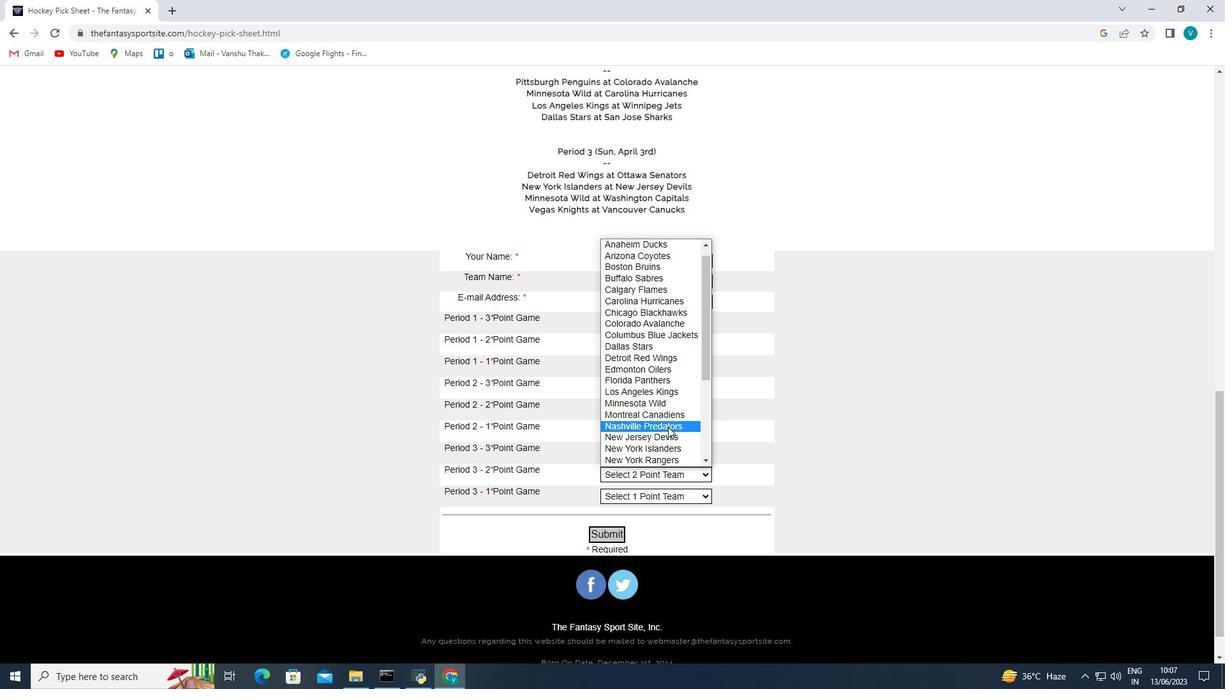 
Action: Mouse pressed left at (669, 422)
Screenshot: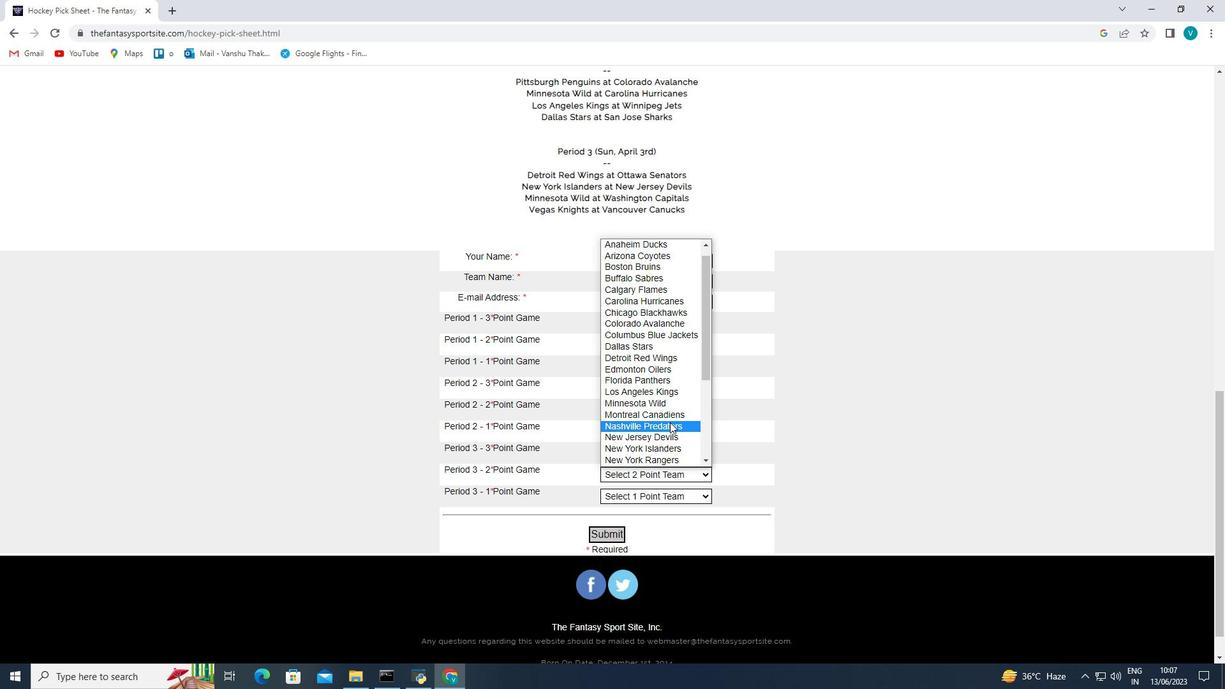 
Action: Mouse moved to (659, 497)
Screenshot: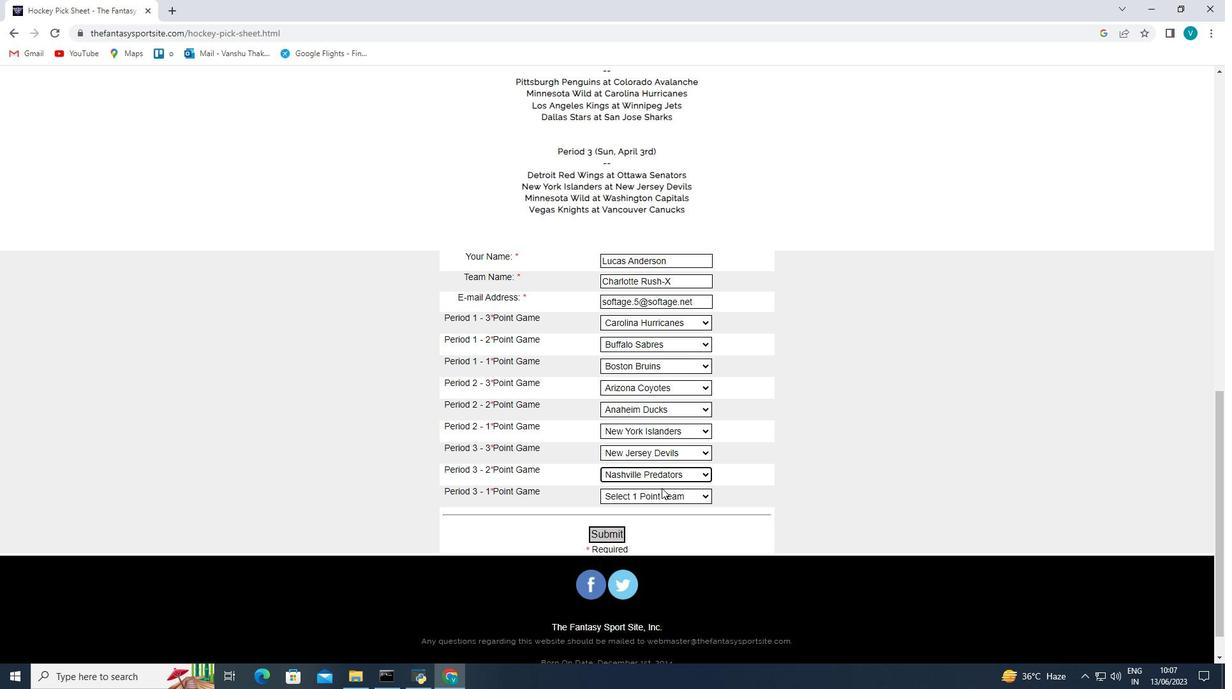 
Action: Mouse pressed left at (659, 497)
Screenshot: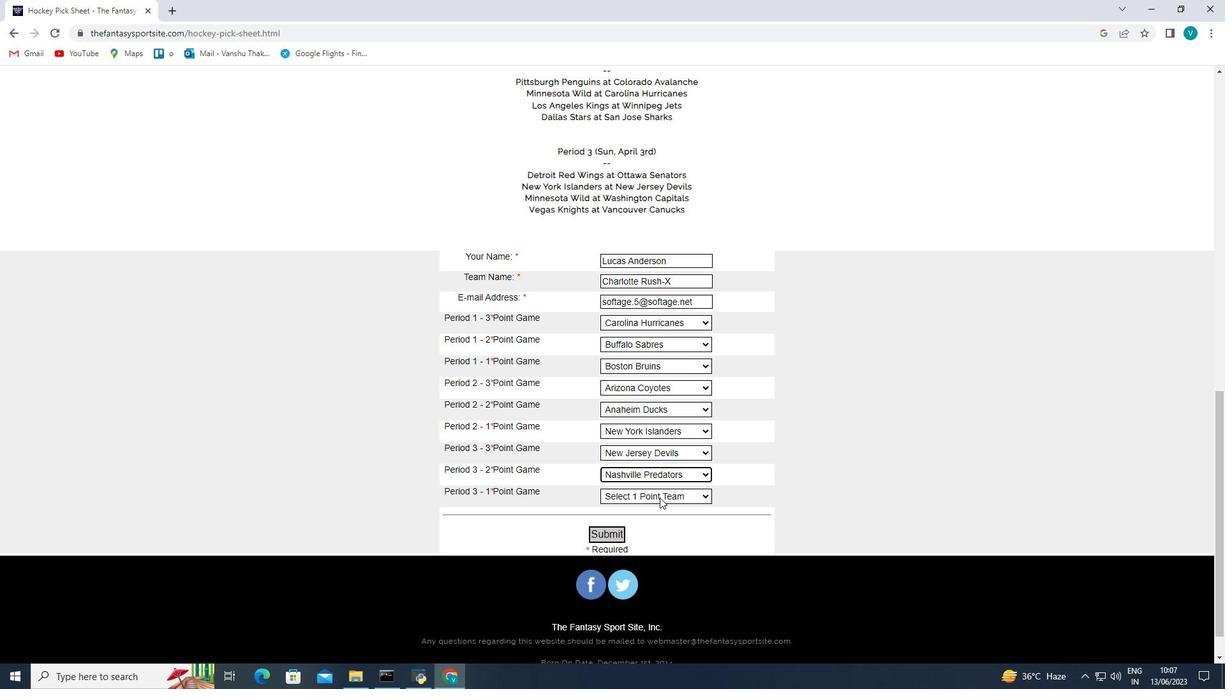 
Action: Mouse moved to (687, 326)
Screenshot: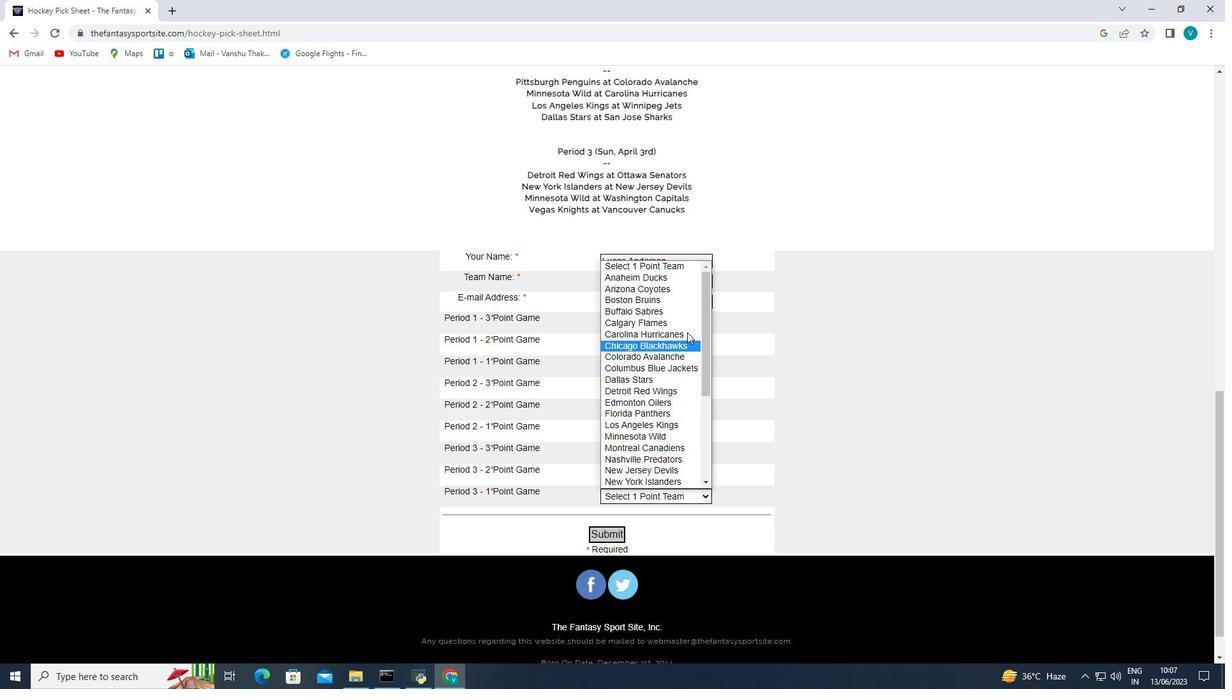 
Action: Mouse scrolled (687, 327) with delta (0, 0)
Screenshot: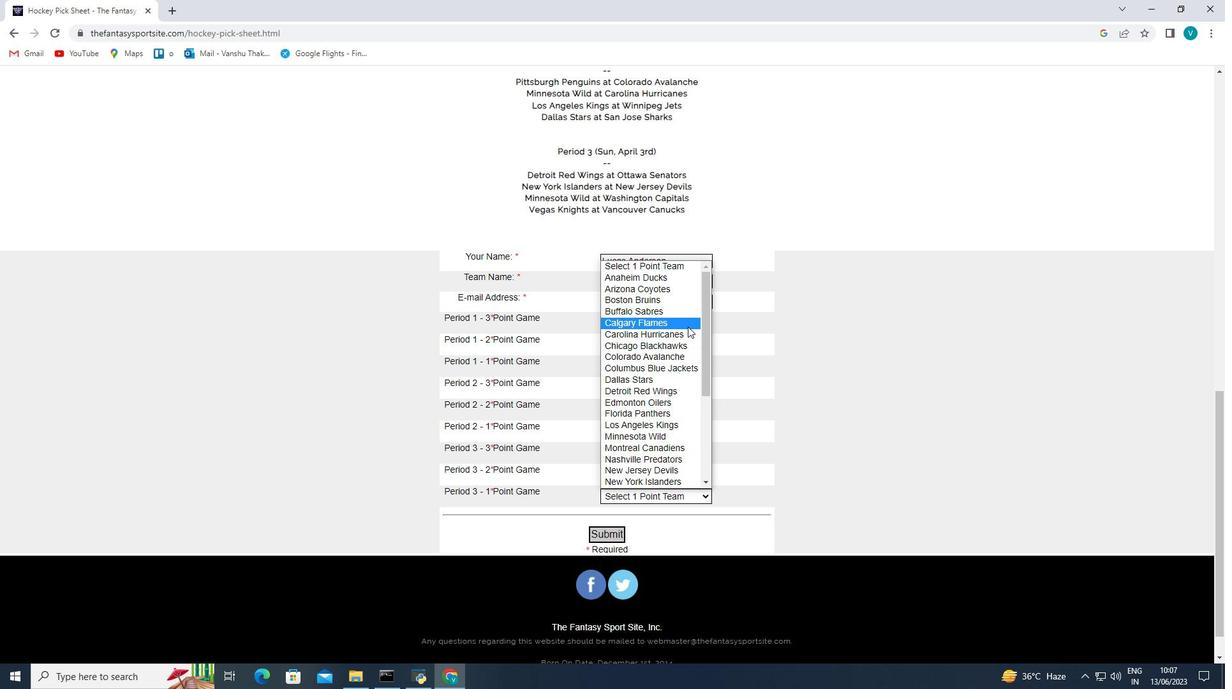 
Action: Mouse scrolled (687, 327) with delta (0, 0)
Screenshot: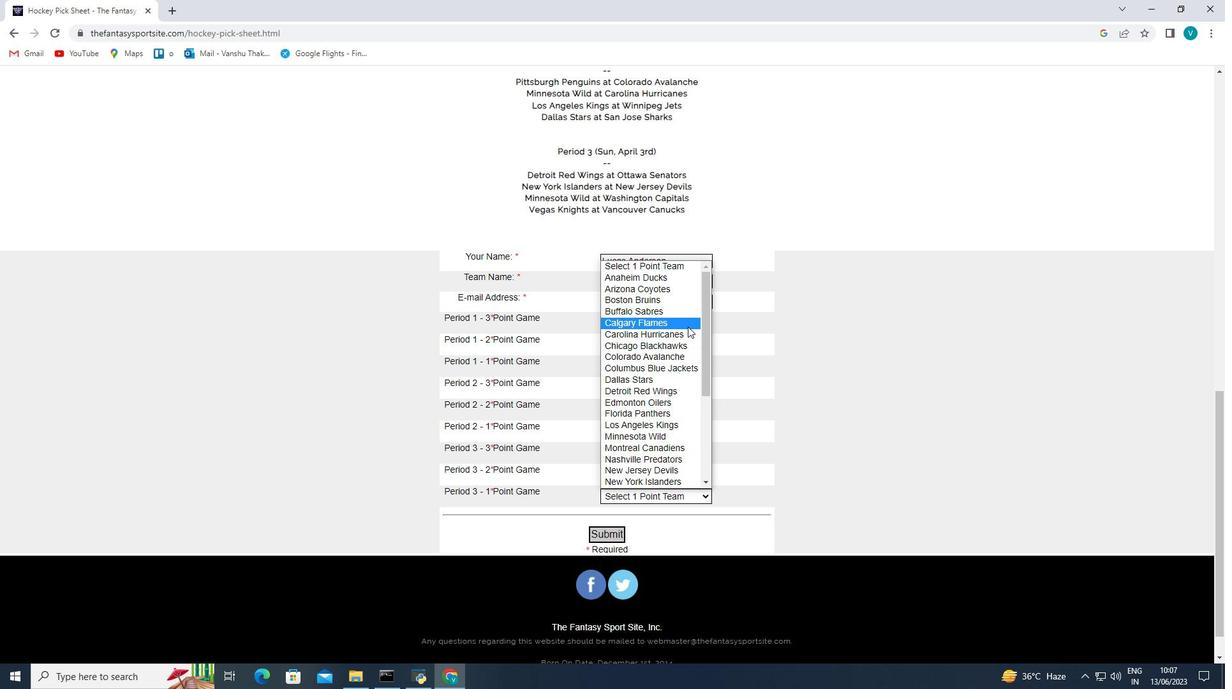 
Action: Mouse scrolled (687, 327) with delta (0, 0)
Screenshot: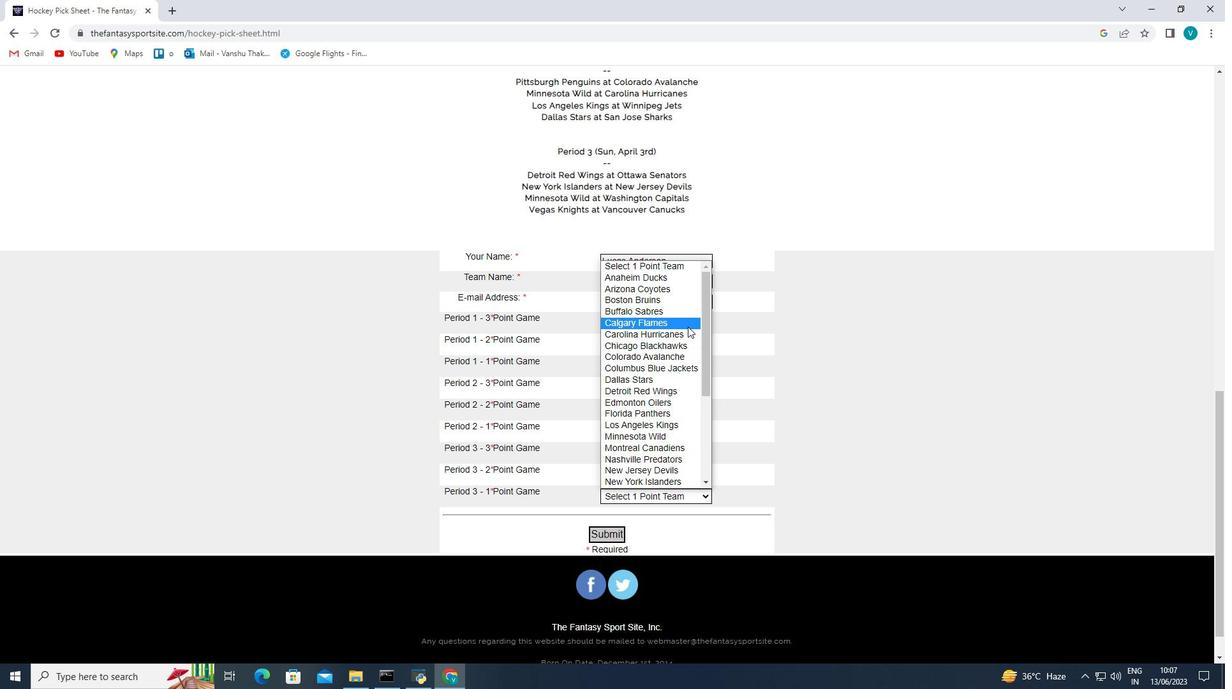 
Action: Mouse scrolled (687, 327) with delta (0, 0)
Screenshot: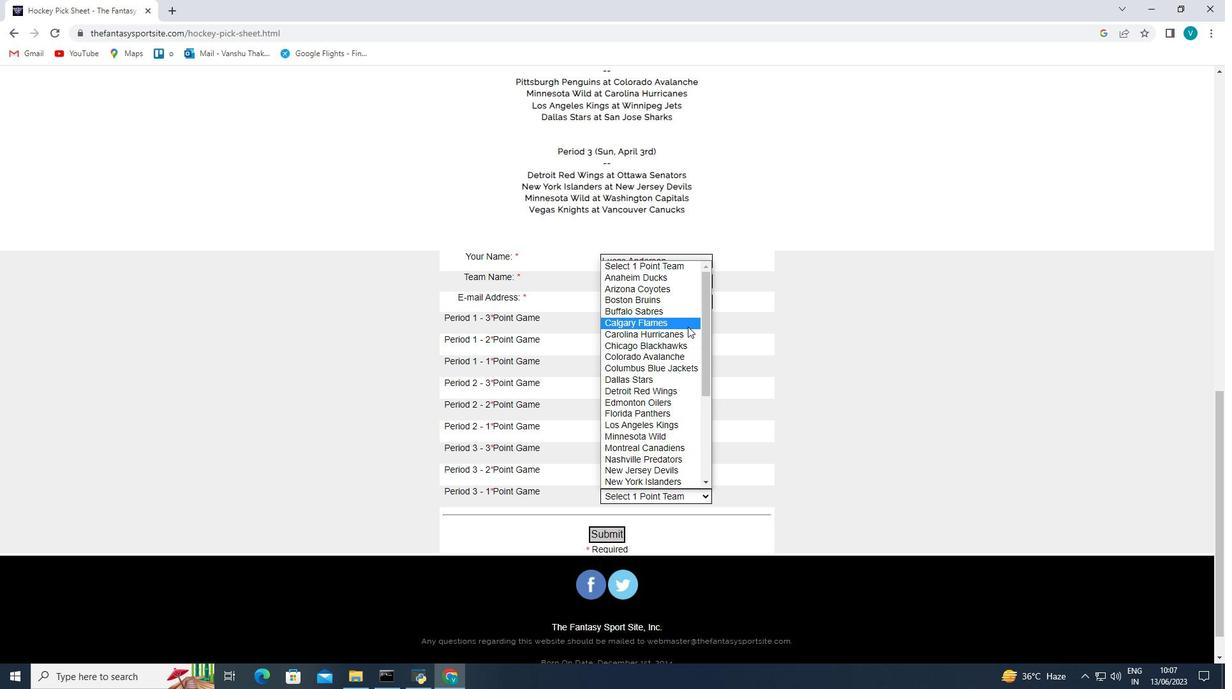 
Action: Mouse scrolled (687, 327) with delta (0, 0)
Screenshot: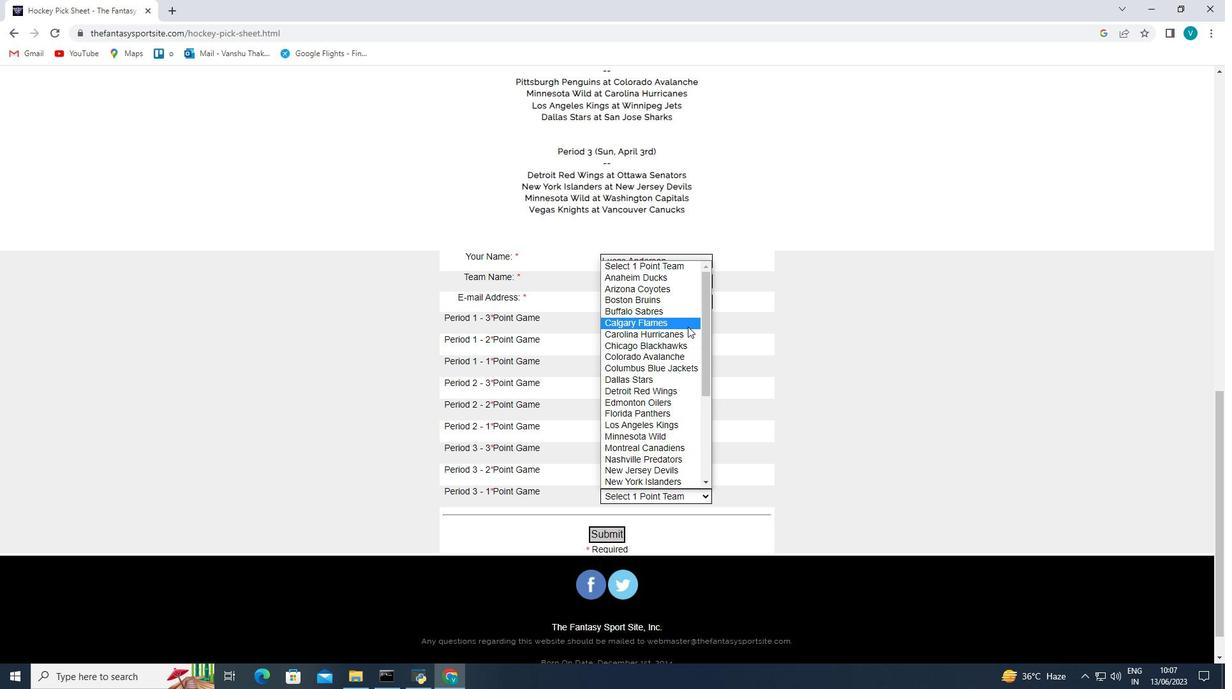 
Action: Mouse moved to (689, 323)
Screenshot: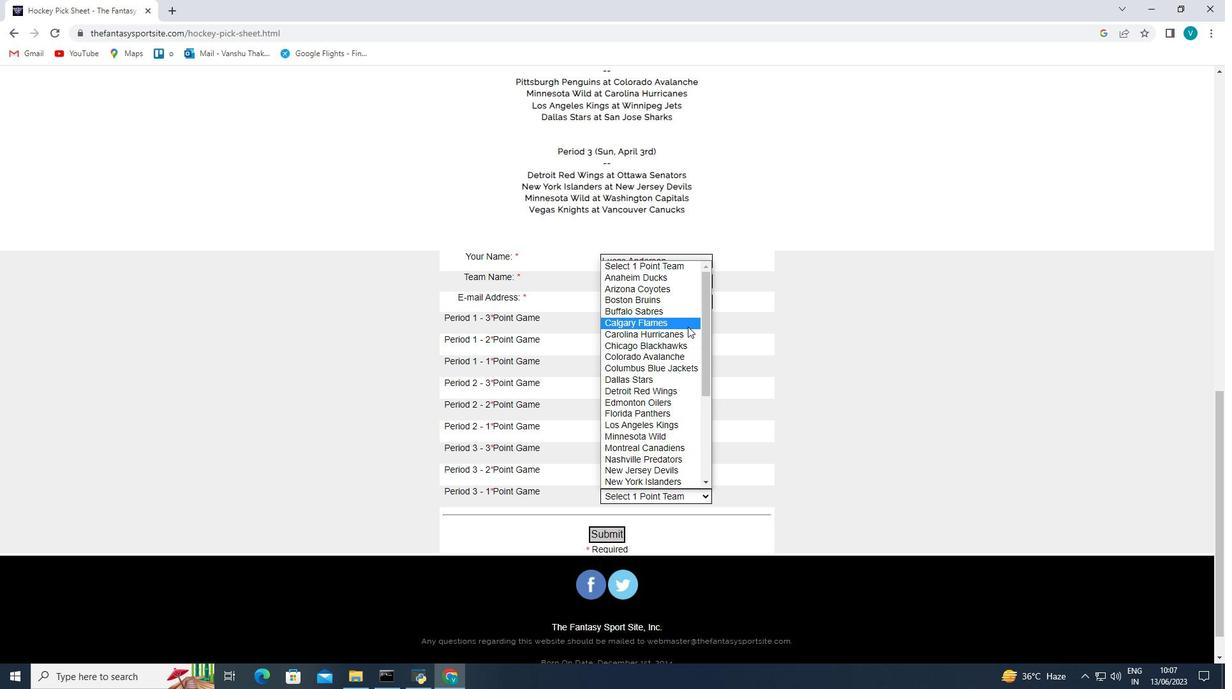 
Action: Mouse scrolled (689, 322) with delta (0, 0)
Screenshot: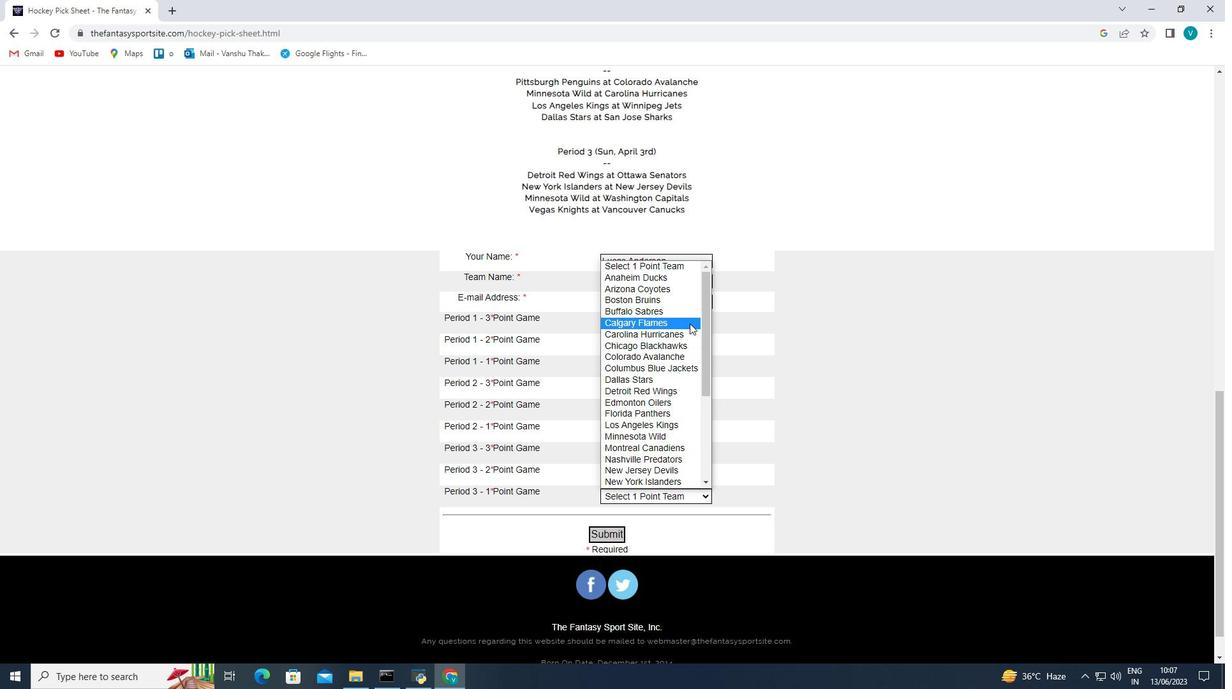 
Action: Mouse scrolled (689, 322) with delta (0, 0)
Screenshot: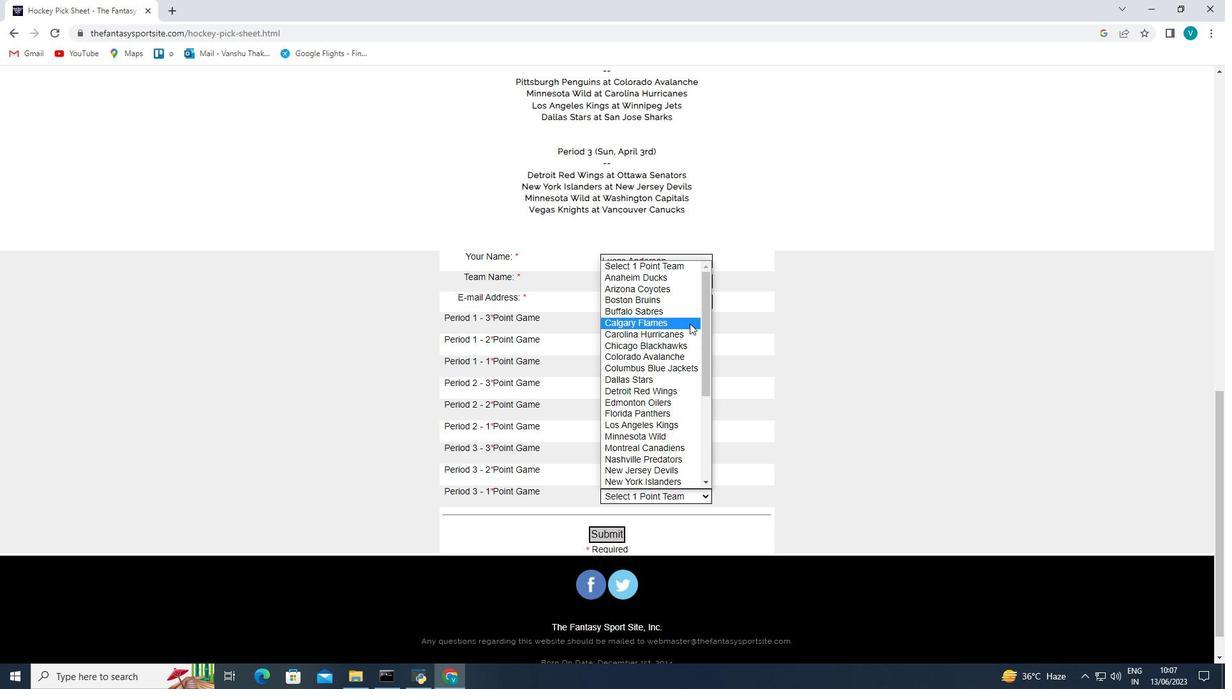 
Action: Mouse scrolled (689, 322) with delta (0, 0)
Screenshot: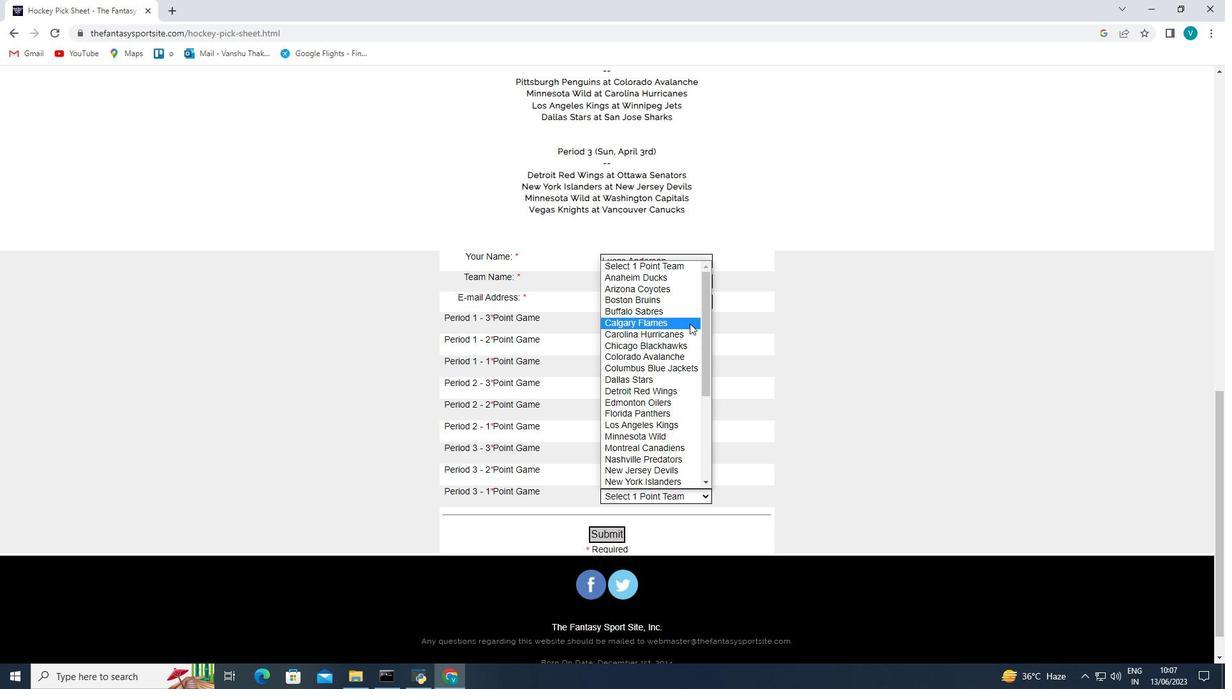 
Action: Mouse scrolled (689, 322) with delta (0, 0)
Screenshot: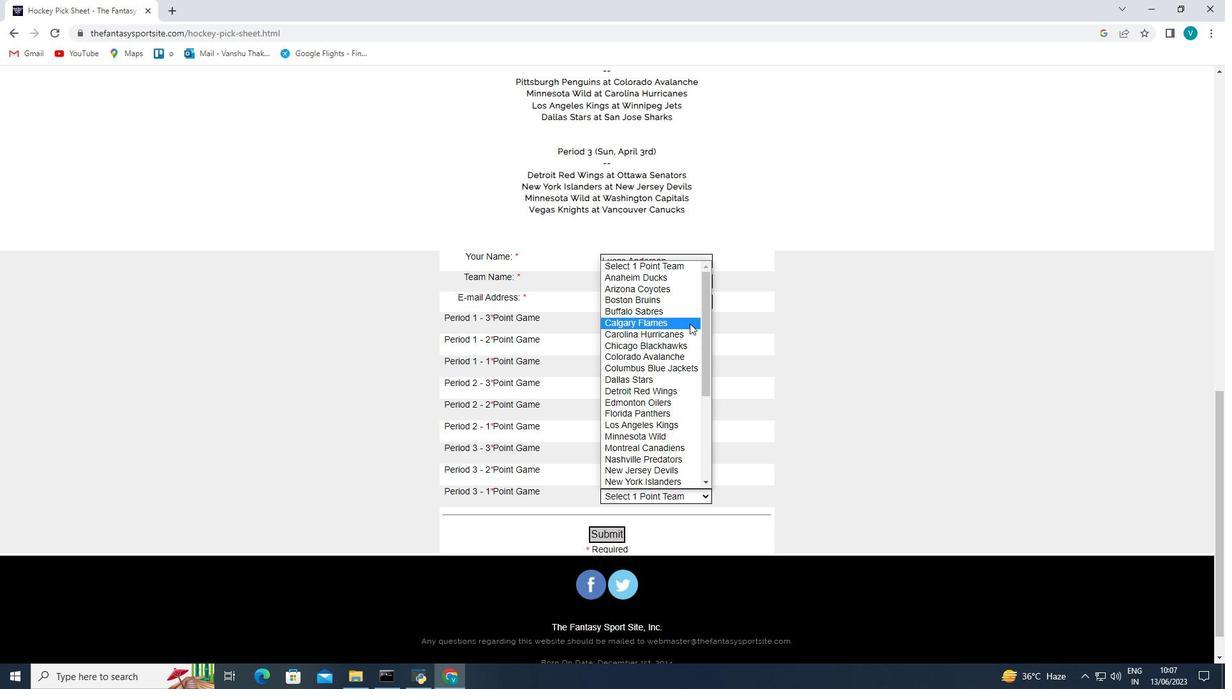 
Action: Mouse scrolled (689, 322) with delta (0, 0)
Screenshot: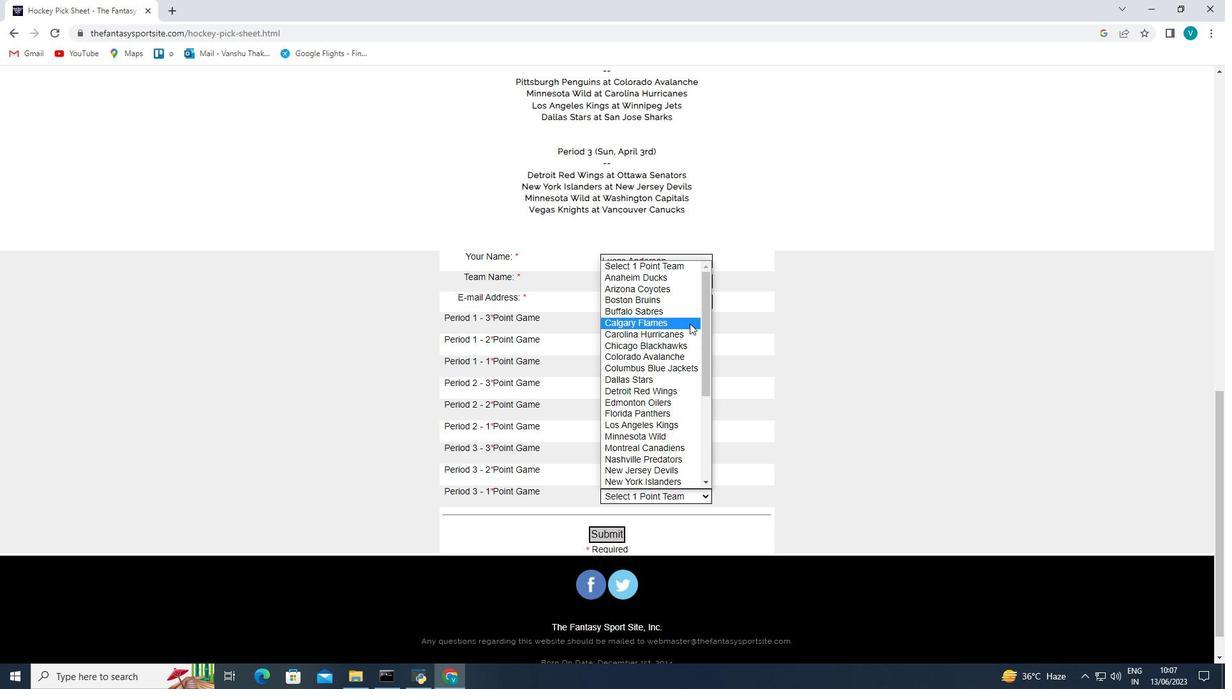 
Action: Mouse scrolled (689, 322) with delta (0, 0)
Screenshot: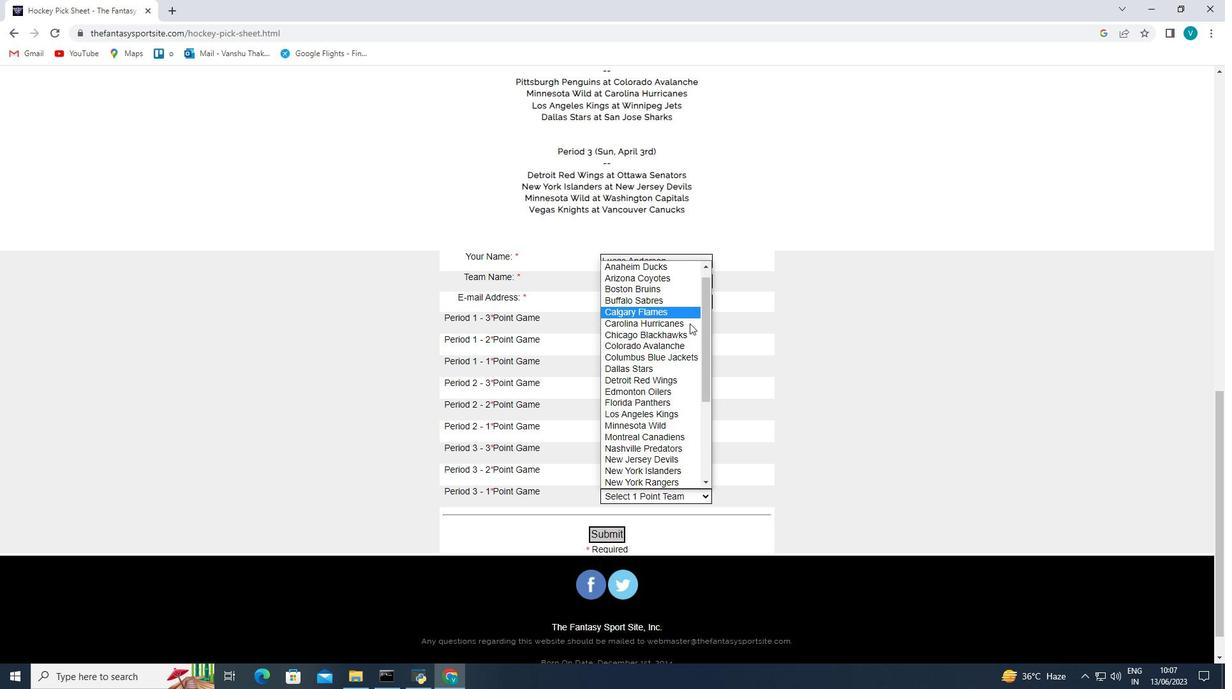 
Action: Mouse scrolled (689, 322) with delta (0, 0)
Screenshot: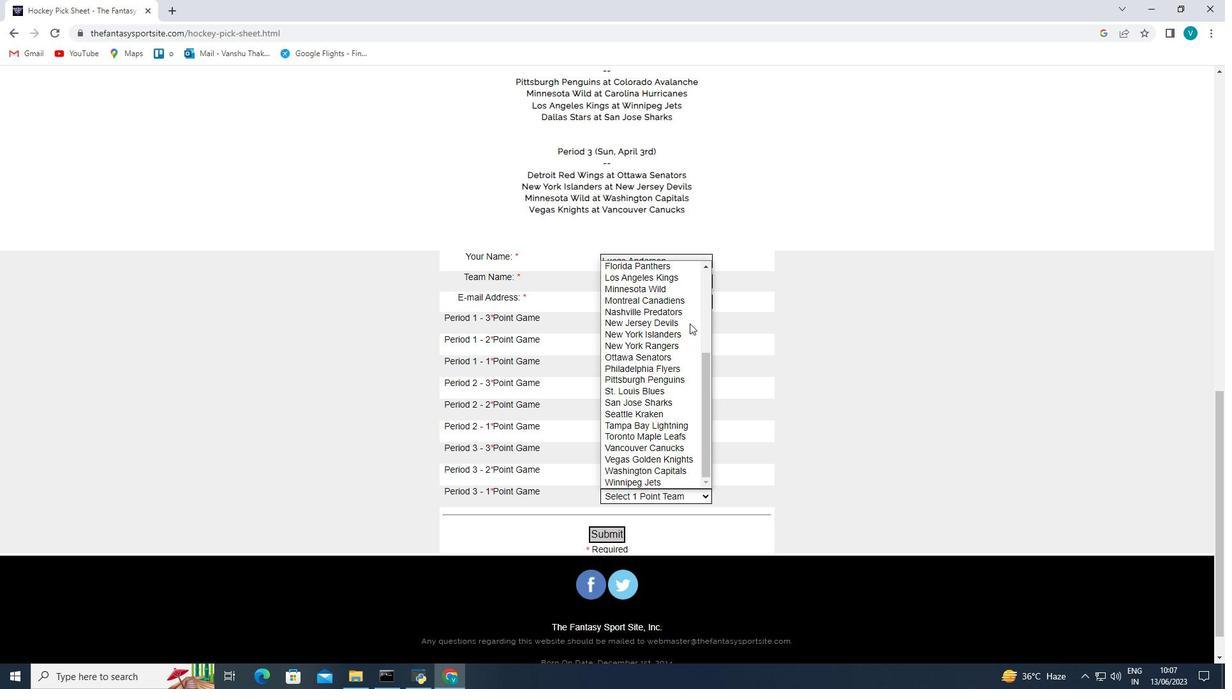 
Action: Mouse moved to (689, 324)
Screenshot: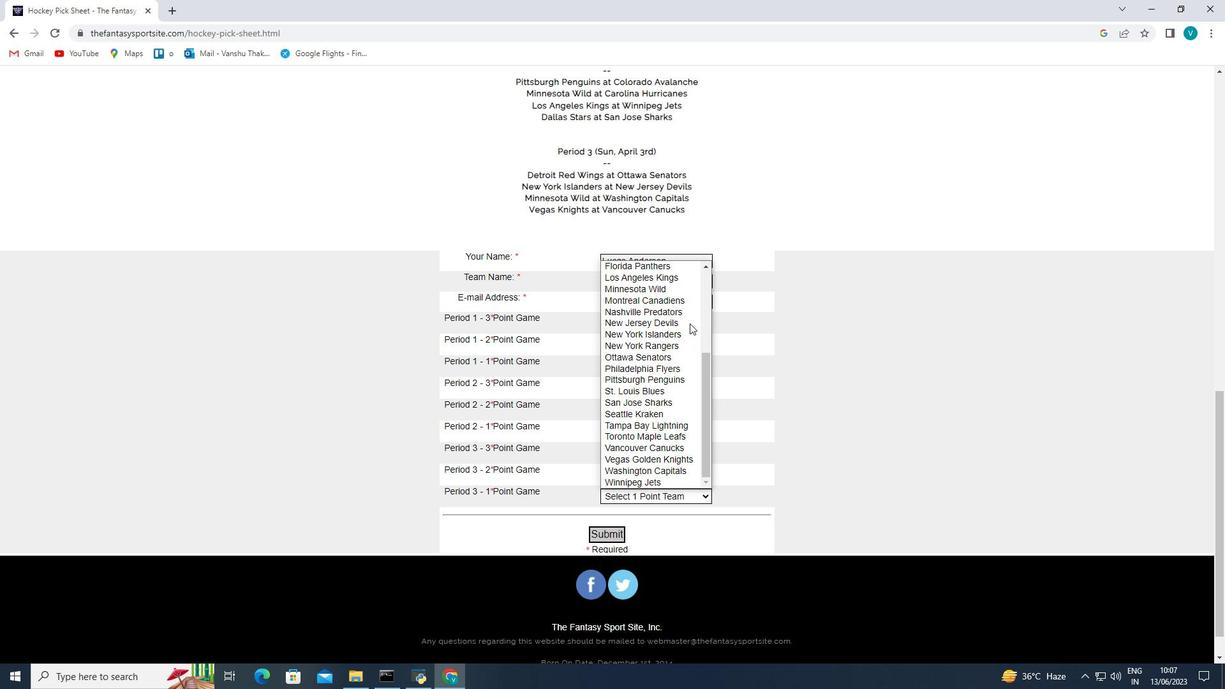 
Action: Mouse scrolled (689, 324) with delta (0, 0)
Screenshot: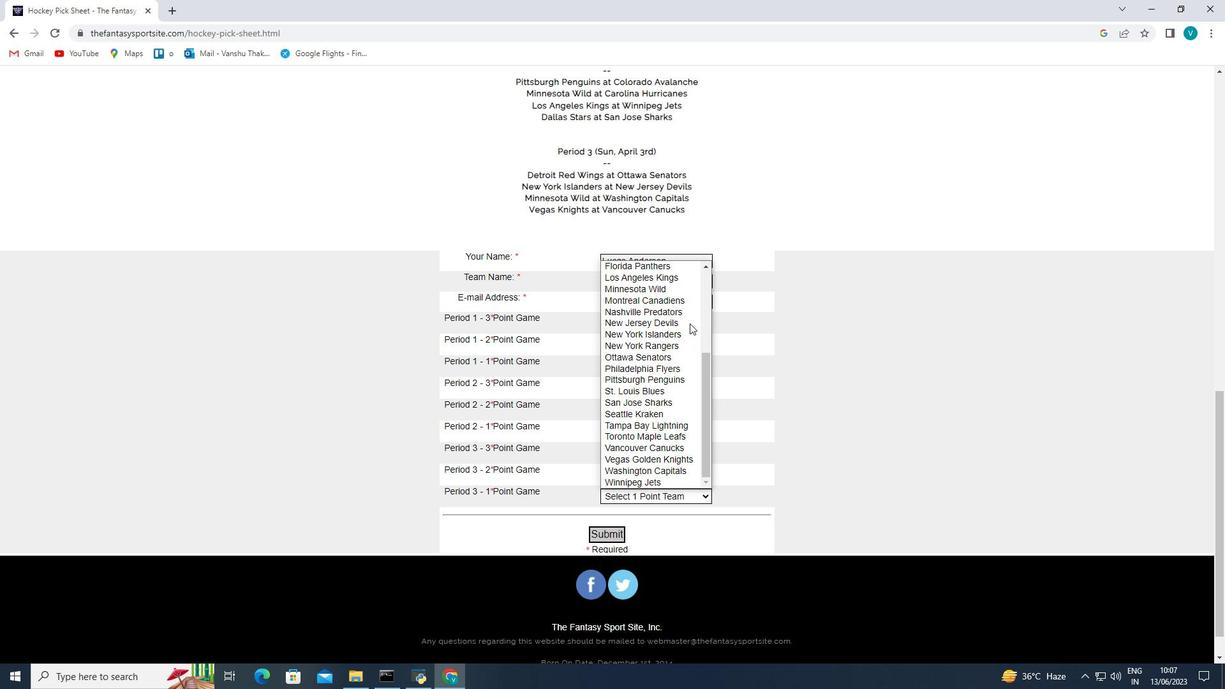 
Action: Mouse scrolled (689, 324) with delta (0, 0)
Screenshot: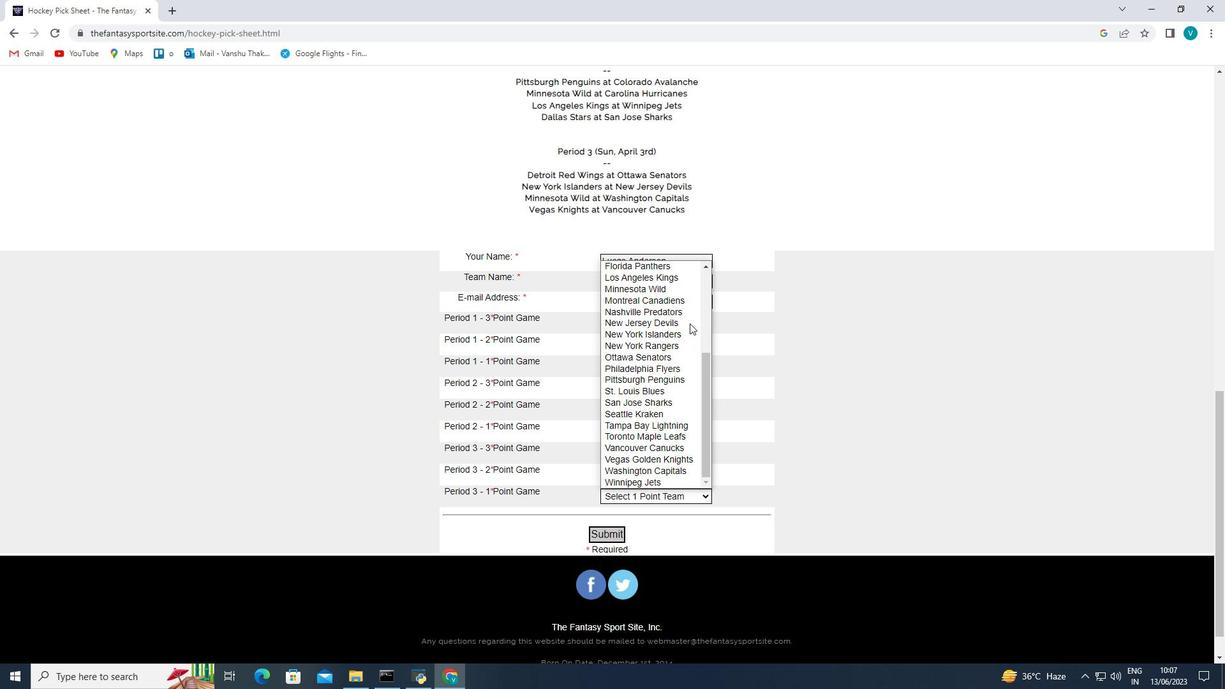 
Action: Mouse moved to (689, 324)
Screenshot: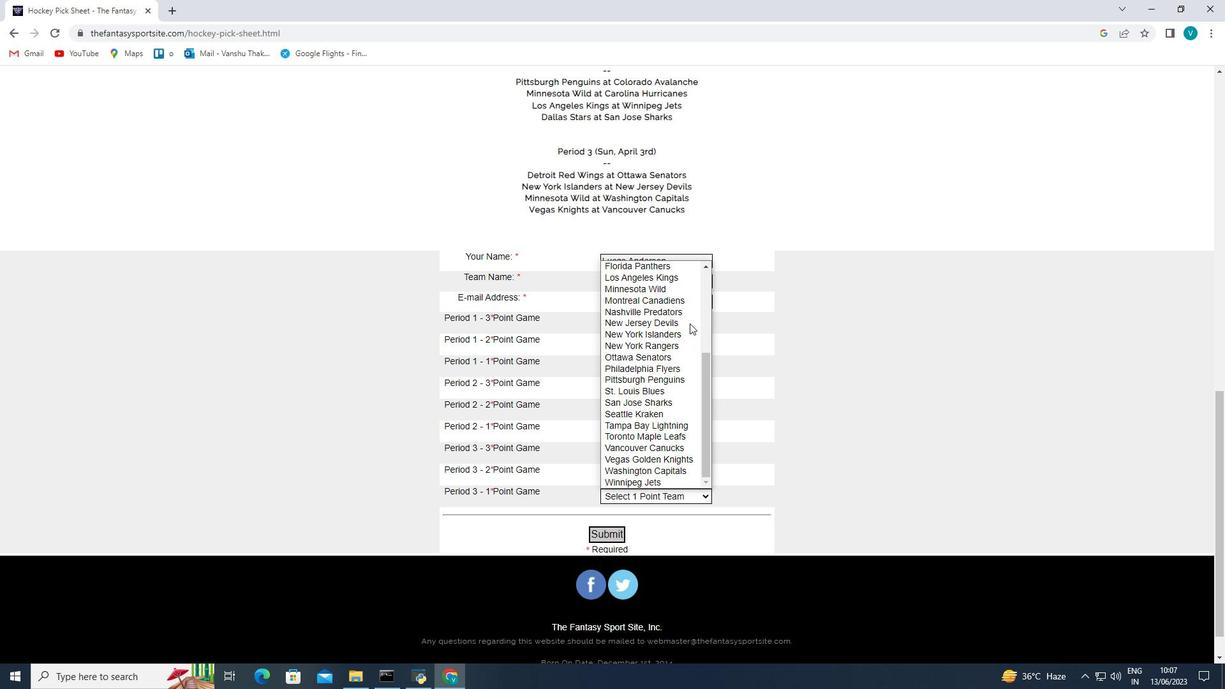 
Action: Mouse scrolled (689, 324) with delta (0, 0)
Screenshot: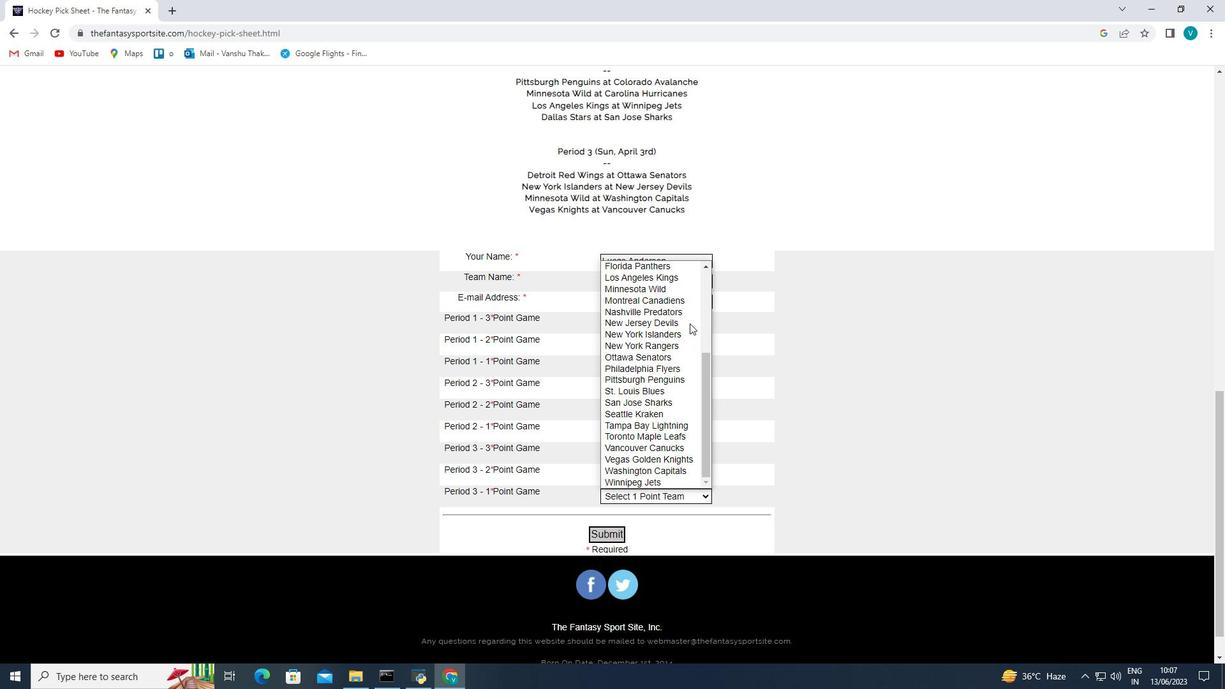 
Action: Mouse moved to (689, 326)
Screenshot: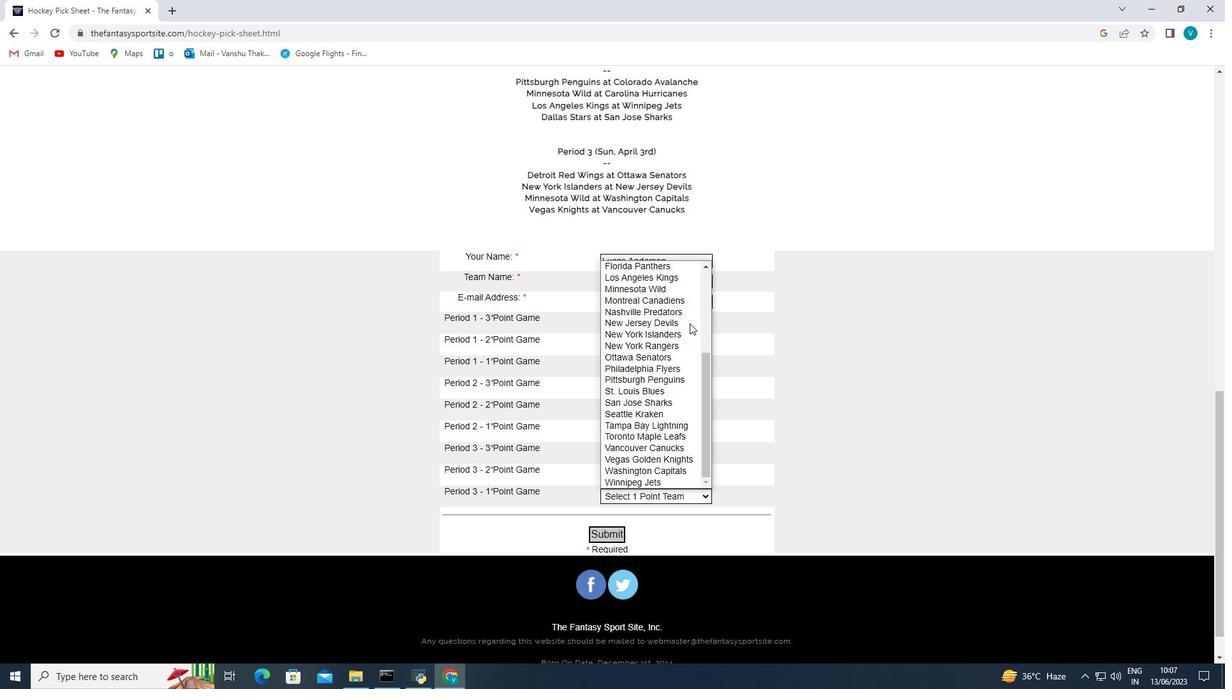 
Action: Mouse scrolled (689, 325) with delta (0, 0)
Screenshot: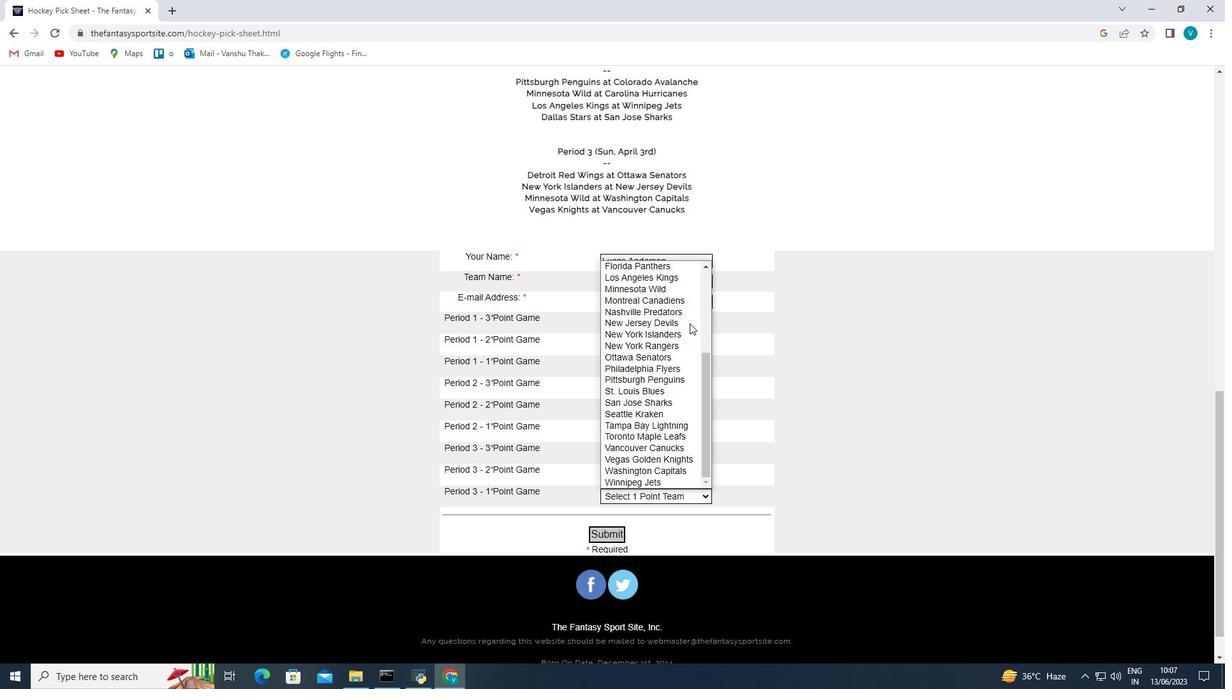 
Action: Mouse moved to (689, 326)
Screenshot: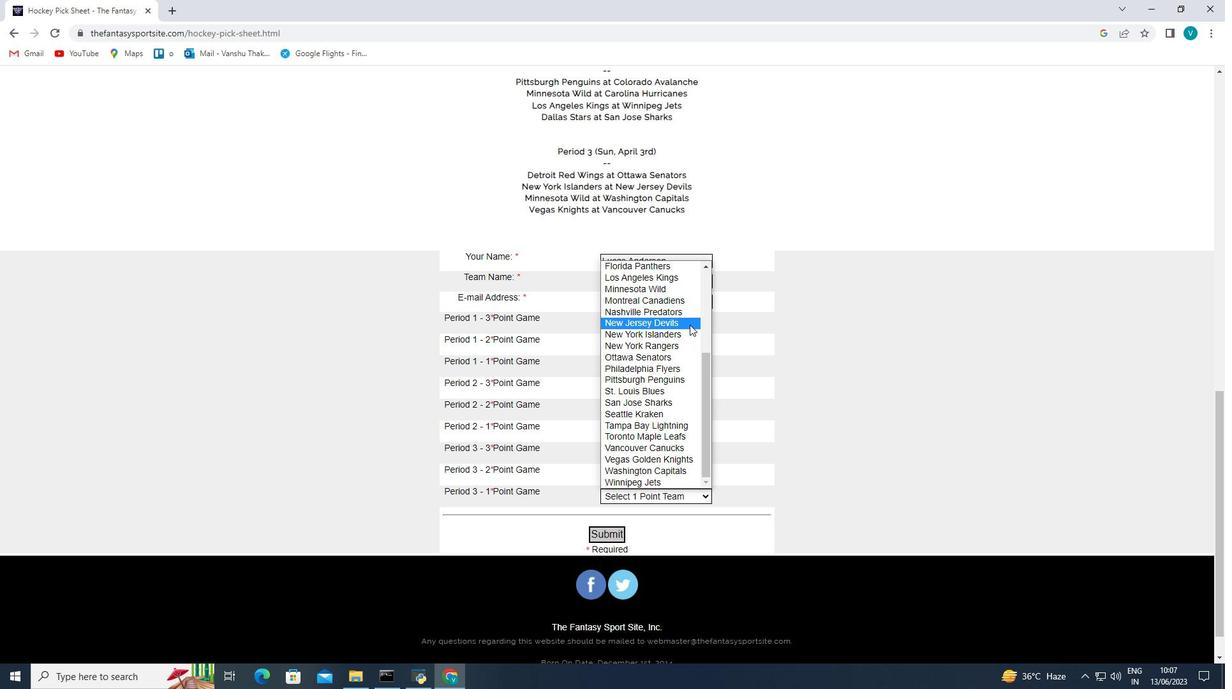 
Action: Mouse scrolled (689, 327) with delta (0, 0)
Screenshot: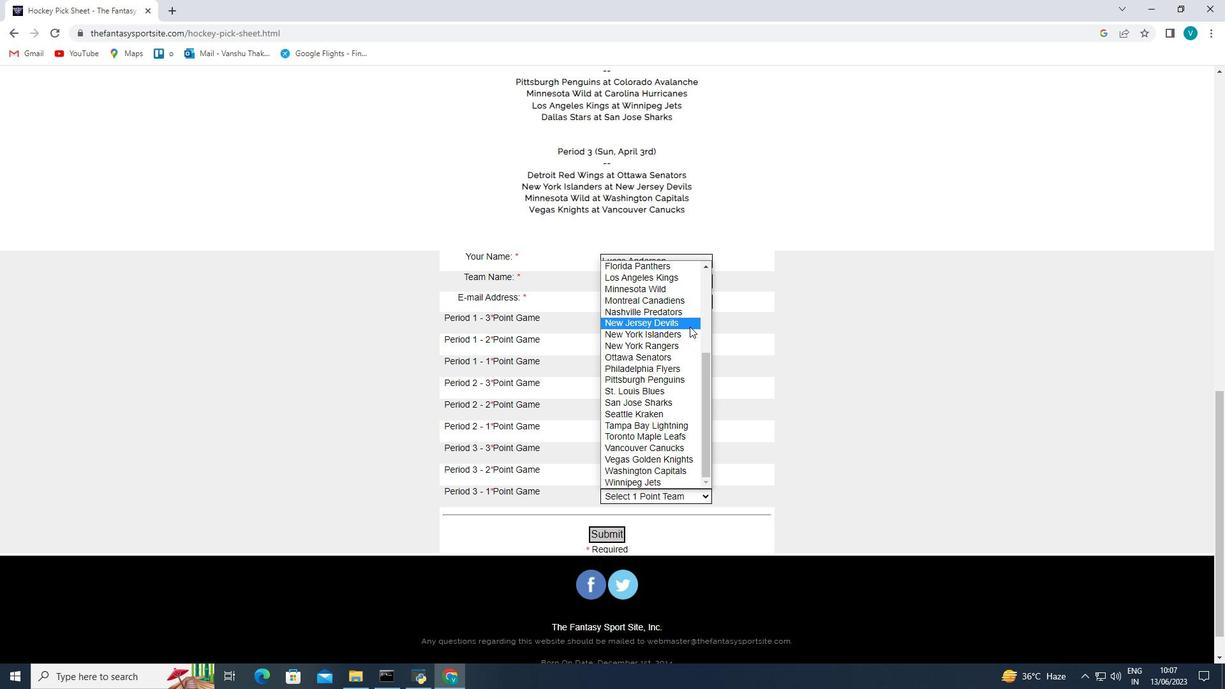 
Action: Mouse scrolled (689, 327) with delta (0, 0)
Screenshot: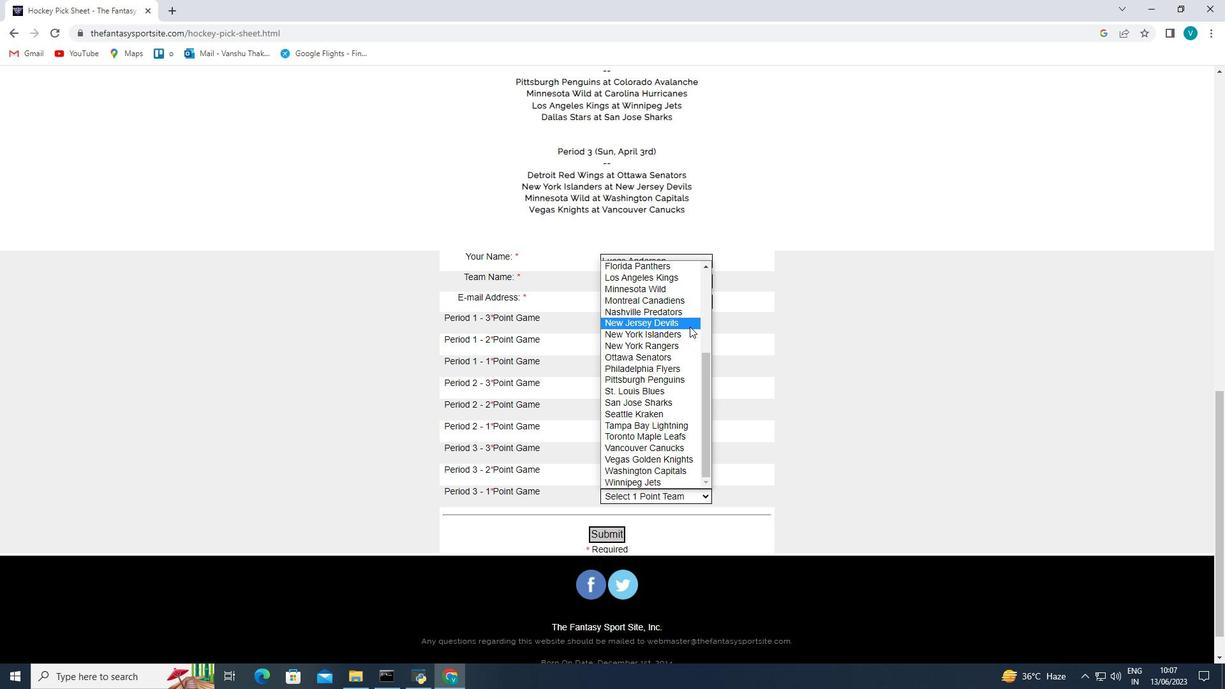 
Action: Mouse scrolled (689, 327) with delta (0, 0)
Screenshot: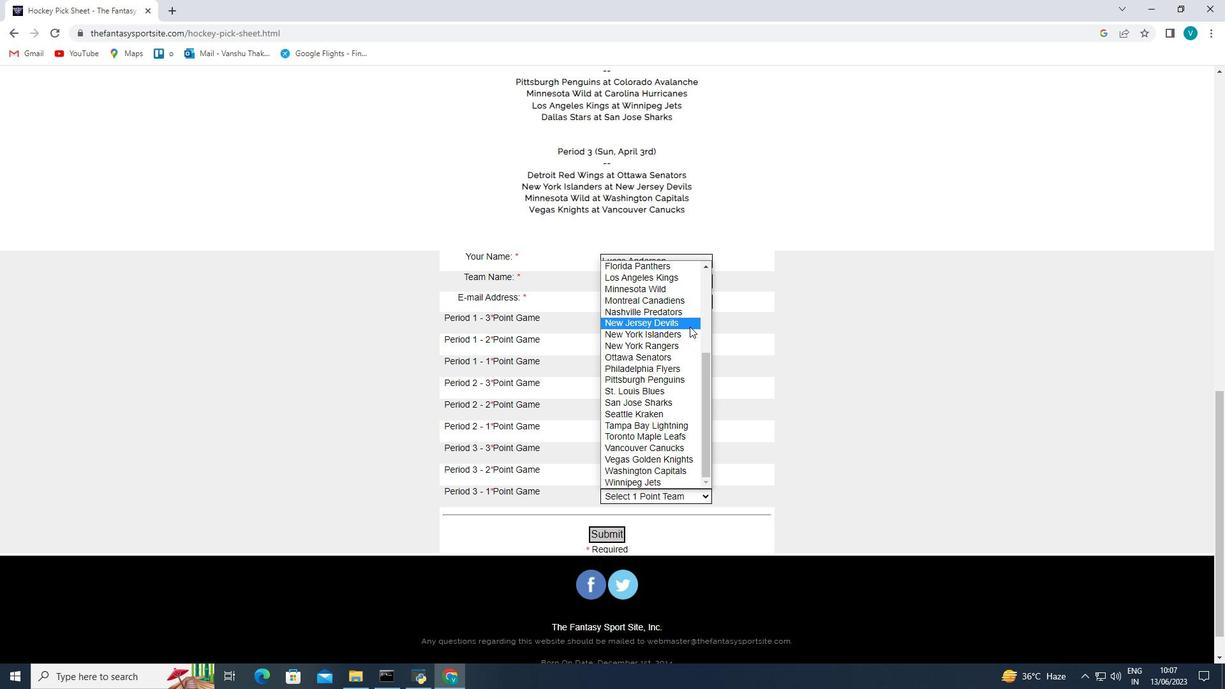 
Action: Mouse scrolled (689, 327) with delta (0, 0)
Screenshot: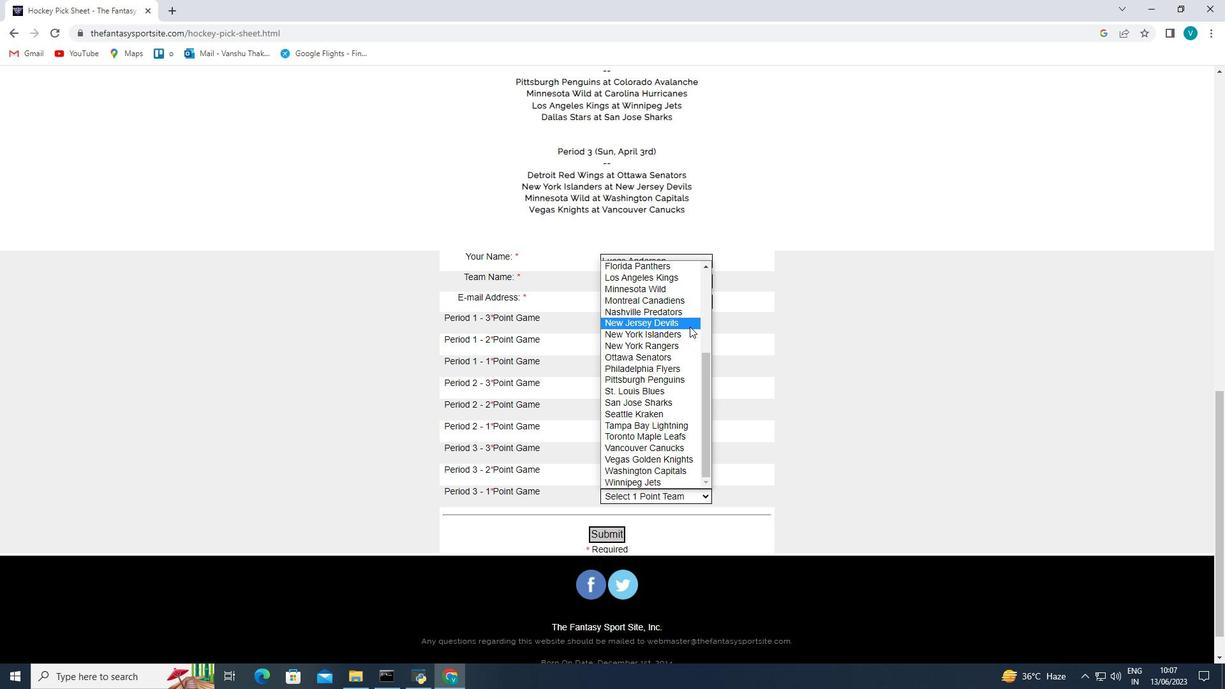 
Action: Mouse scrolled (689, 327) with delta (0, 0)
Screenshot: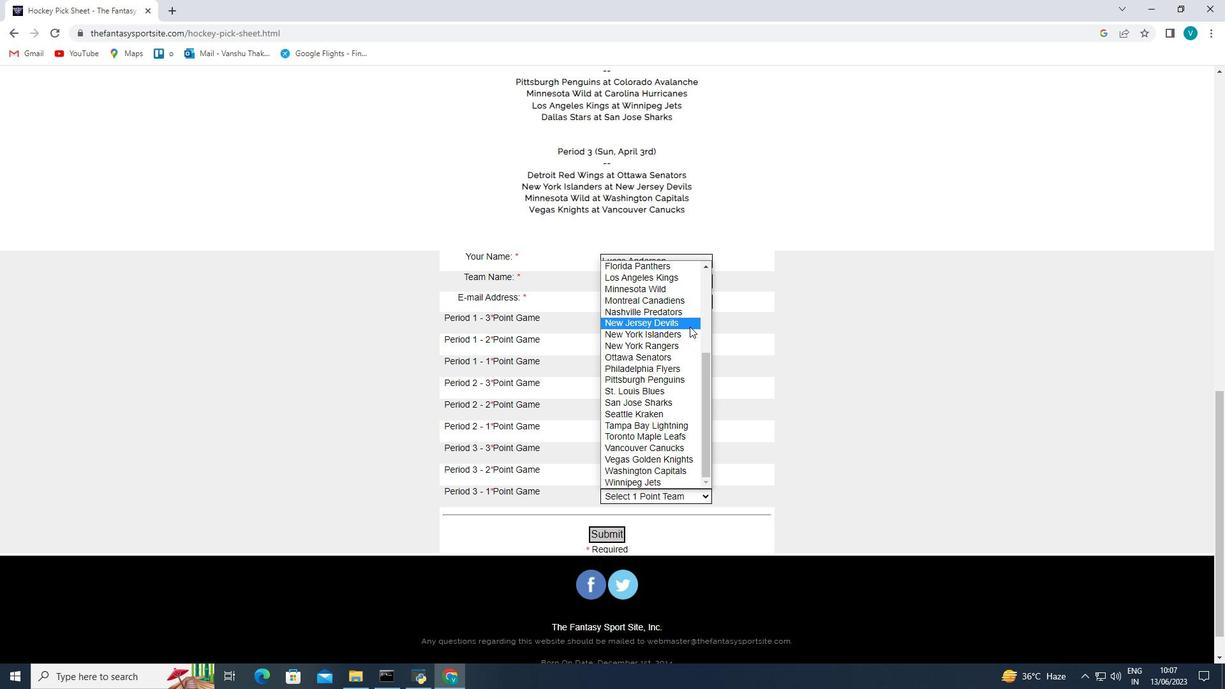 
Action: Mouse scrolled (689, 327) with delta (0, 0)
Screenshot: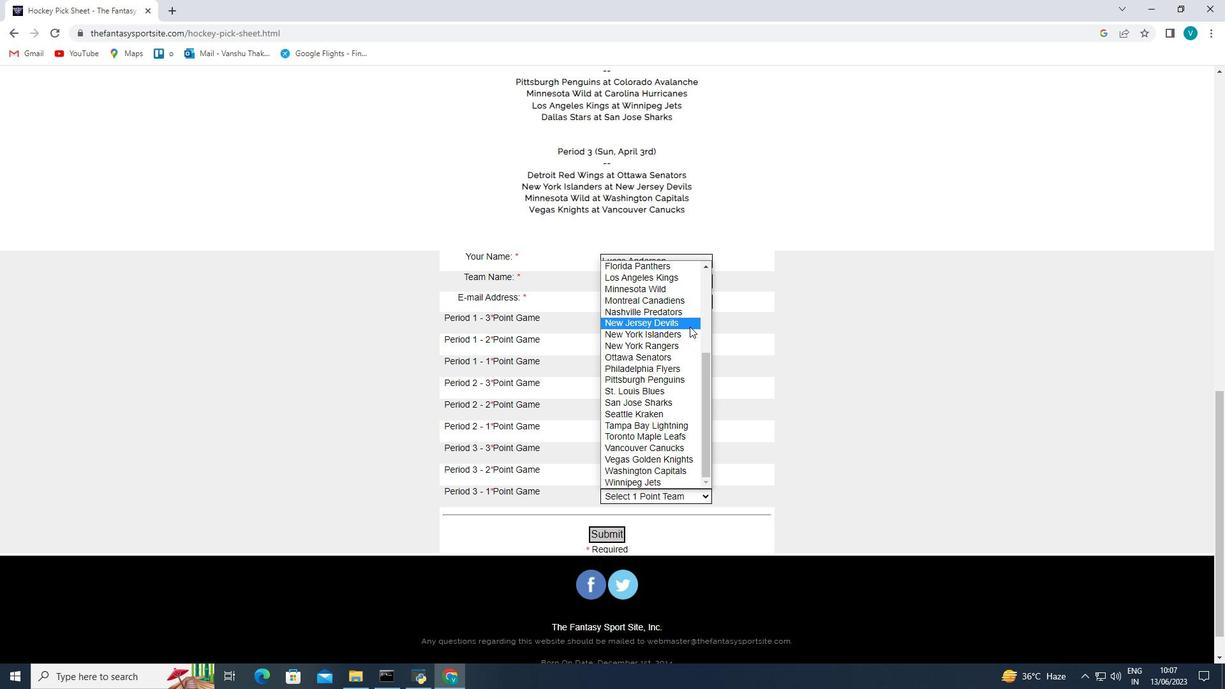 
Action: Mouse scrolled (689, 327) with delta (0, 0)
Screenshot: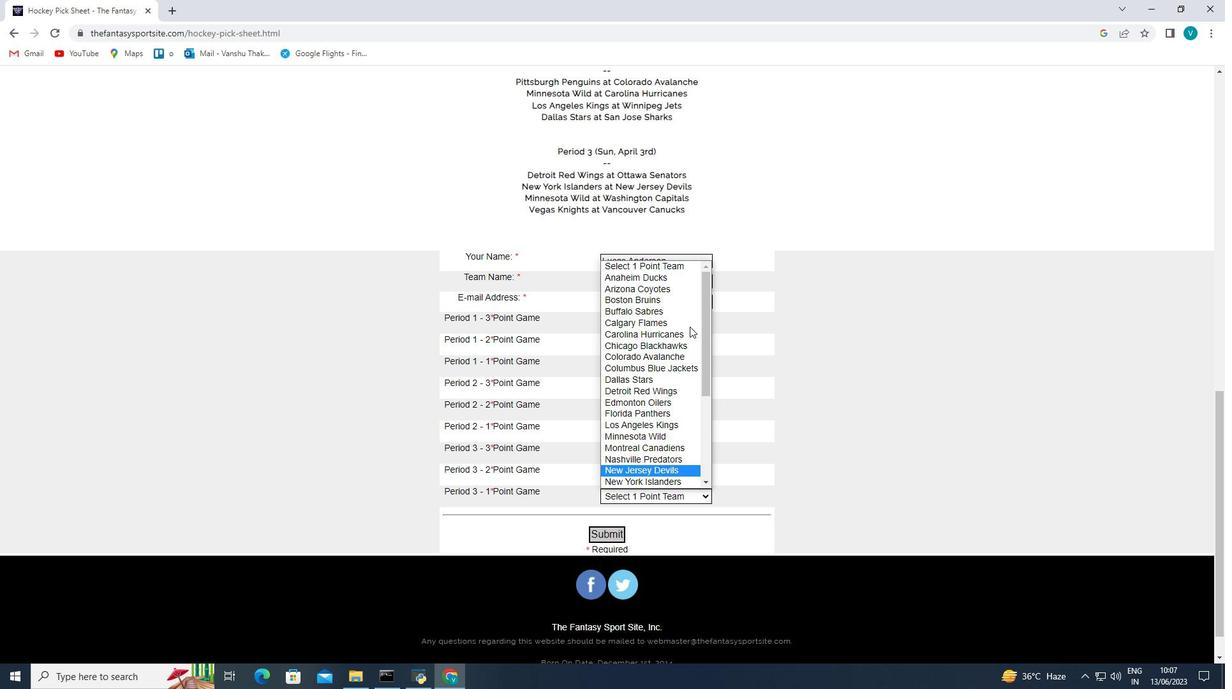 
Action: Mouse scrolled (689, 327) with delta (0, 0)
Screenshot: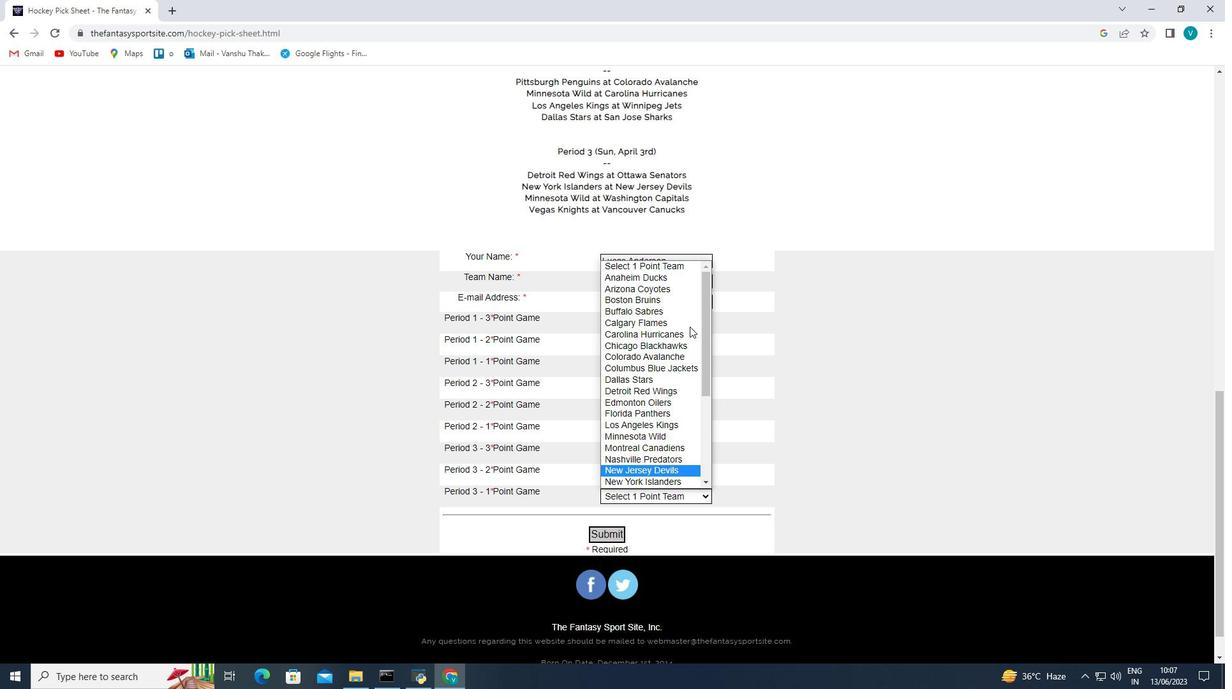 
Action: Mouse moved to (648, 450)
Screenshot: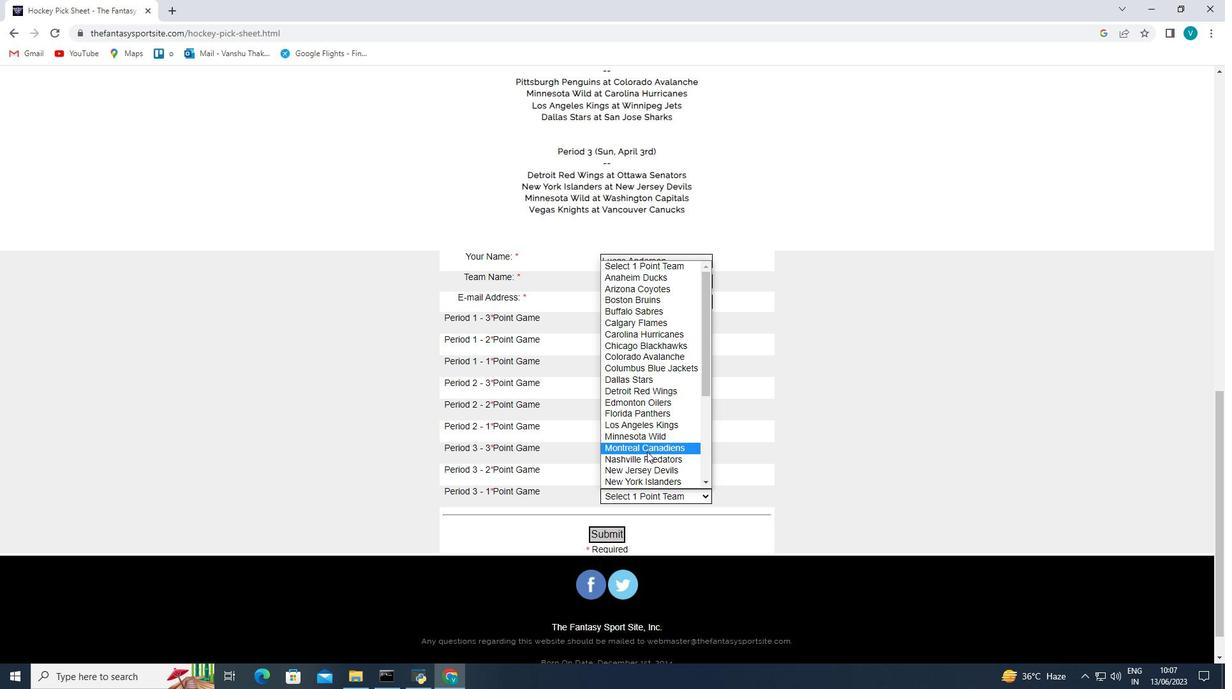 
Action: Mouse pressed left at (648, 450)
Screenshot: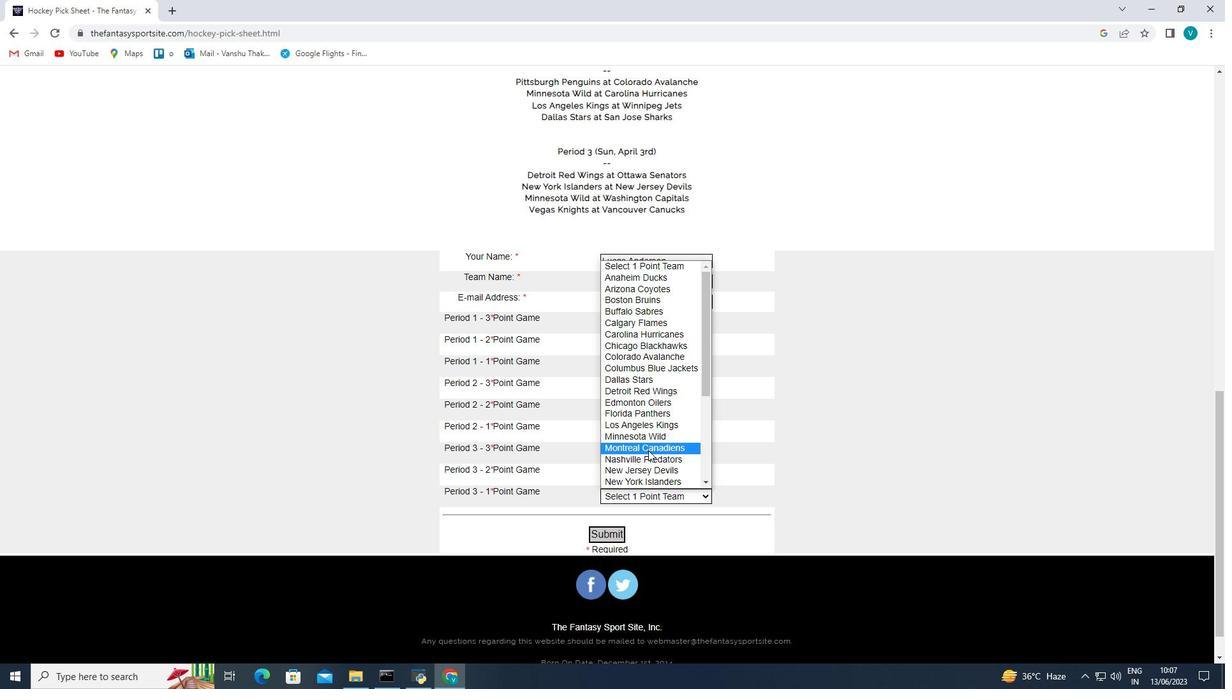 
Action: Mouse moved to (602, 535)
Screenshot: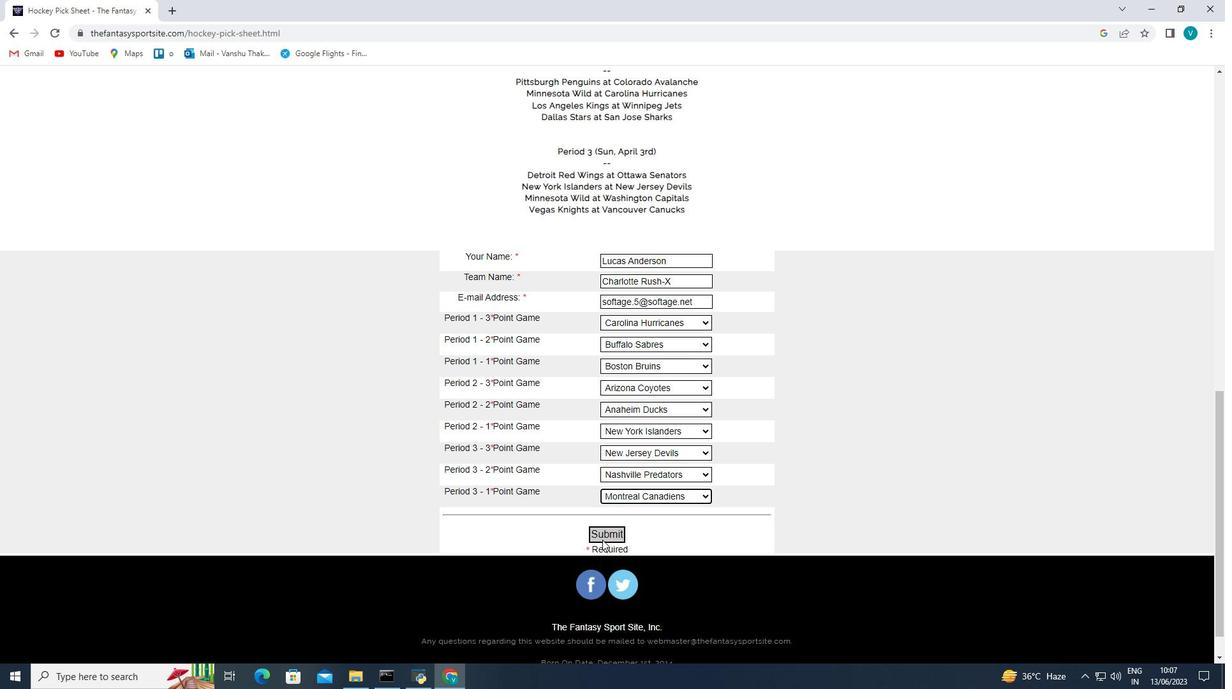 
Action: Mouse pressed left at (602, 535)
Screenshot: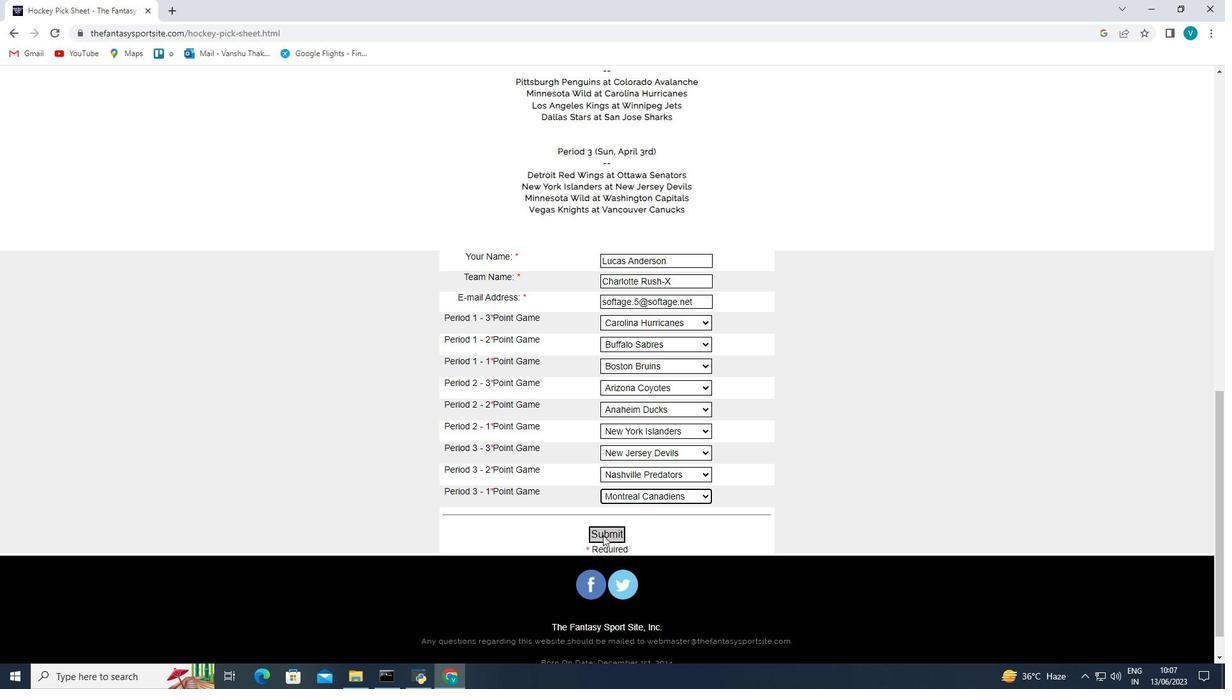 
Action: Mouse moved to (789, 285)
Screenshot: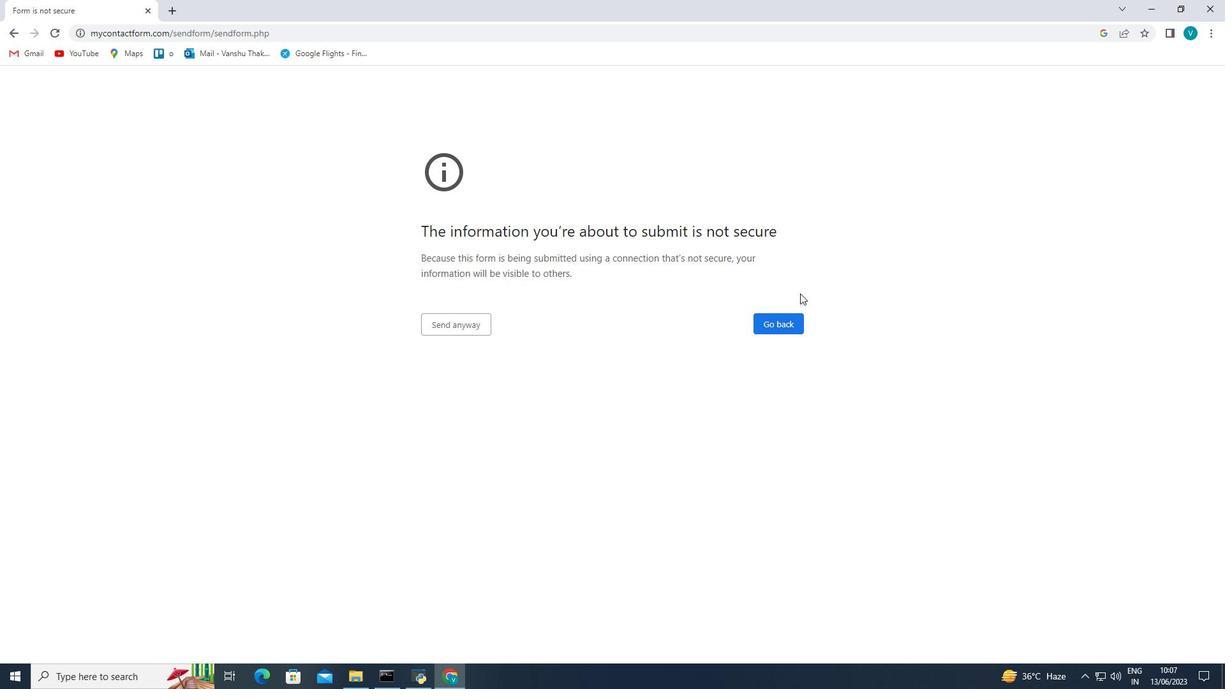 
